 Task: Find connections with filter location Joinville with filter topic #LinkedInwith filter profile language Spanish with filter current company Duff & Phelps with filter school University with filter industry Fire Protection with filter service category Trade Shows with filter keywords title Account Collector
Action: Mouse moved to (537, 74)
Screenshot: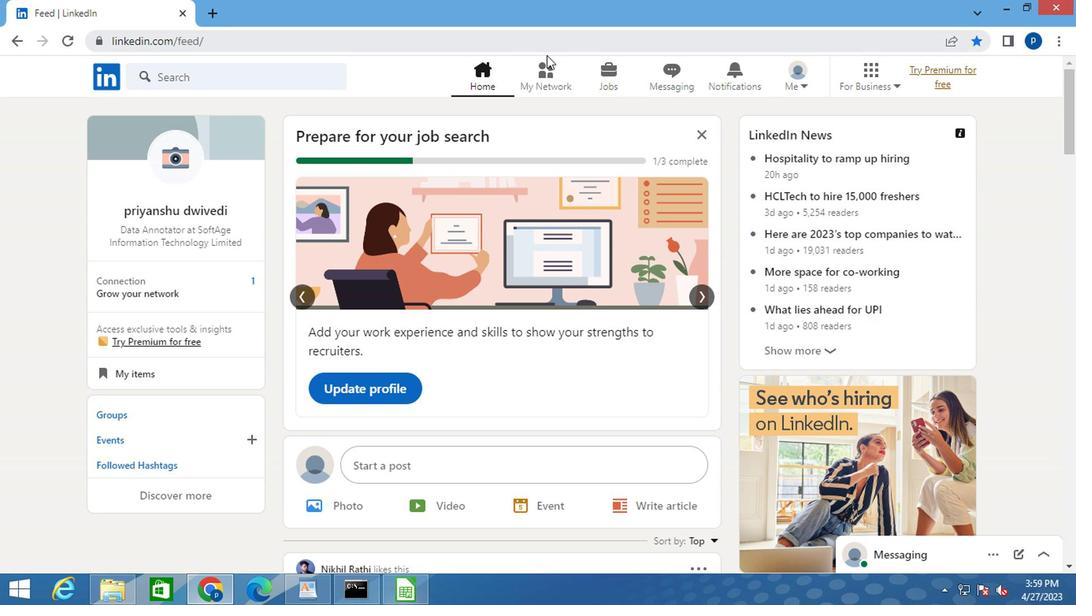
Action: Mouse pressed left at (537, 74)
Screenshot: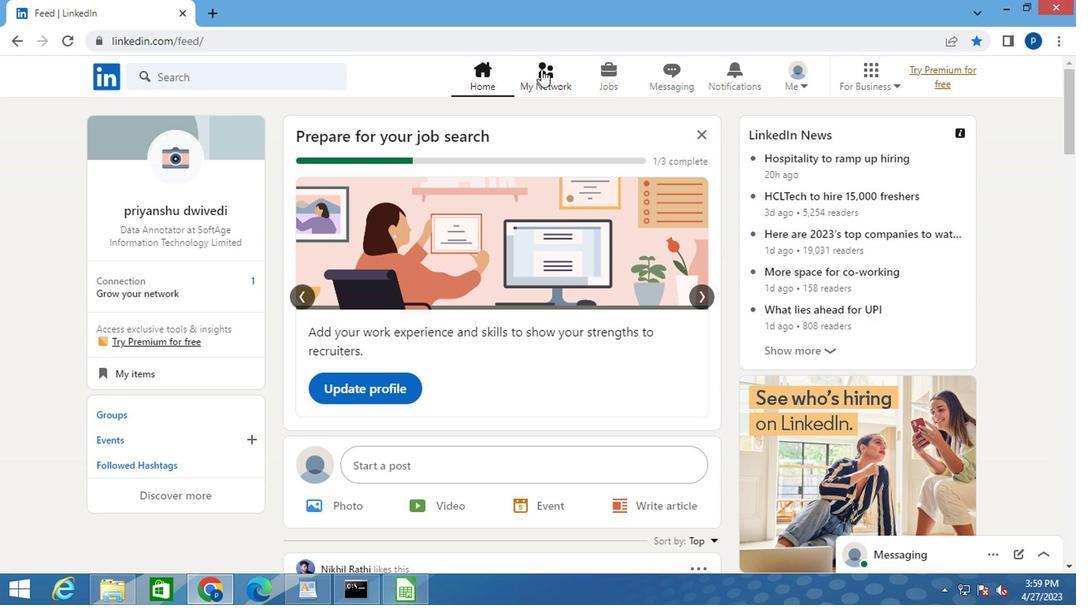 
Action: Mouse moved to (201, 163)
Screenshot: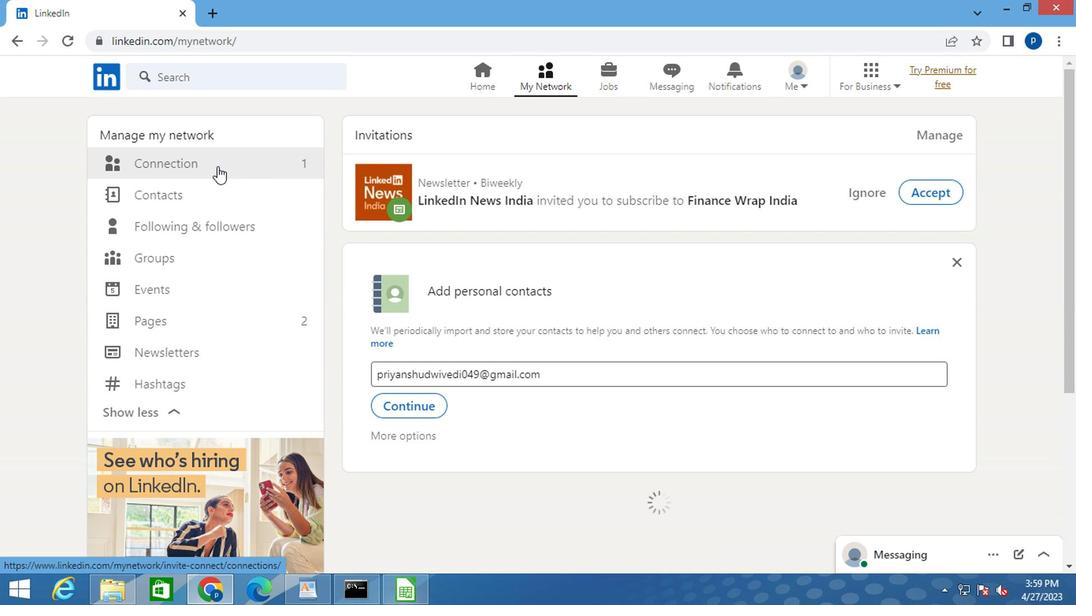 
Action: Mouse pressed left at (201, 163)
Screenshot: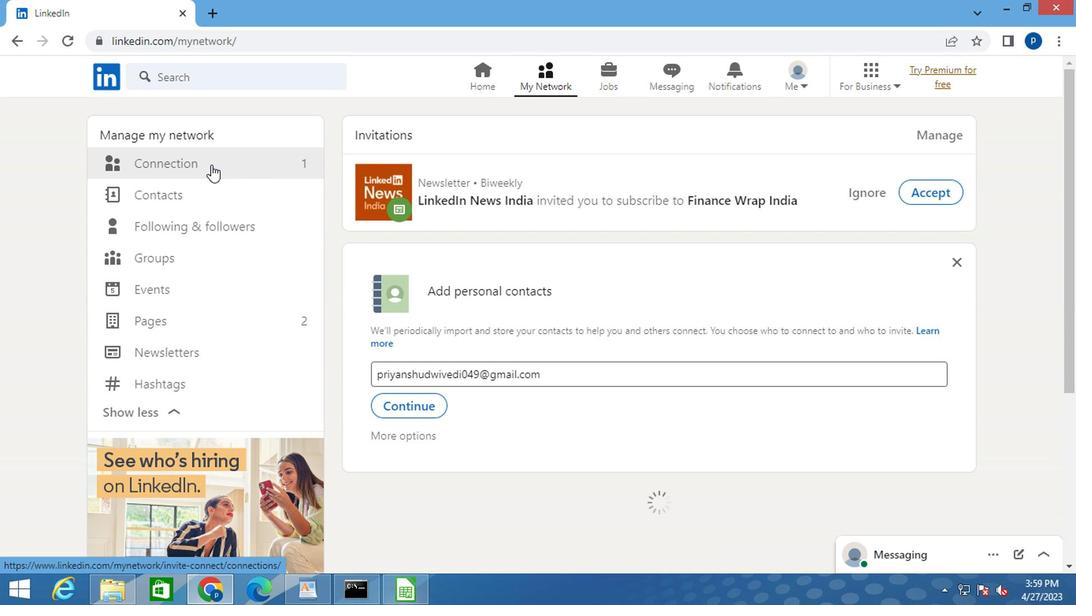 
Action: Mouse moved to (671, 166)
Screenshot: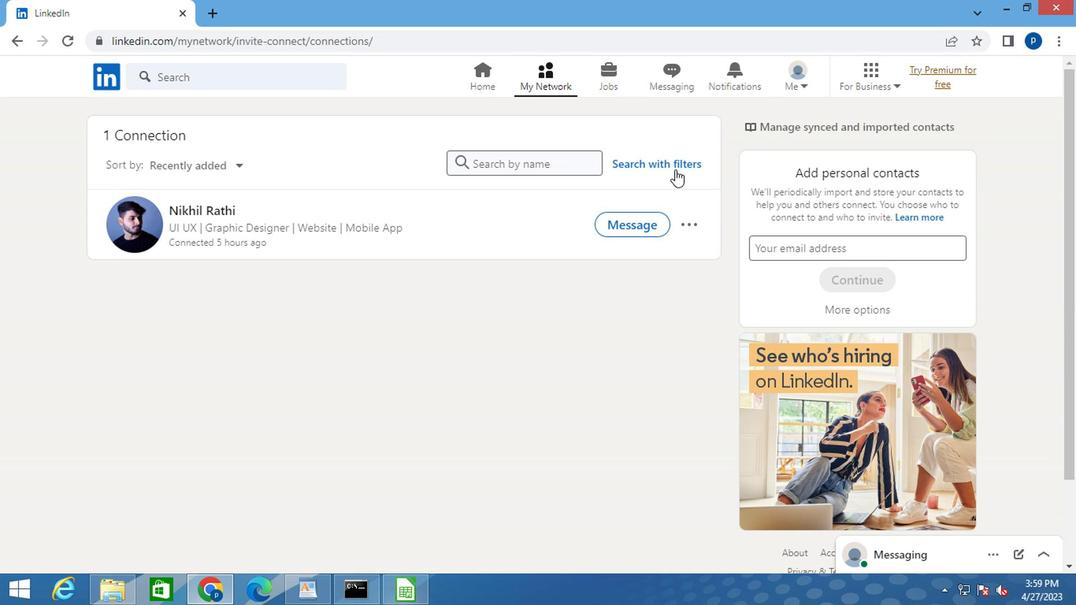 
Action: Mouse pressed left at (671, 166)
Screenshot: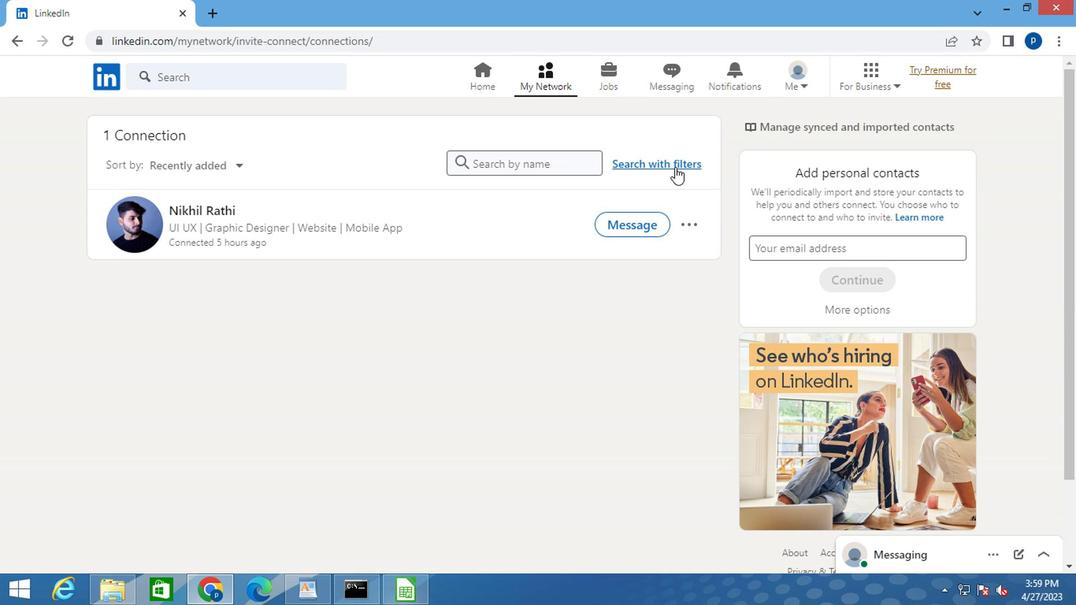 
Action: Mouse moved to (587, 125)
Screenshot: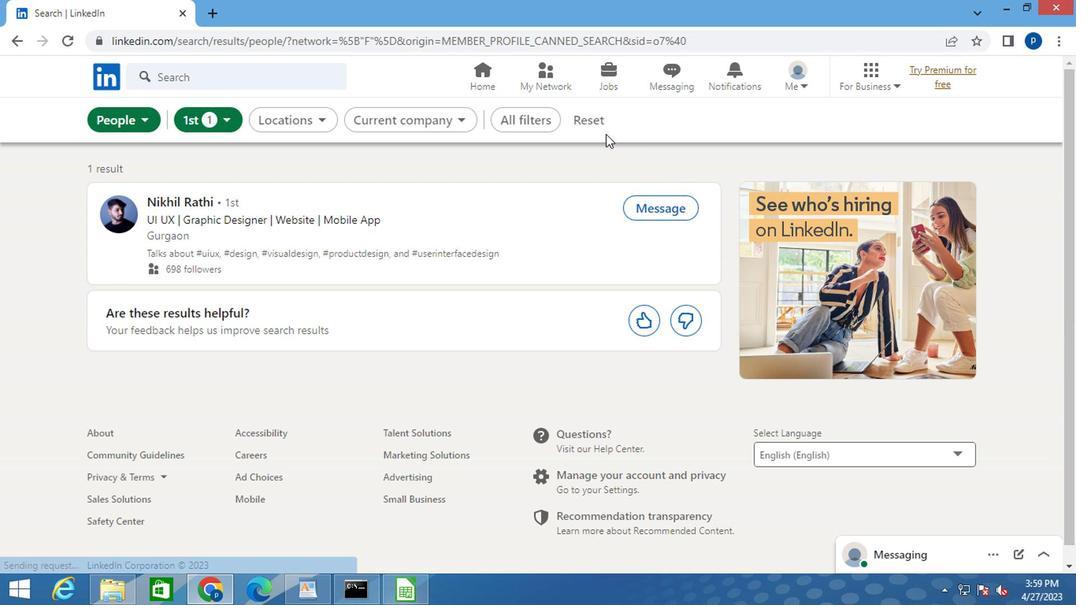 
Action: Mouse pressed left at (587, 125)
Screenshot: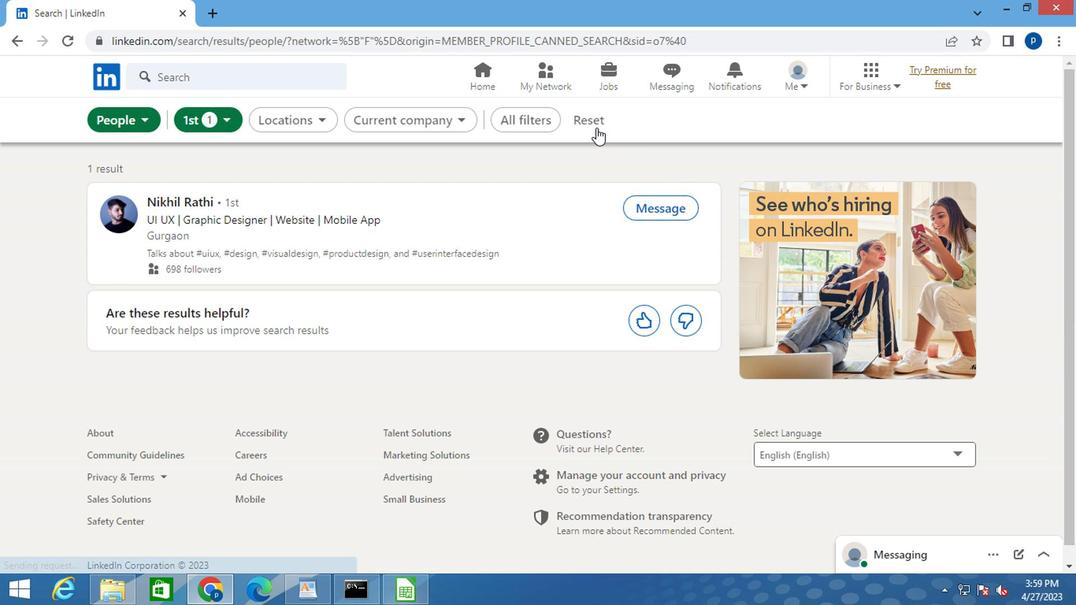 
Action: Mouse moved to (573, 124)
Screenshot: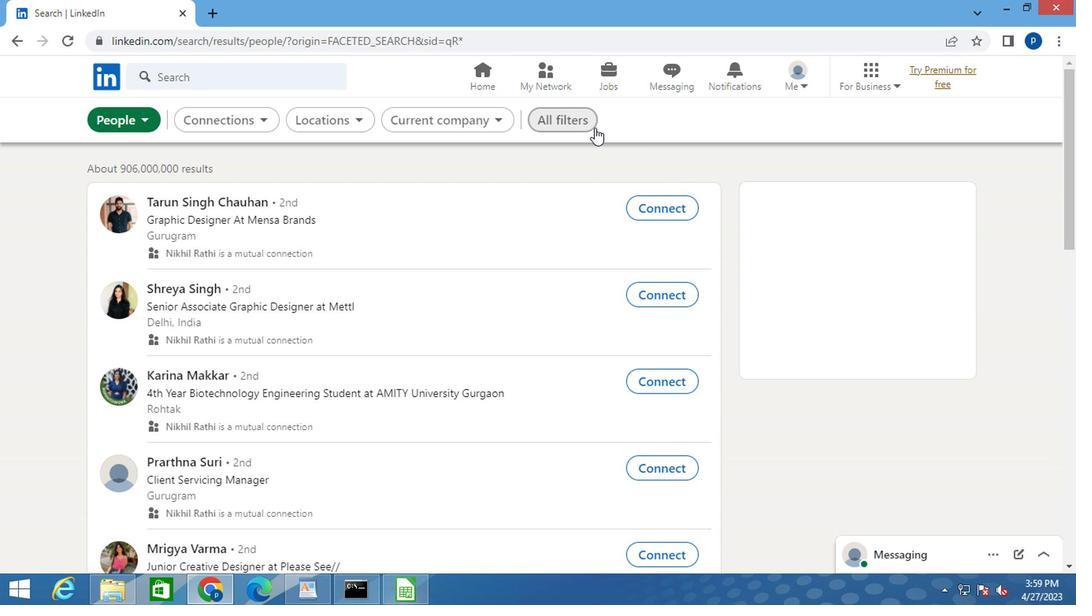 
Action: Mouse pressed left at (573, 124)
Screenshot: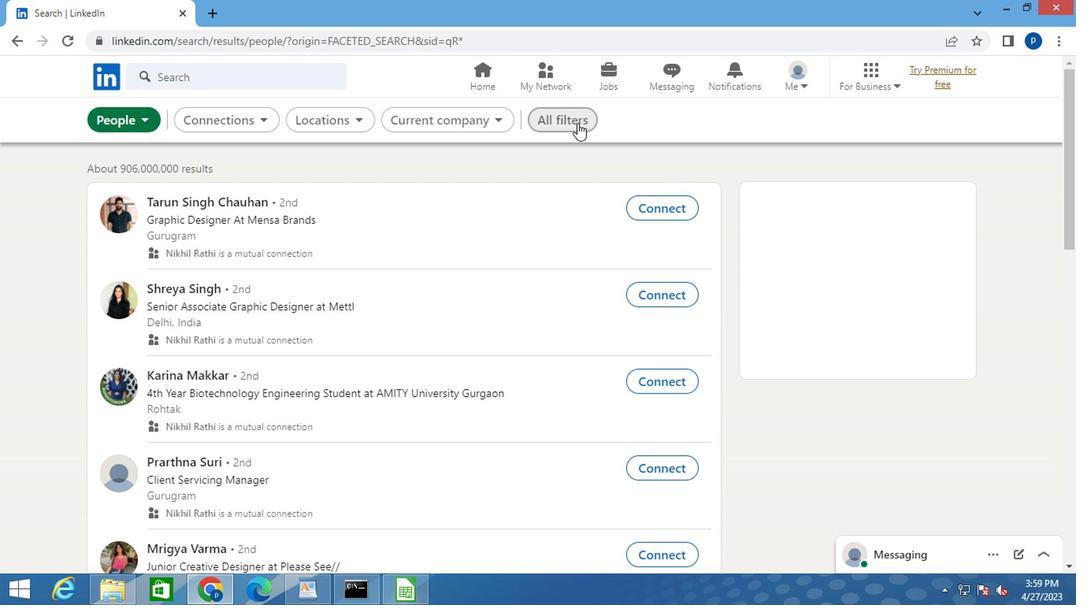 
Action: Mouse moved to (800, 334)
Screenshot: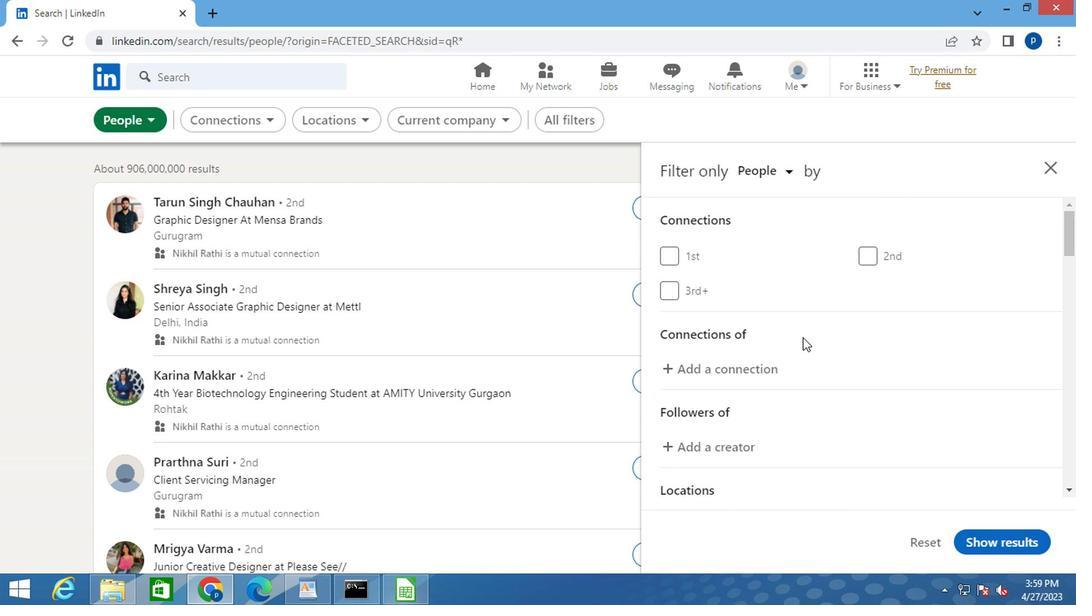 
Action: Mouse scrolled (800, 333) with delta (0, -1)
Screenshot: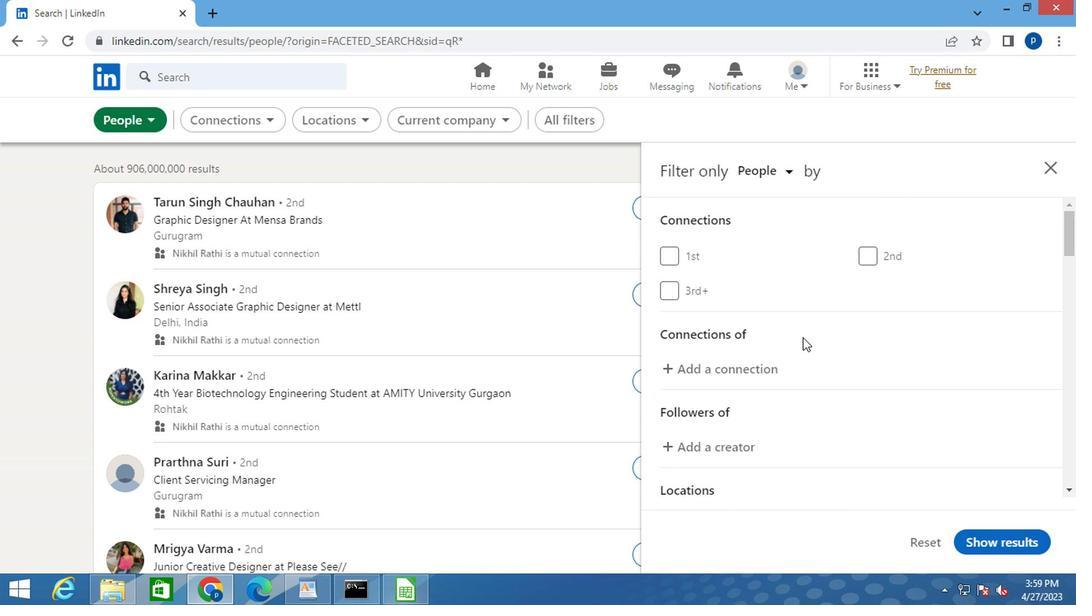 
Action: Mouse moved to (800, 335)
Screenshot: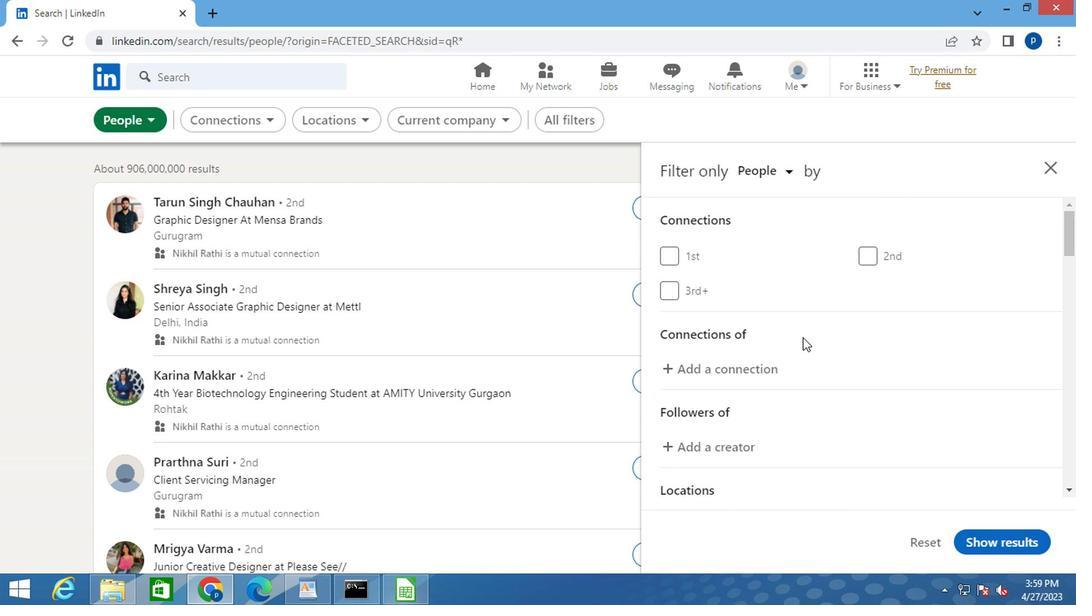 
Action: Mouse scrolled (800, 334) with delta (0, 0)
Screenshot: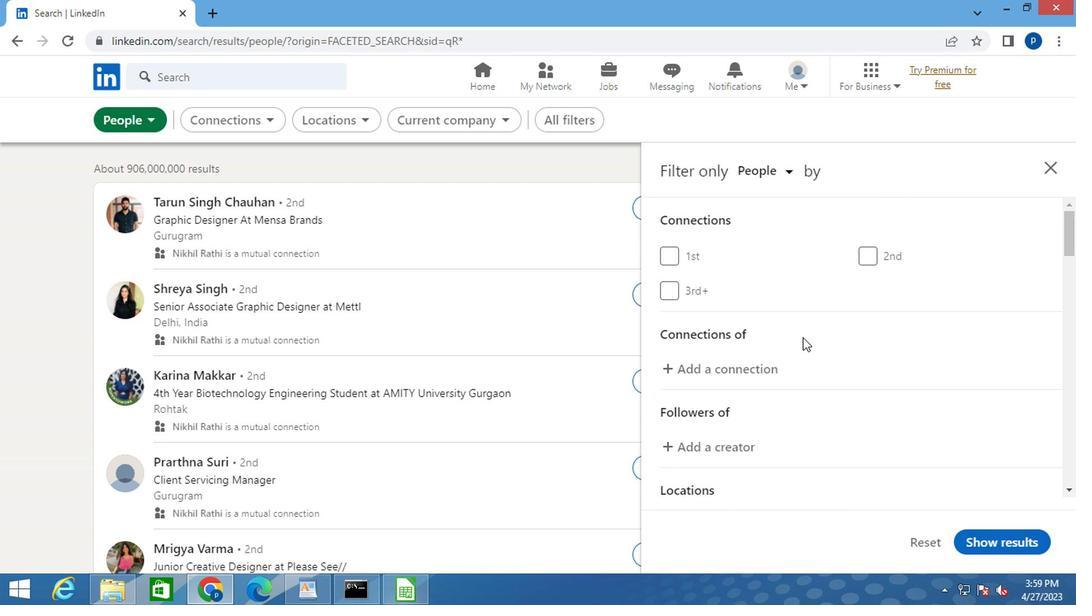 
Action: Mouse moved to (890, 426)
Screenshot: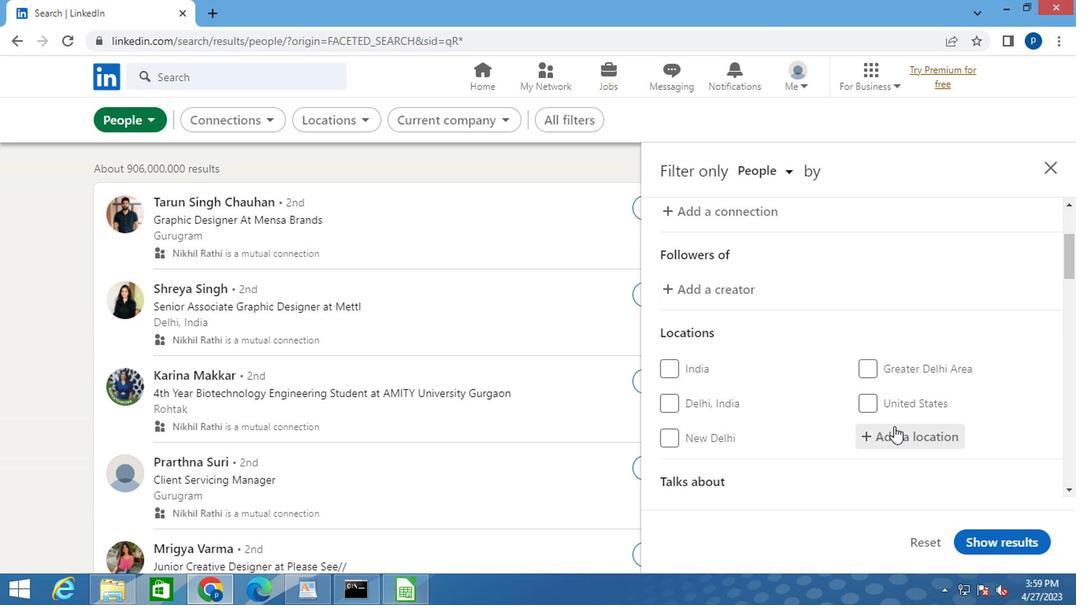 
Action: Mouse pressed left at (890, 426)
Screenshot: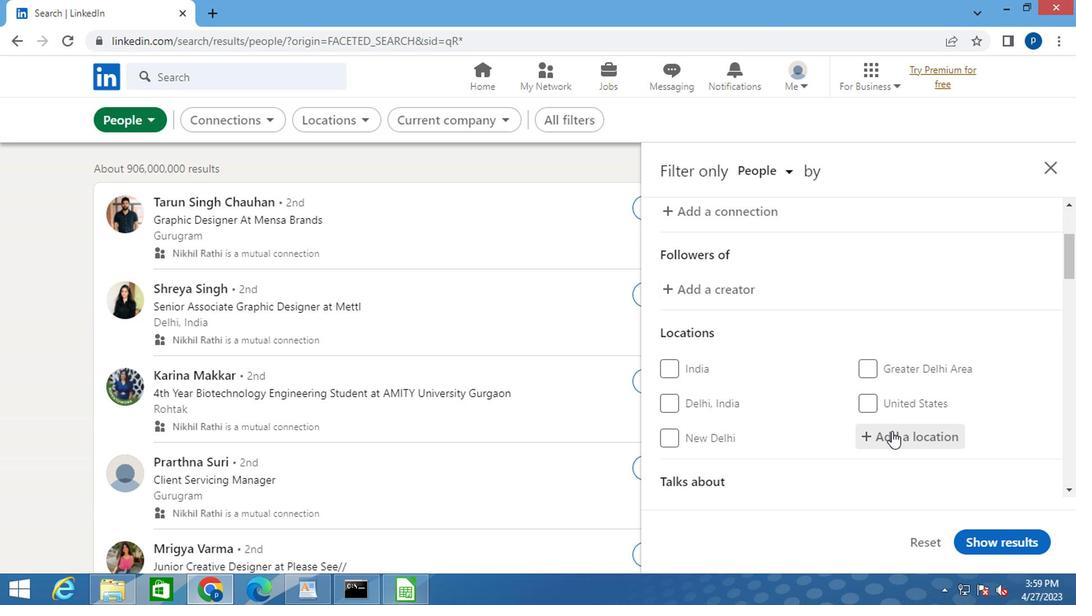 
Action: Key pressed <Key.caps_lock>j<Key.caps_lock>inville
Screenshot: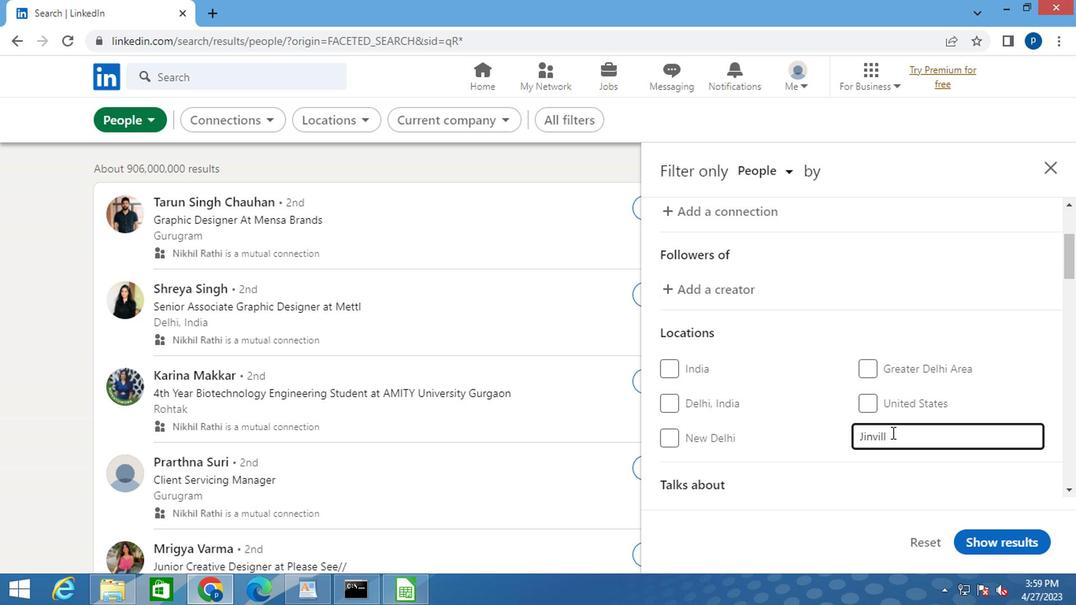 
Action: Mouse moved to (888, 427)
Screenshot: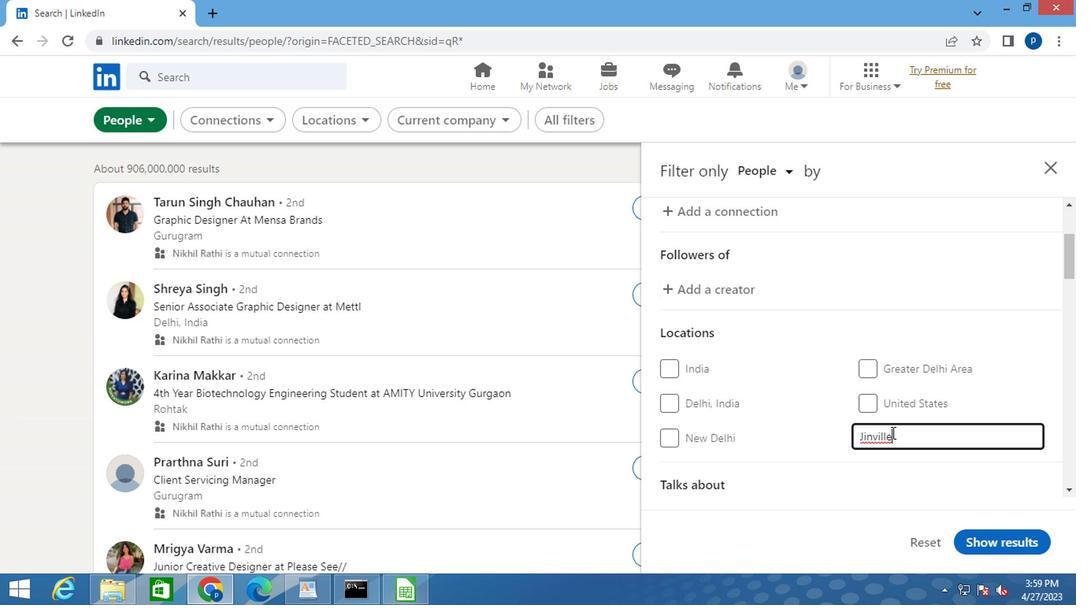 
Action: Mouse pressed left at (888, 427)
Screenshot: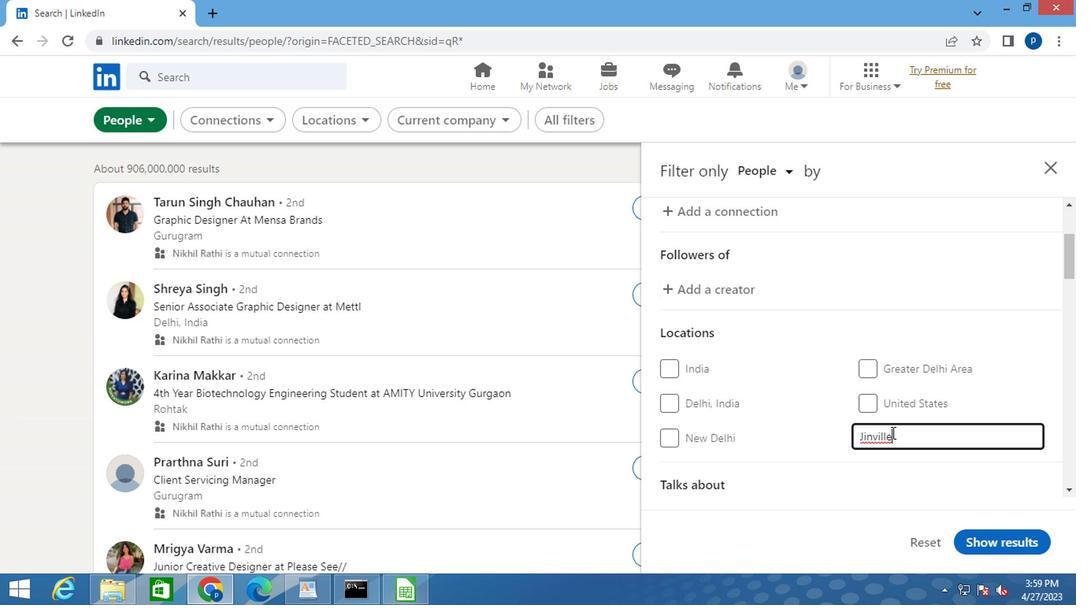 
Action: Mouse pressed left at (888, 427)
Screenshot: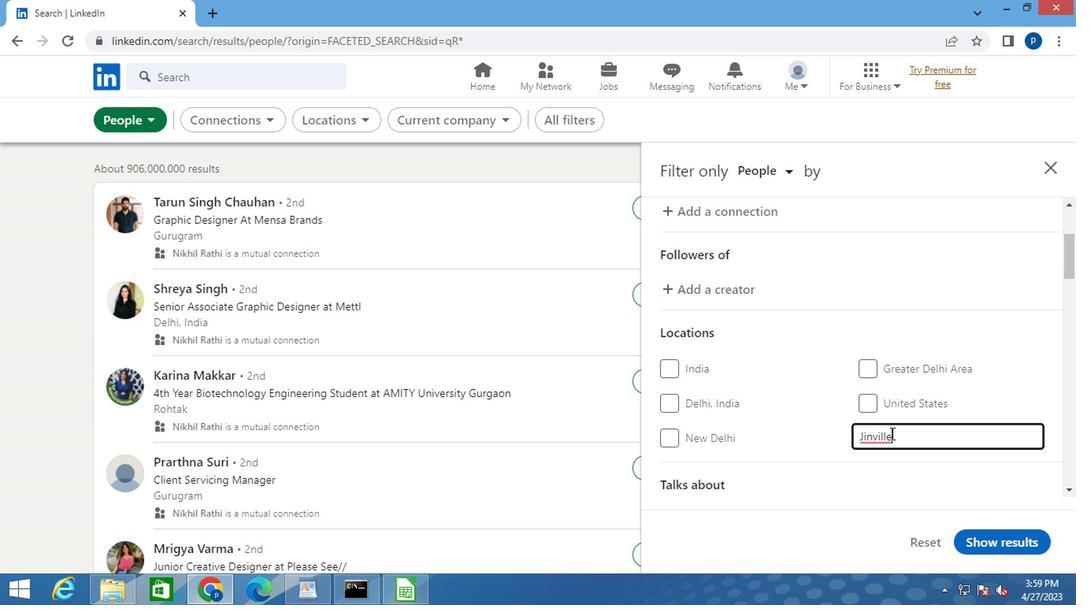 
Action: Key pressed <Key.caps_lock>j<Key.caps_lock>oinville
Screenshot: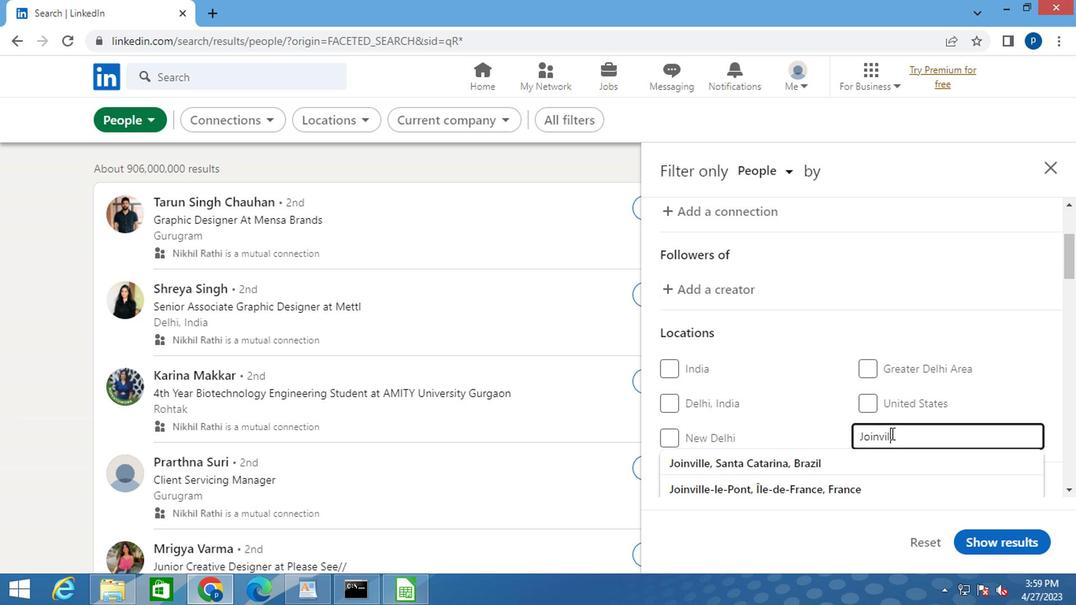 
Action: Mouse moved to (762, 450)
Screenshot: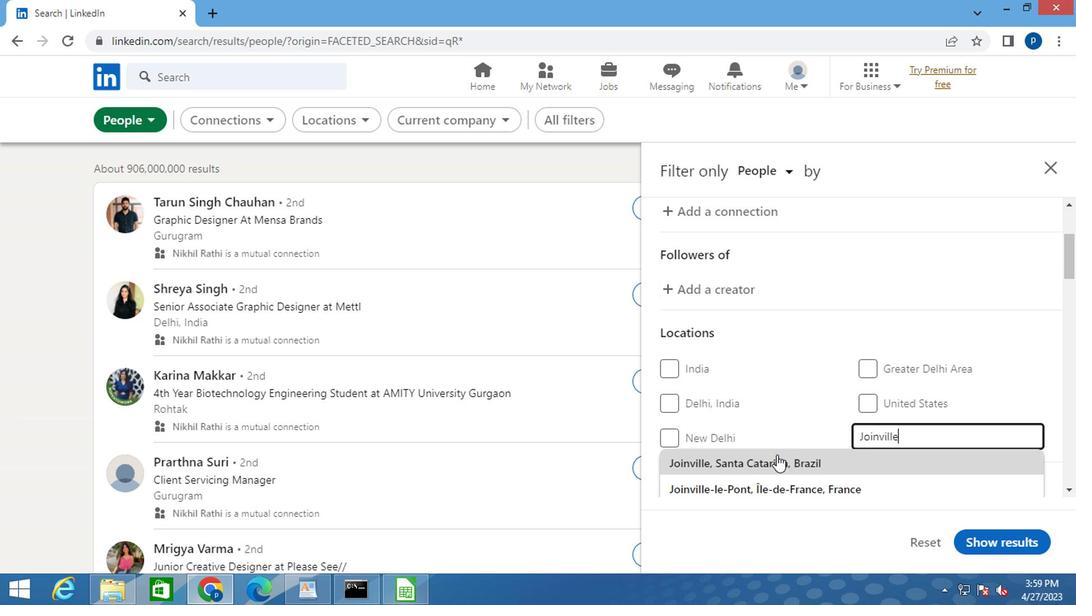 
Action: Mouse pressed left at (762, 450)
Screenshot: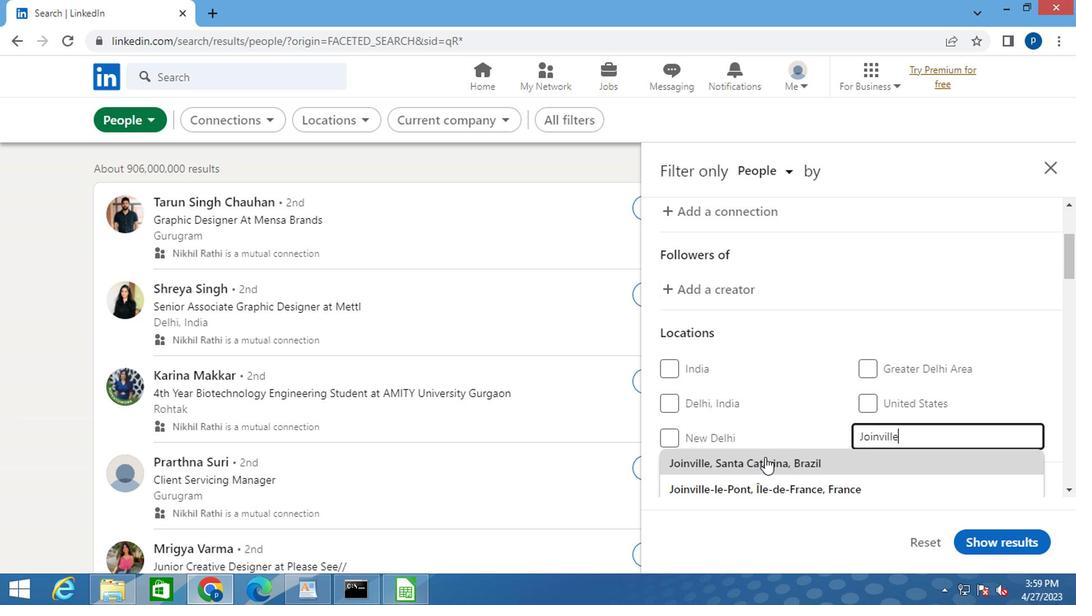 
Action: Mouse moved to (766, 393)
Screenshot: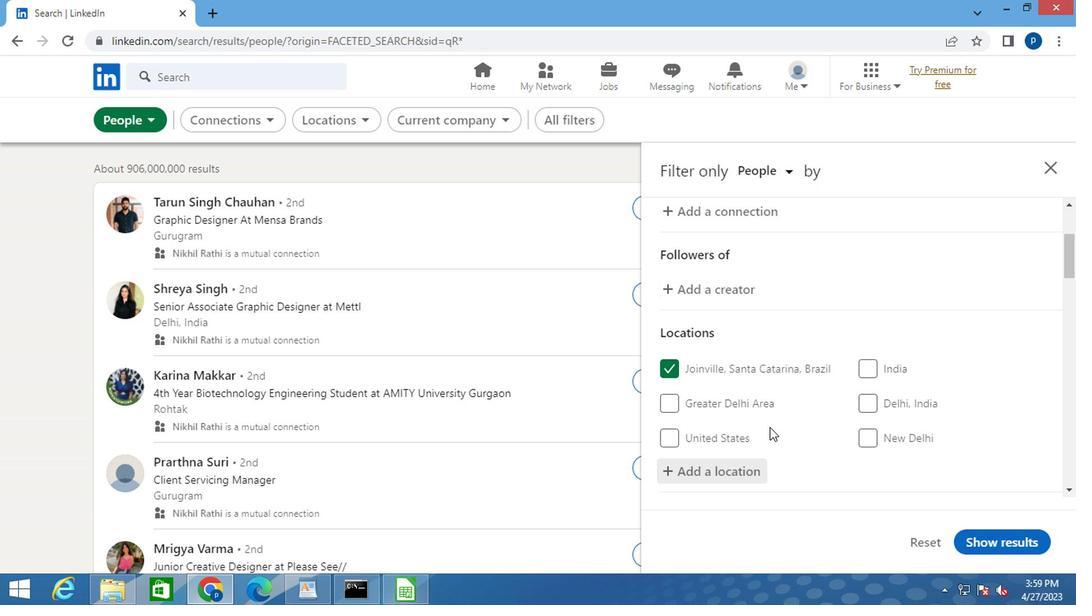 
Action: Mouse scrolled (766, 393) with delta (0, 0)
Screenshot: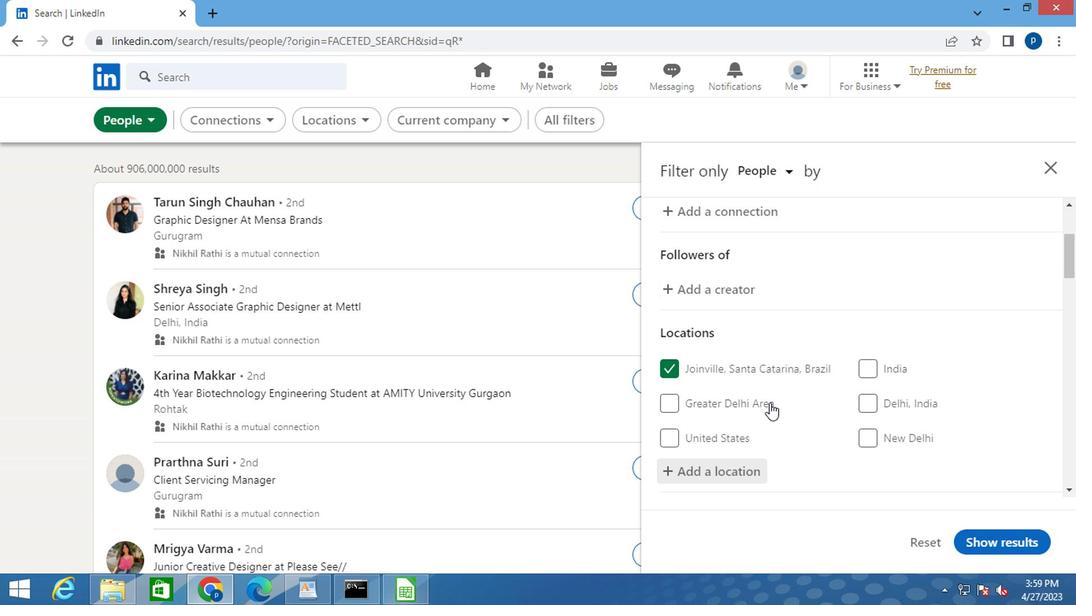 
Action: Mouse scrolled (766, 393) with delta (0, 0)
Screenshot: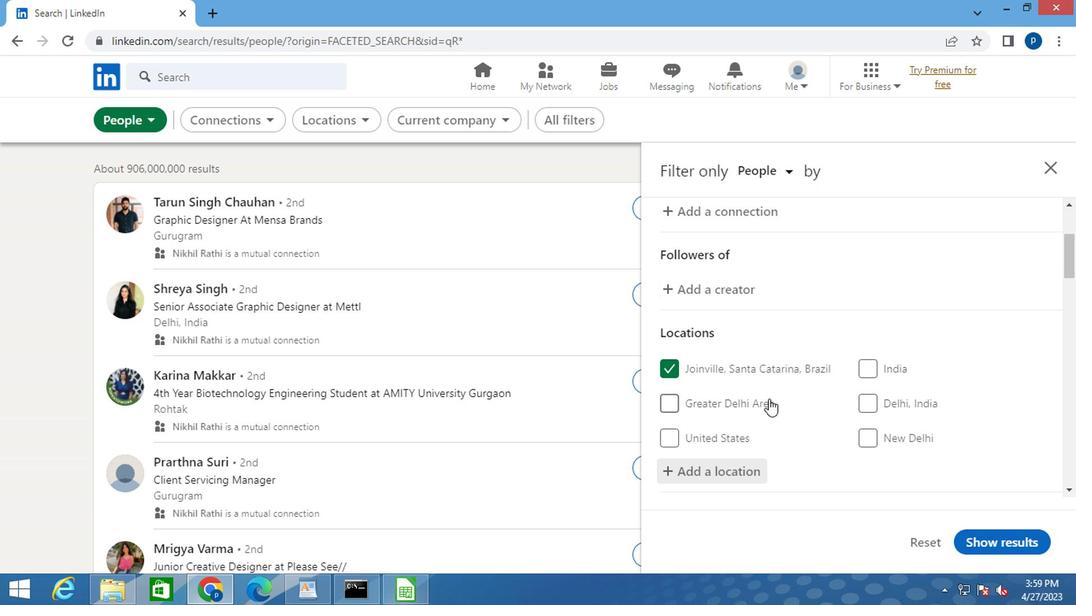 
Action: Mouse moved to (867, 452)
Screenshot: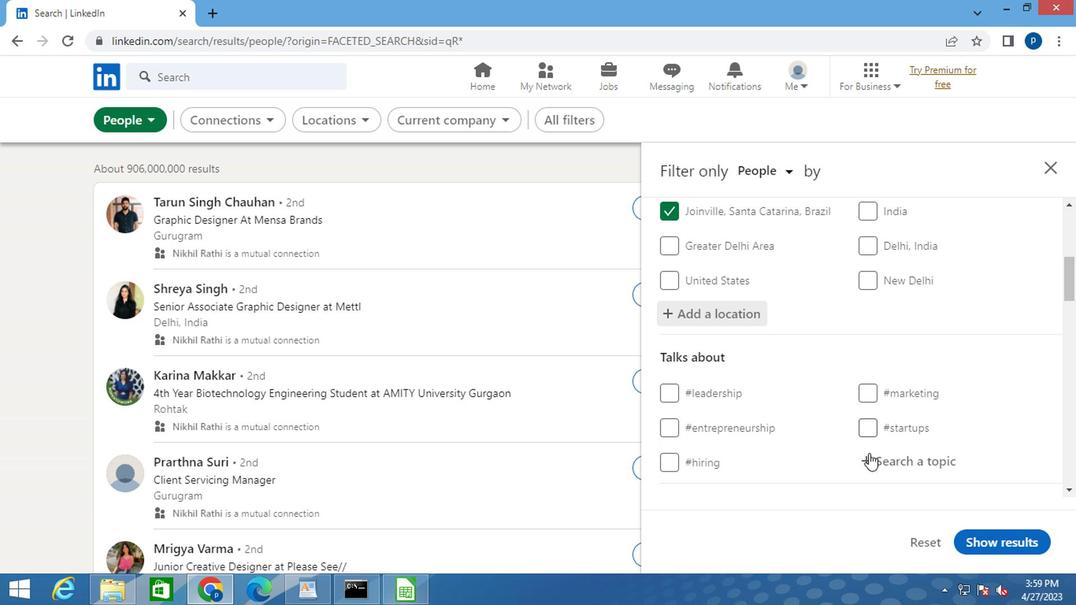 
Action: Mouse pressed left at (867, 452)
Screenshot: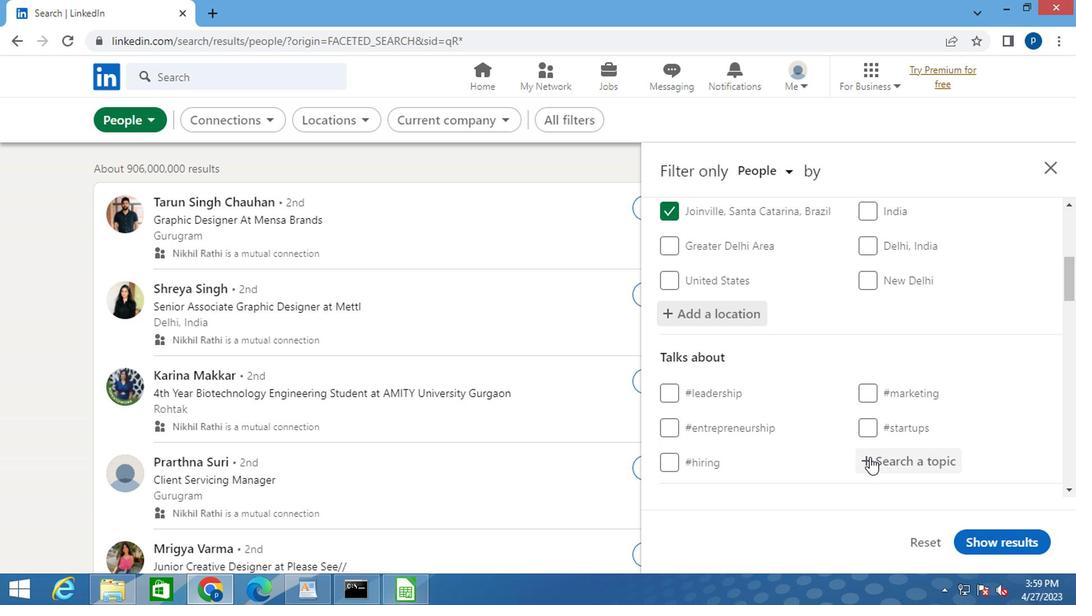 
Action: Key pressed <Key.shift>#<Key.caps_lock>L<Key.caps_lock>INKED<Key.caps_lock>I<Key.caps_lock>N
Screenshot: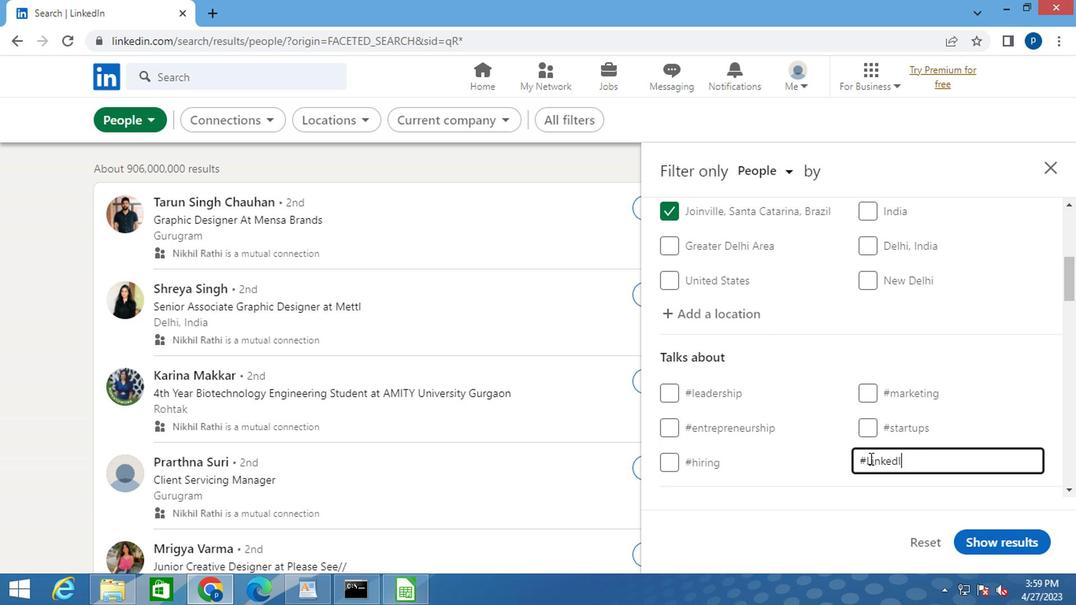 
Action: Mouse moved to (821, 440)
Screenshot: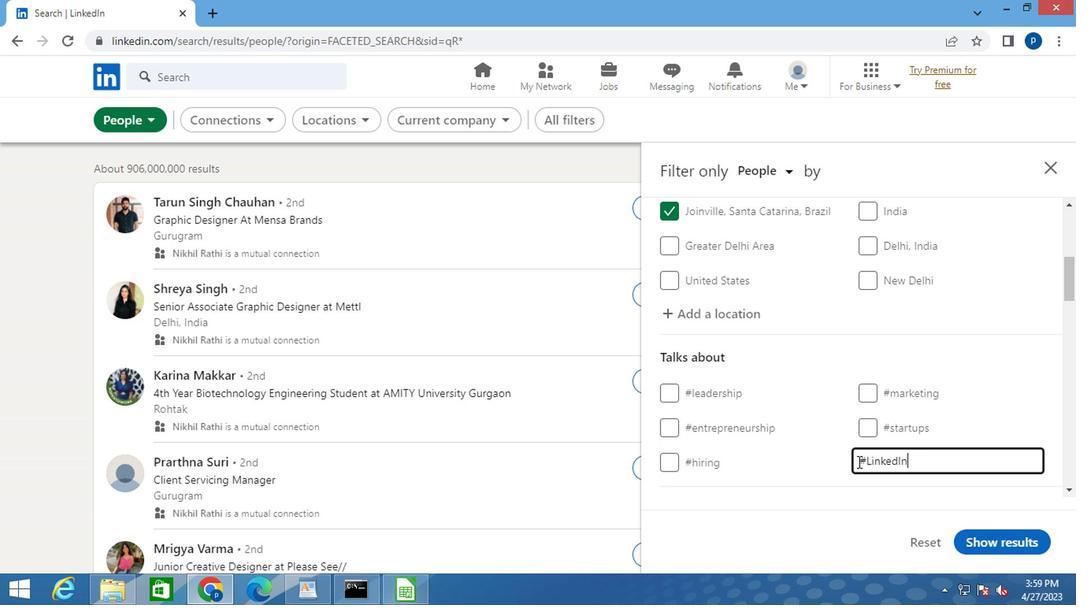 
Action: Mouse scrolled (821, 439) with delta (0, -1)
Screenshot: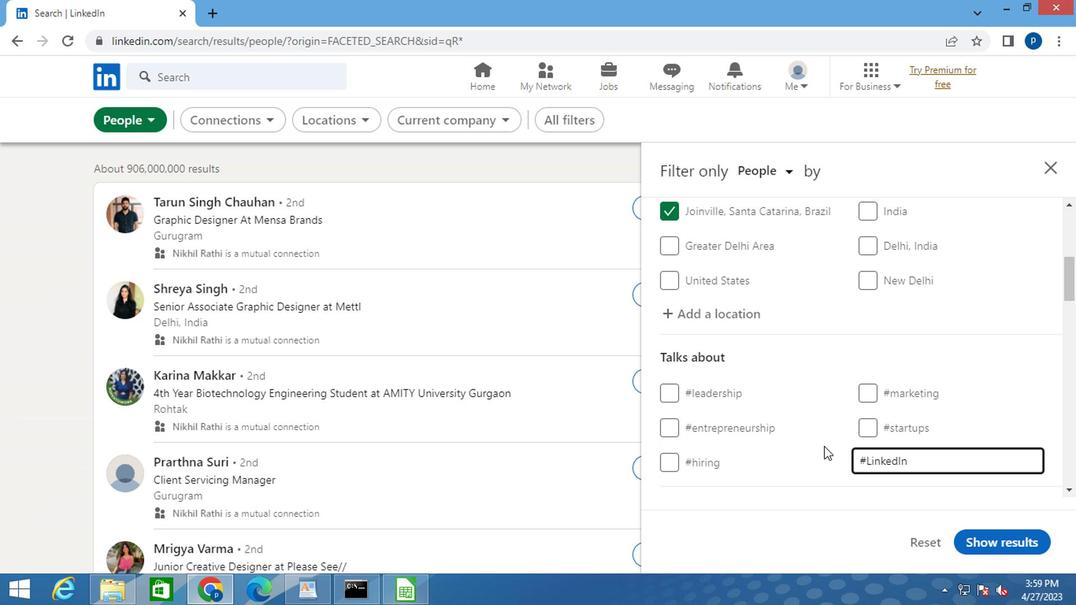 
Action: Mouse moved to (821, 439)
Screenshot: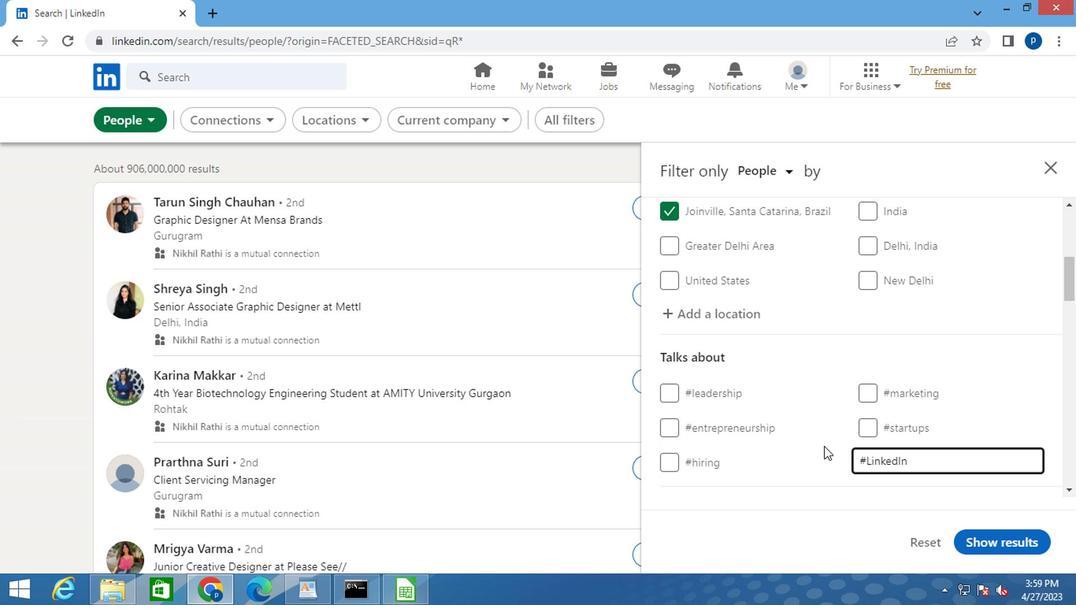 
Action: Mouse scrolled (821, 438) with delta (0, 0)
Screenshot: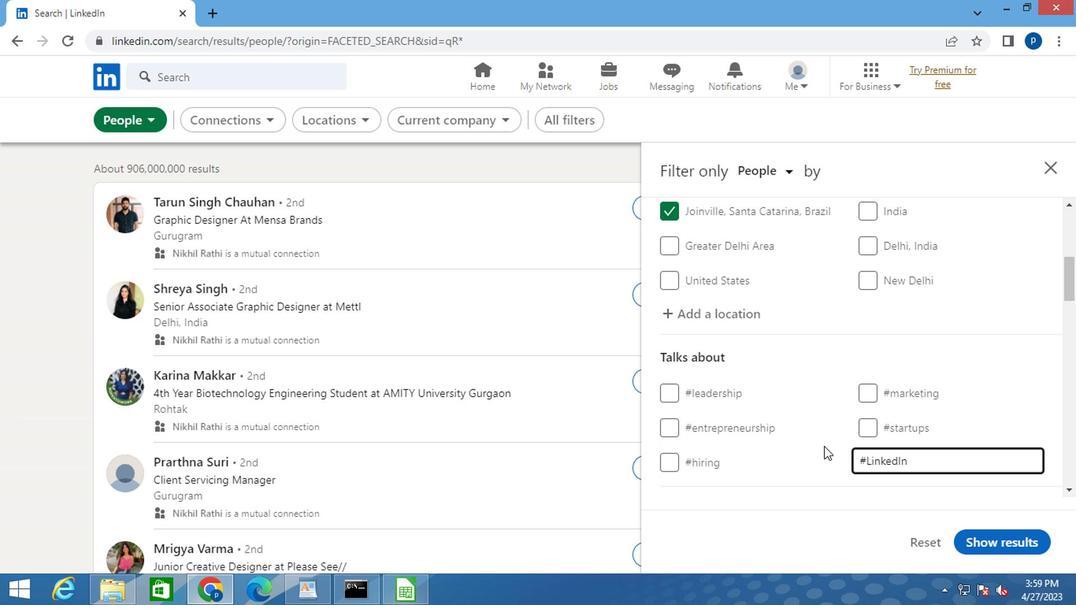 
Action: Mouse scrolled (821, 438) with delta (0, 0)
Screenshot: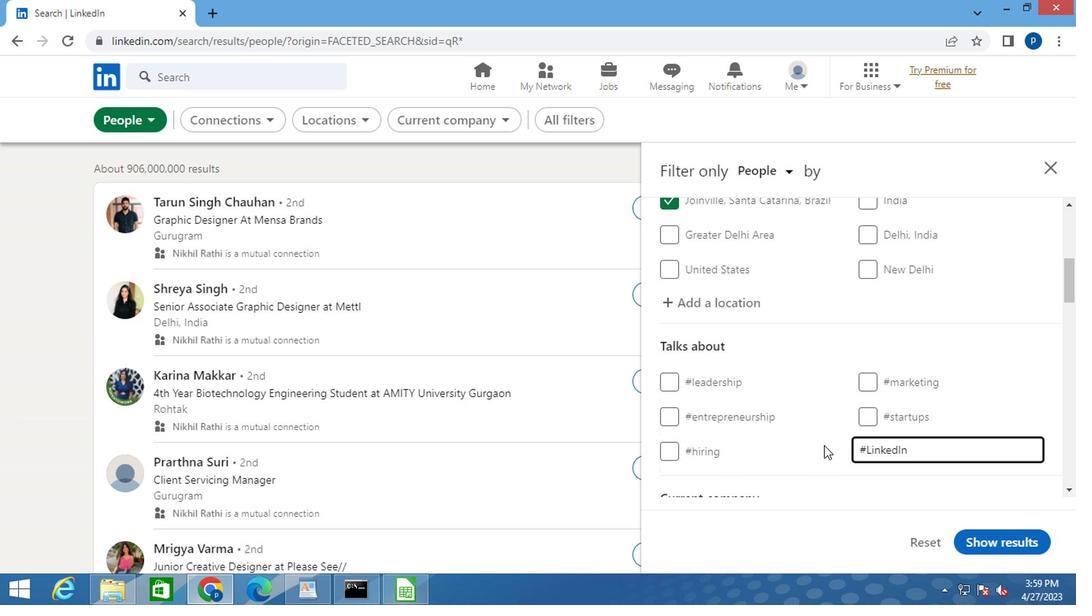 
Action: Mouse moved to (823, 339)
Screenshot: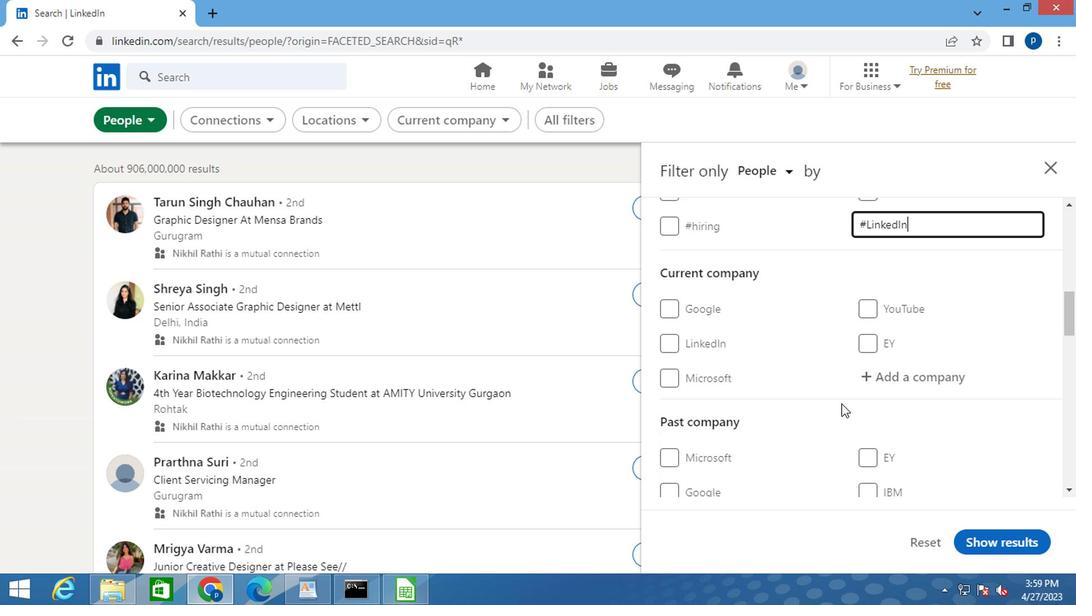 
Action: Mouse scrolled (823, 339) with delta (0, 0)
Screenshot: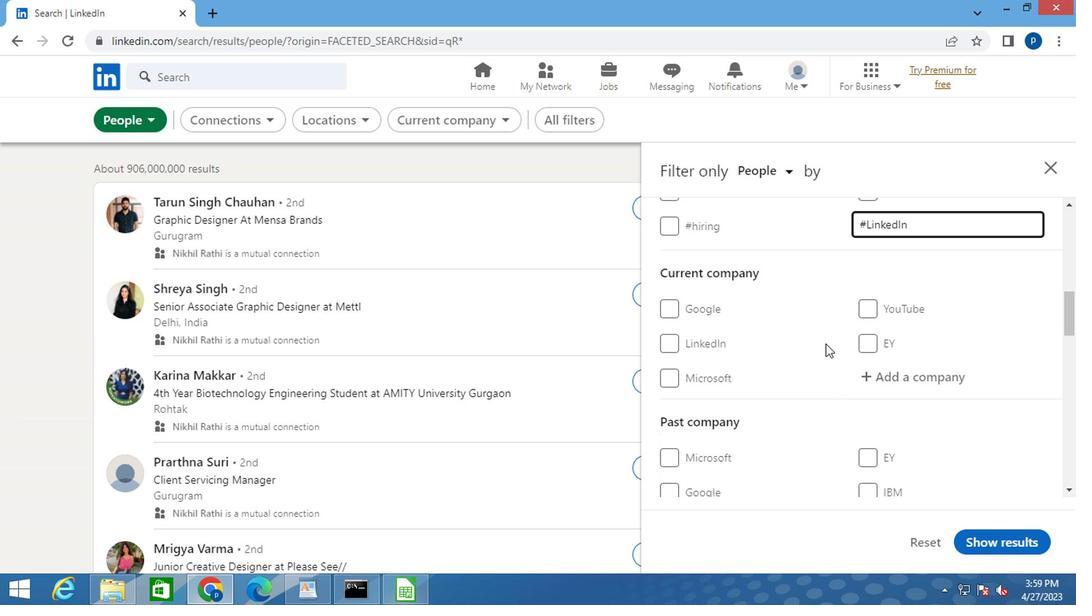 
Action: Mouse moved to (818, 341)
Screenshot: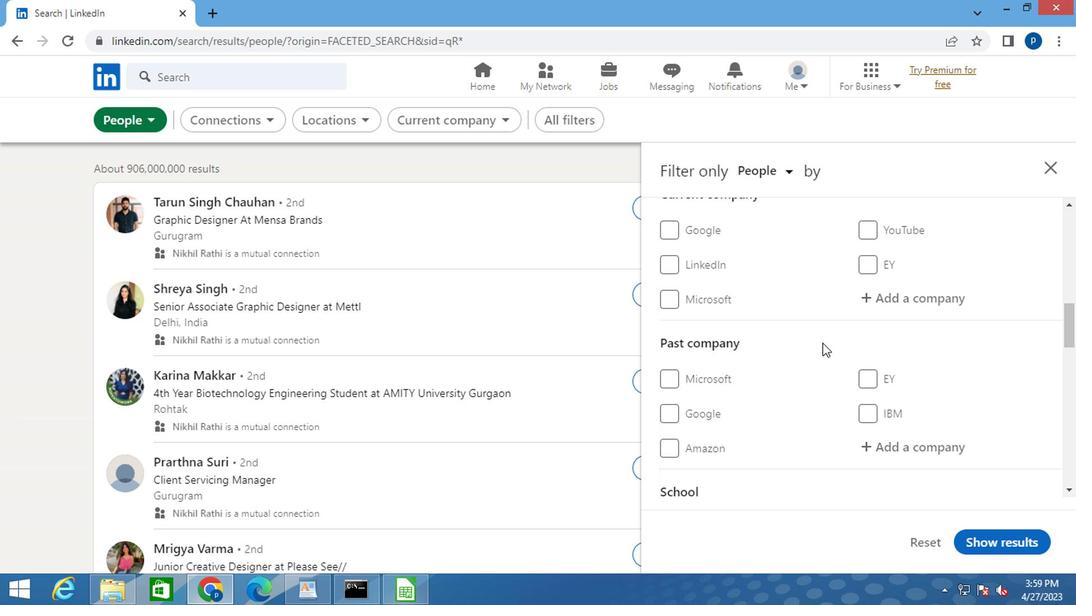 
Action: Mouse scrolled (818, 339) with delta (0, -1)
Screenshot: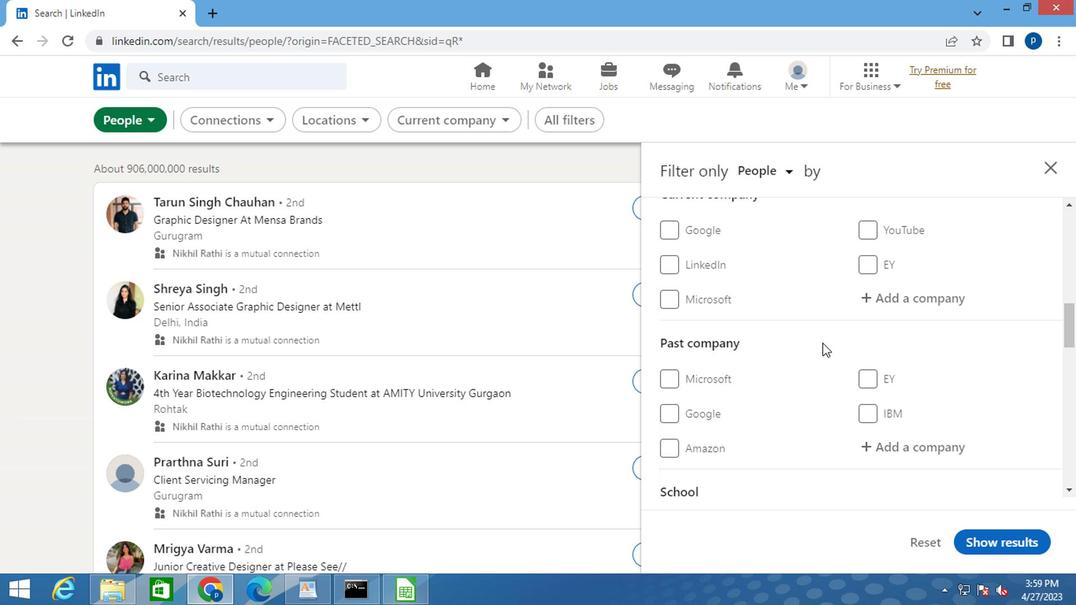 
Action: Mouse moved to (811, 353)
Screenshot: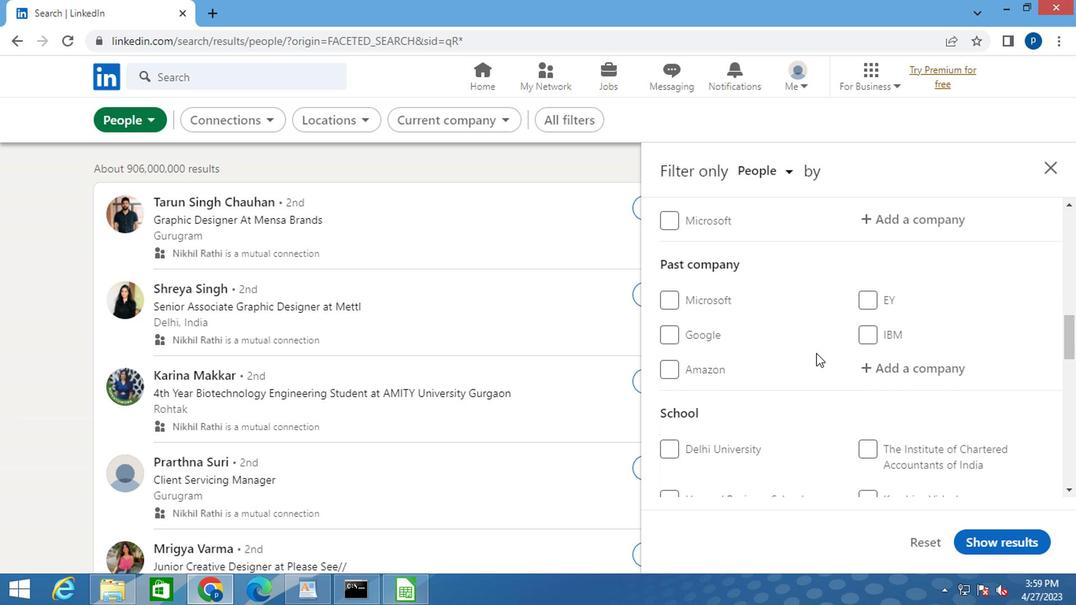 
Action: Mouse scrolled (811, 352) with delta (0, -1)
Screenshot: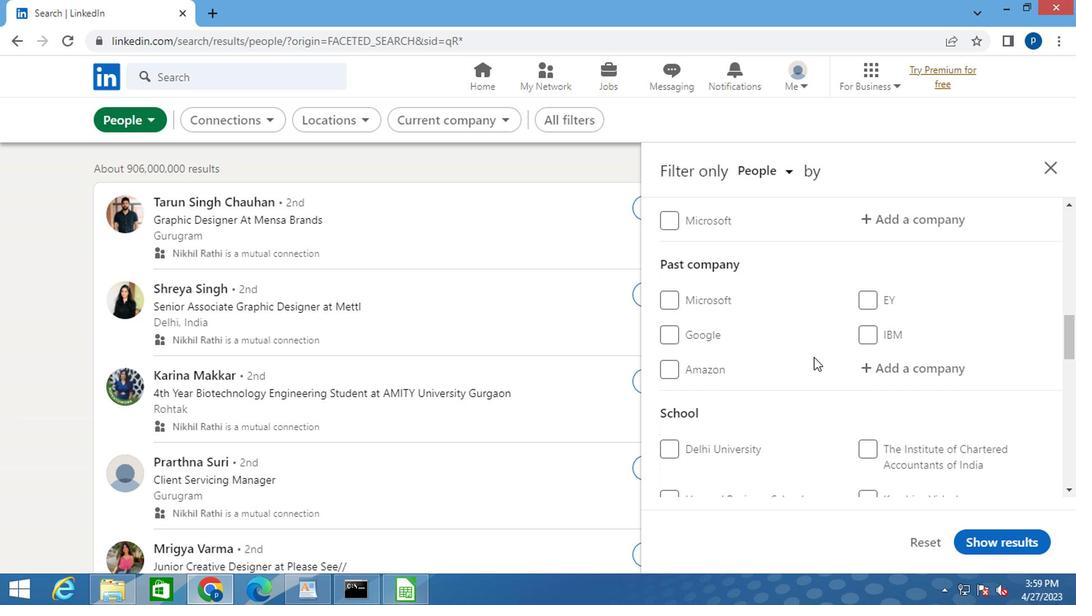 
Action: Mouse scrolled (811, 352) with delta (0, -1)
Screenshot: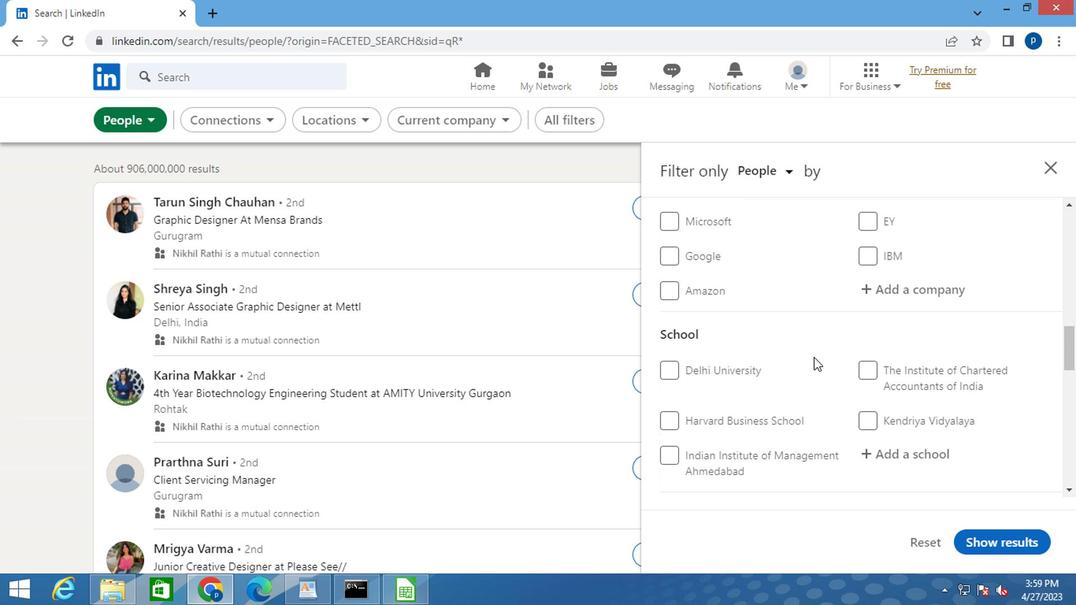 
Action: Mouse moved to (804, 364)
Screenshot: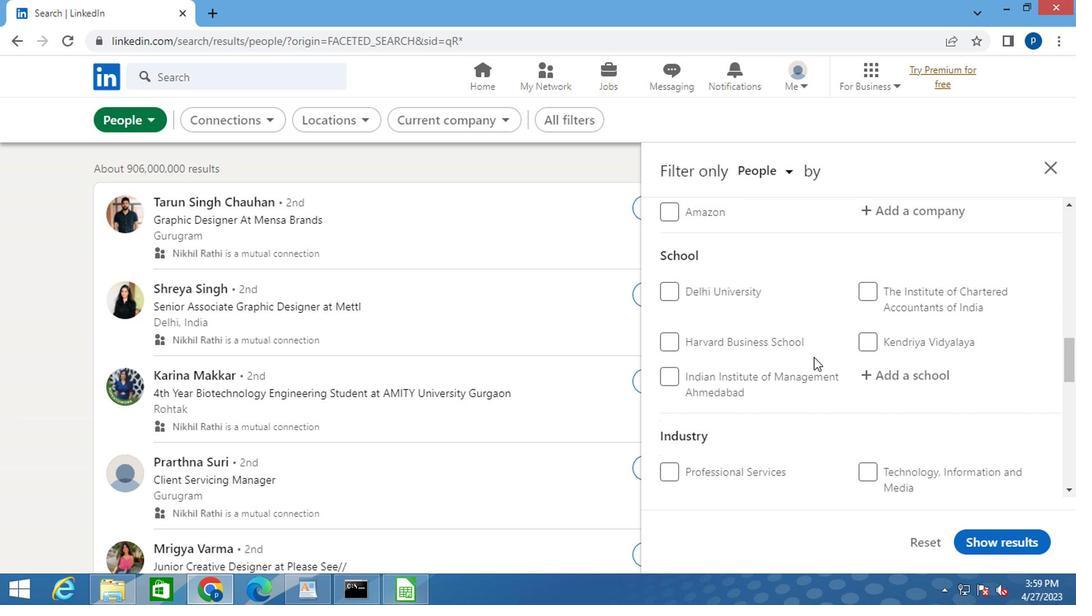 
Action: Mouse scrolled (804, 364) with delta (0, 0)
Screenshot: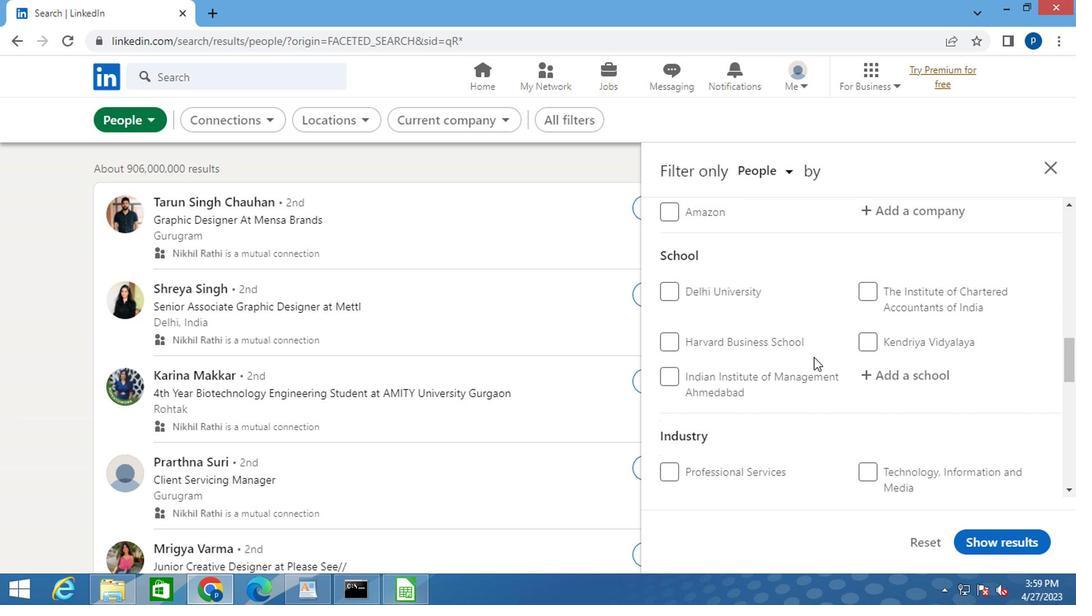 
Action: Mouse moved to (793, 364)
Screenshot: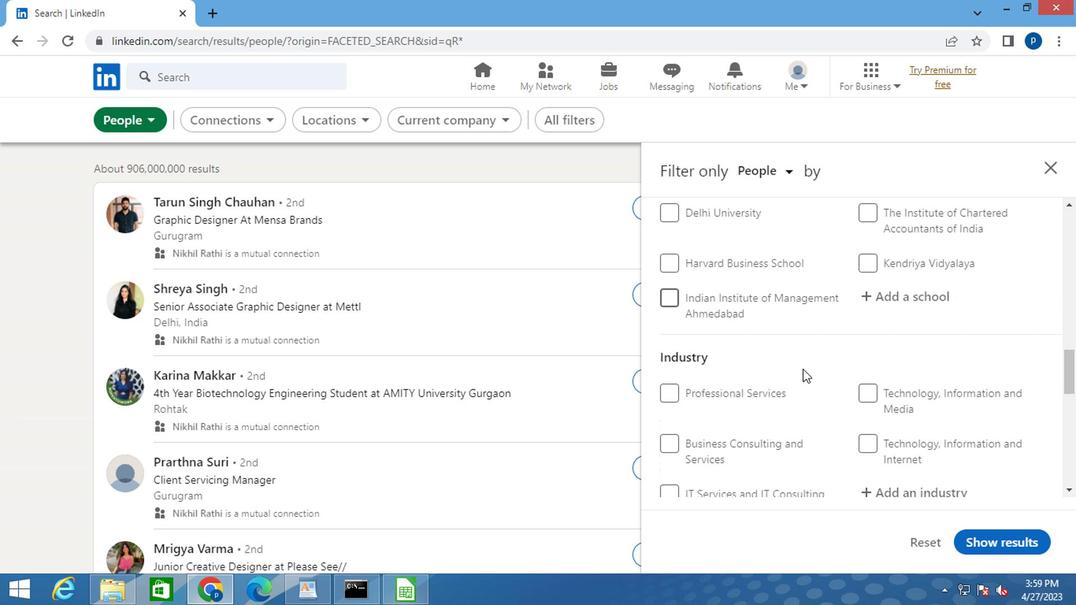 
Action: Mouse scrolled (793, 362) with delta (0, -1)
Screenshot: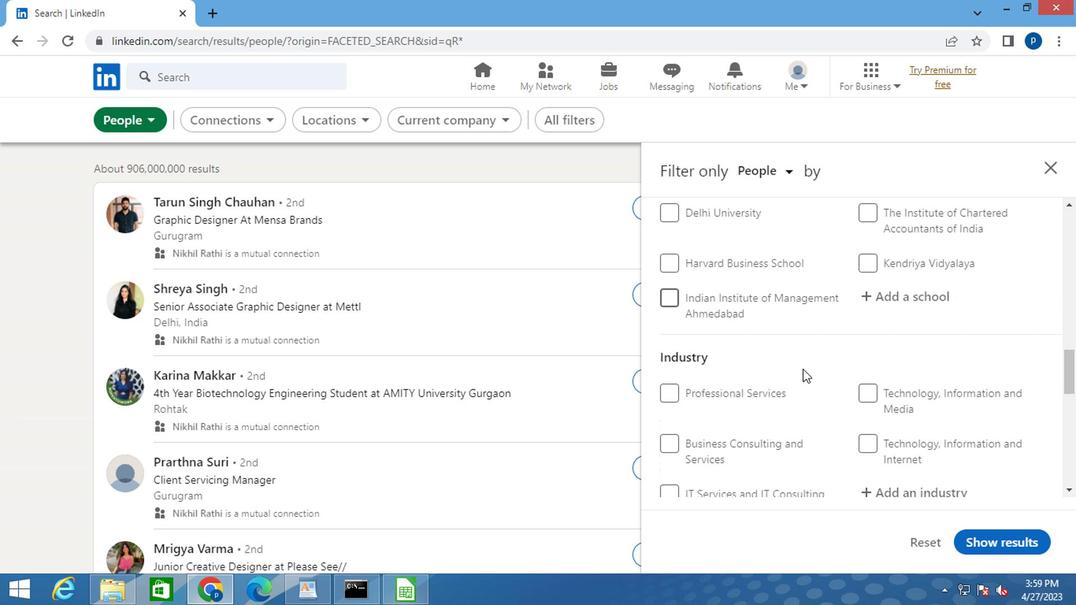 
Action: Mouse moved to (789, 362)
Screenshot: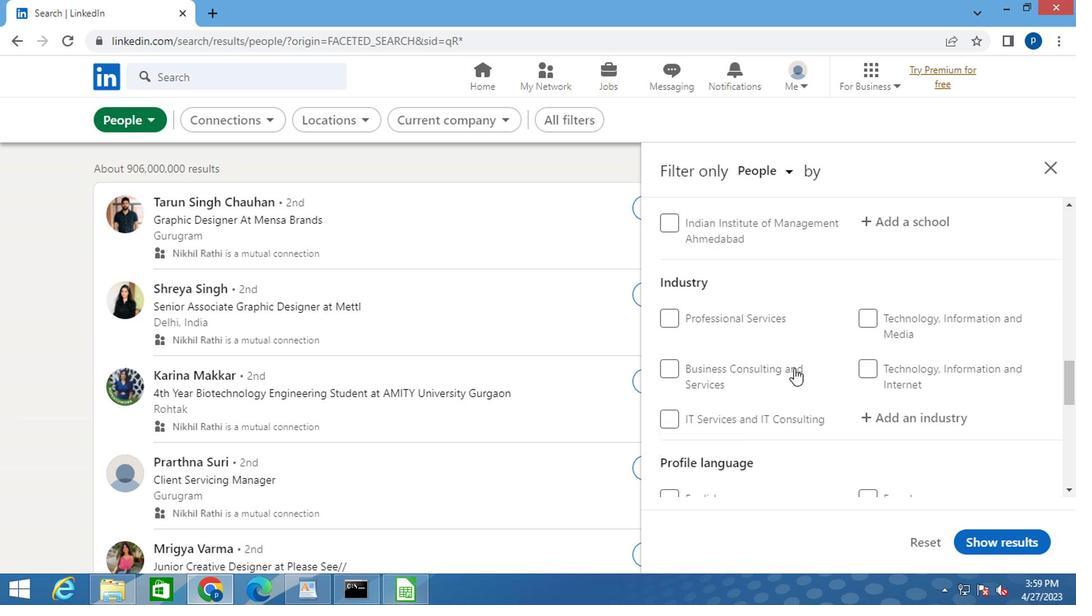 
Action: Mouse scrolled (789, 362) with delta (0, 0)
Screenshot: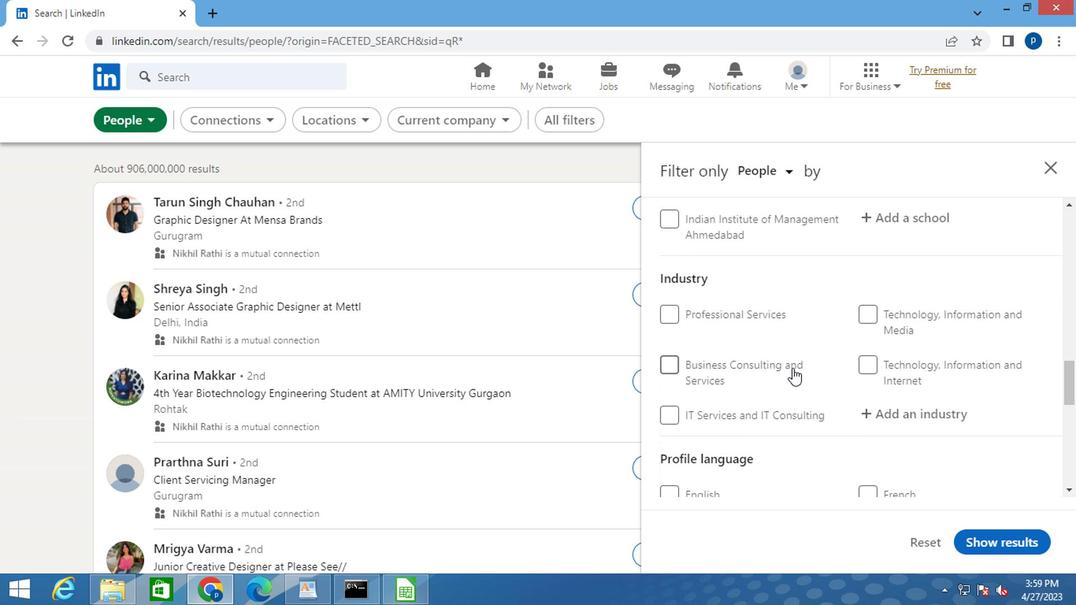 
Action: Mouse moved to (656, 442)
Screenshot: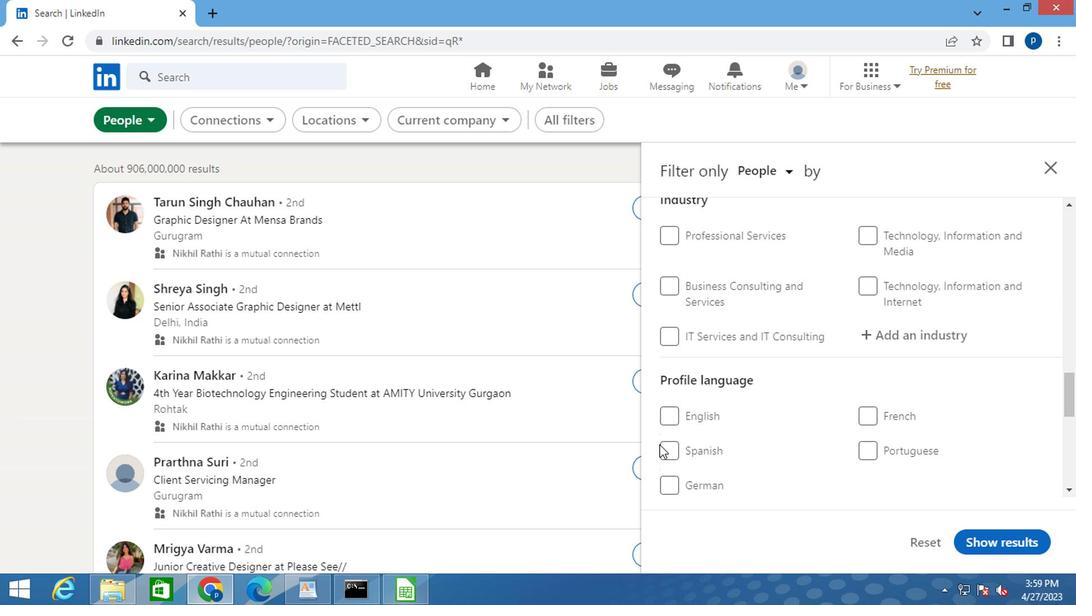 
Action: Mouse pressed left at (656, 442)
Screenshot: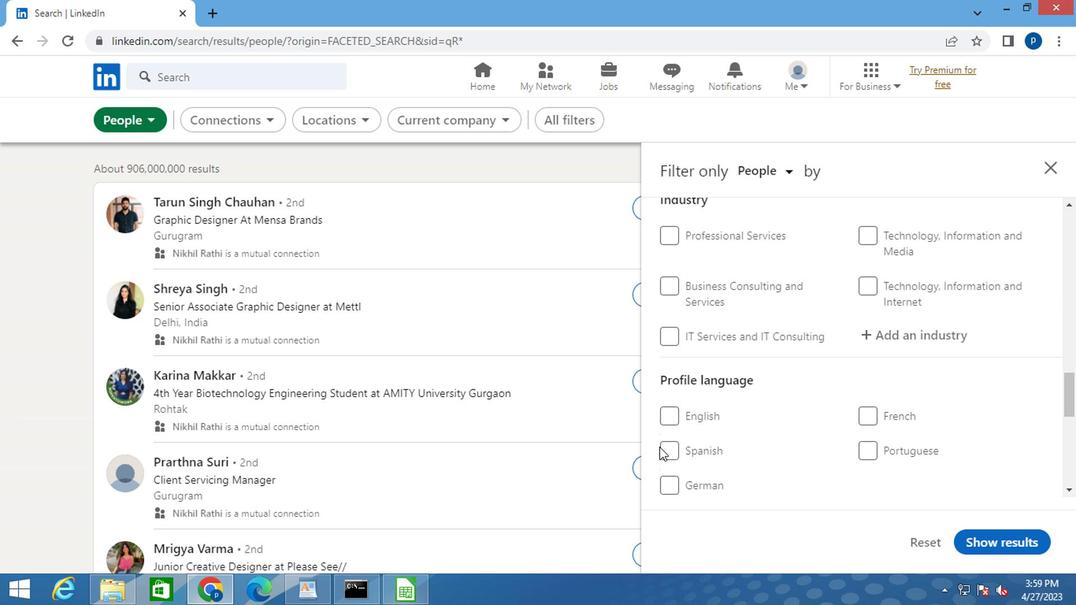 
Action: Mouse moved to (661, 443)
Screenshot: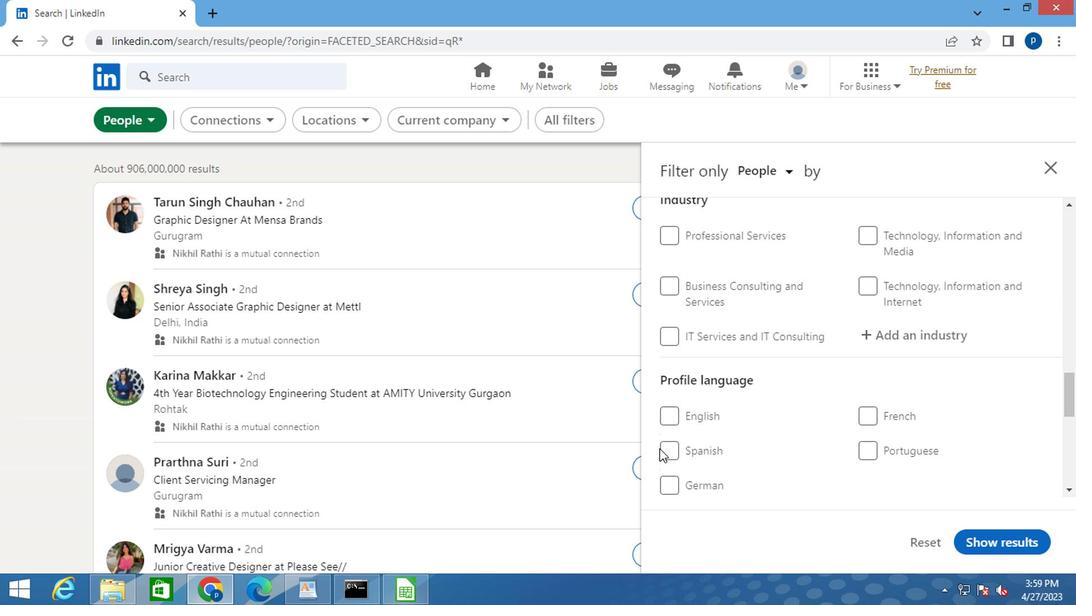 
Action: Mouse pressed left at (661, 443)
Screenshot: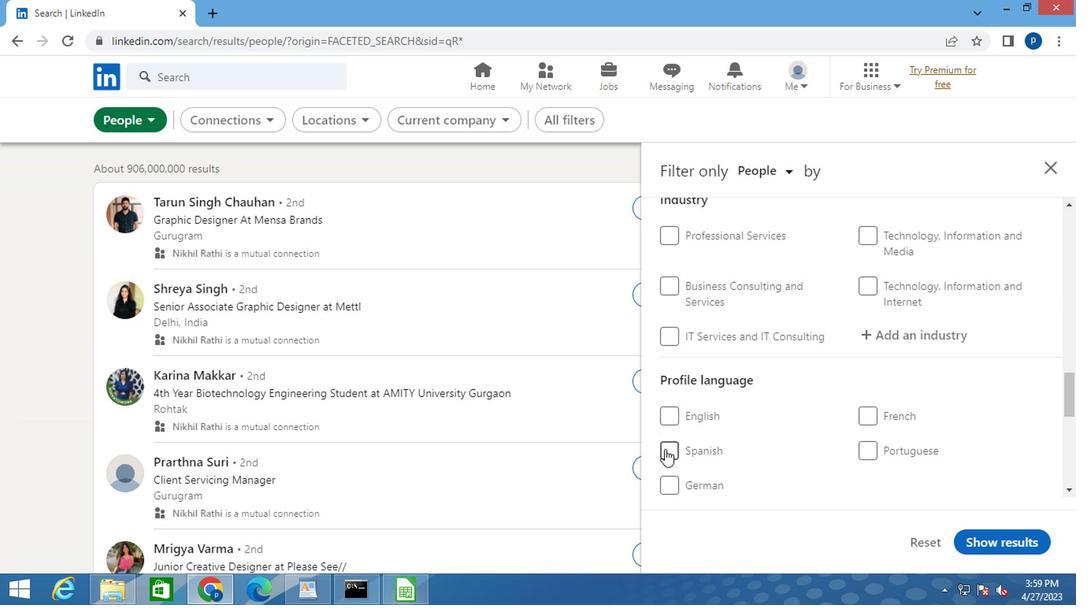 
Action: Mouse moved to (744, 392)
Screenshot: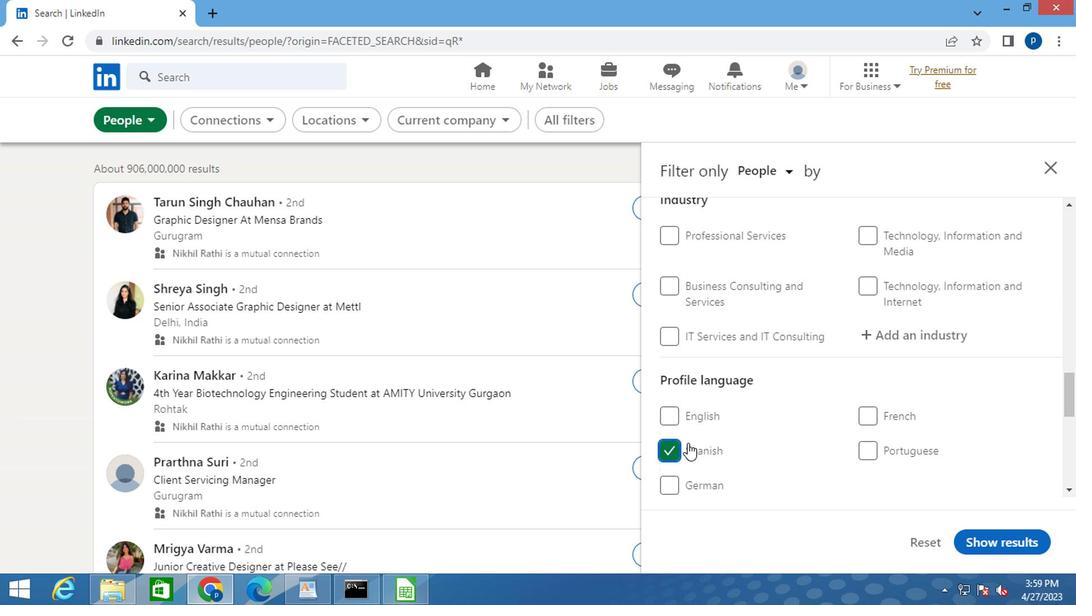 
Action: Mouse scrolled (744, 393) with delta (0, 0)
Screenshot: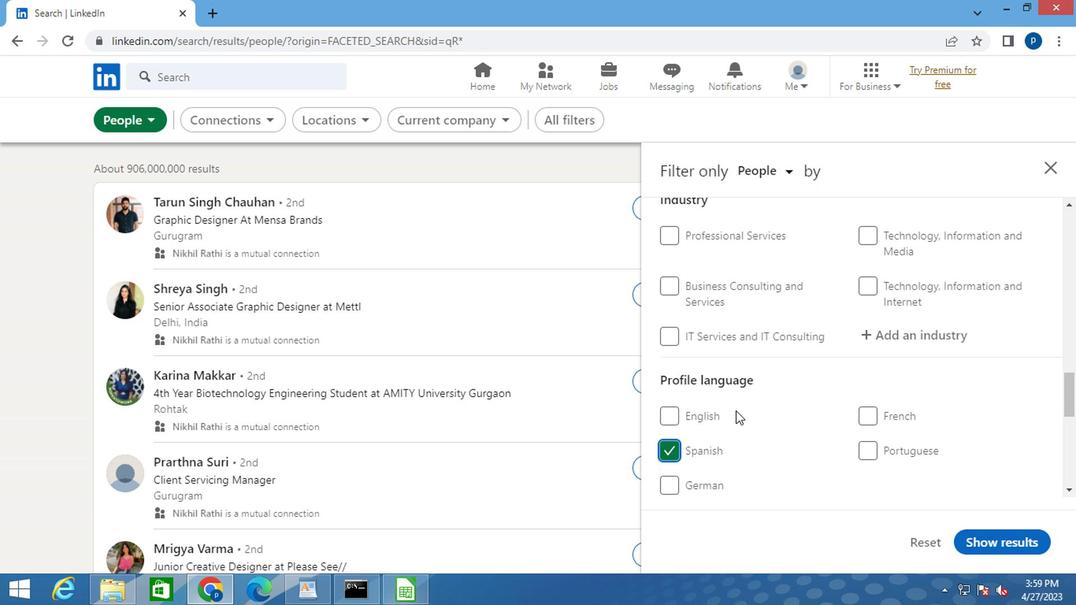 
Action: Mouse scrolled (744, 393) with delta (0, 0)
Screenshot: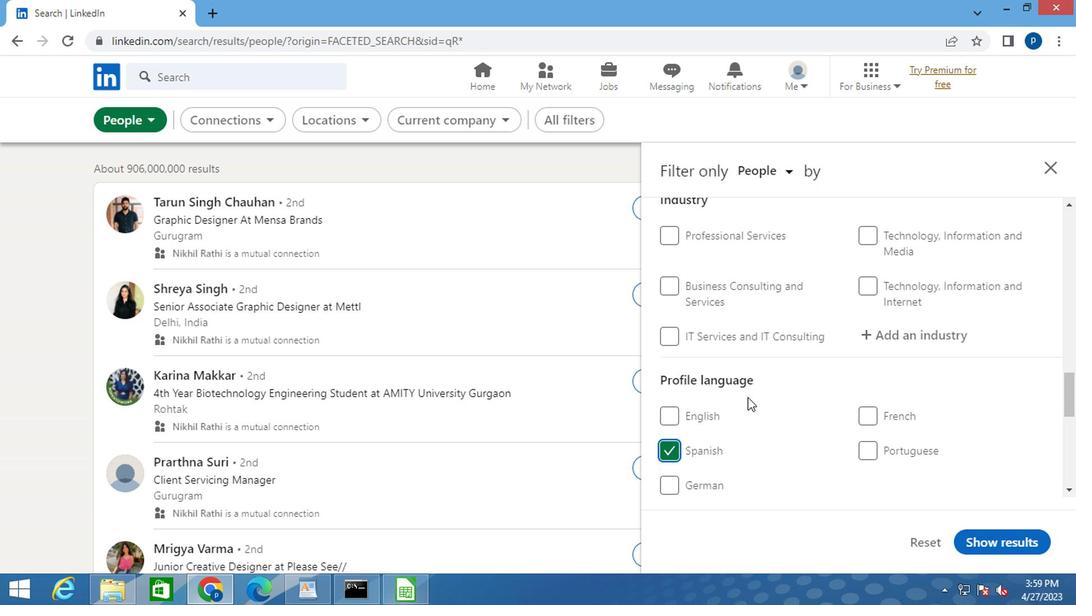 
Action: Mouse scrolled (744, 393) with delta (0, 0)
Screenshot: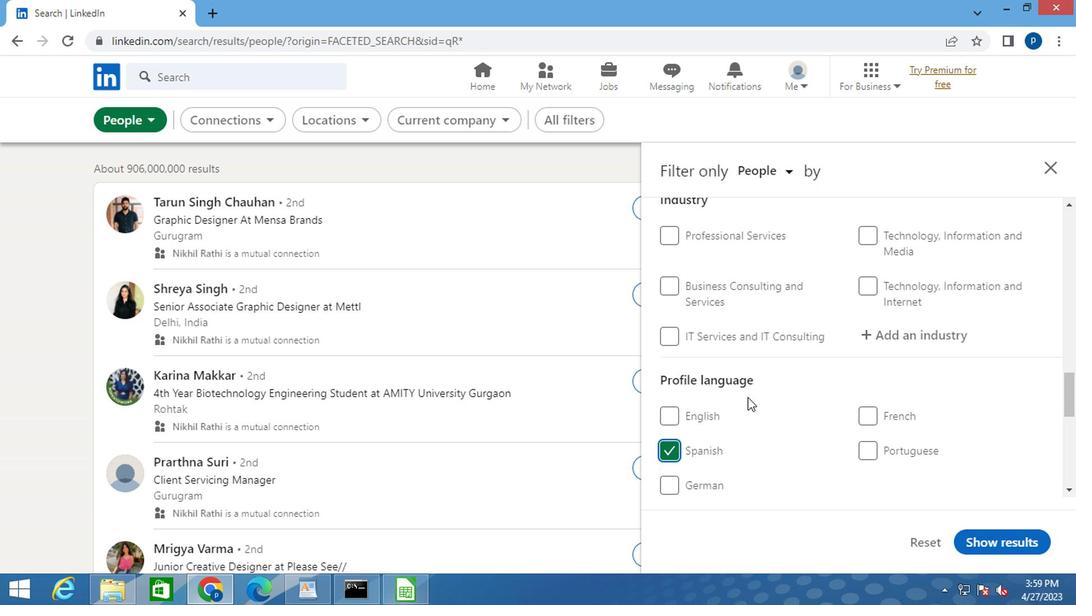 
Action: Mouse moved to (744, 391)
Screenshot: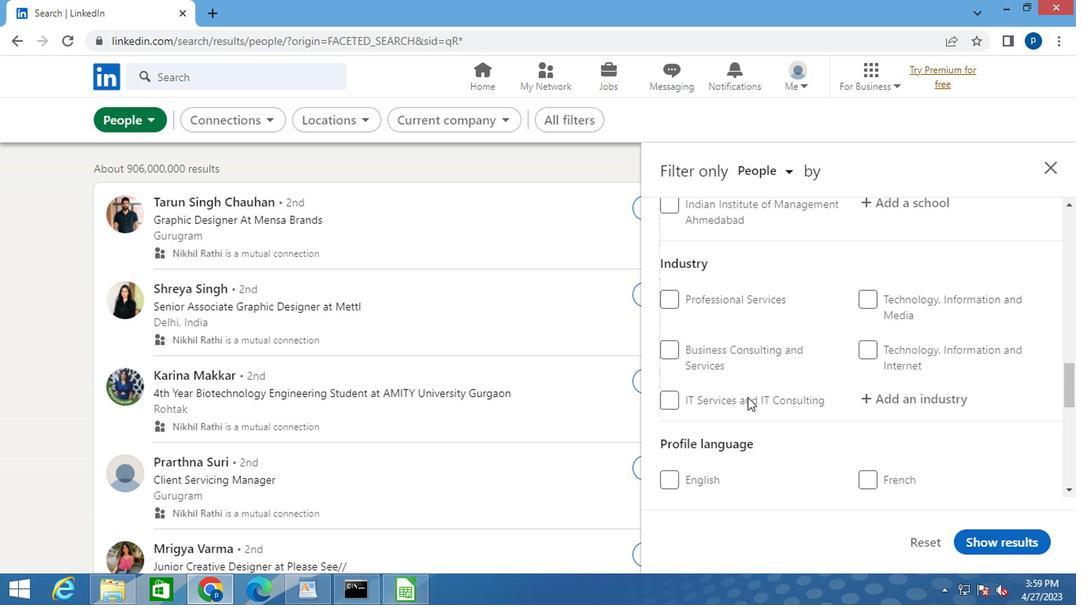 
Action: Mouse scrolled (744, 392) with delta (0, 1)
Screenshot: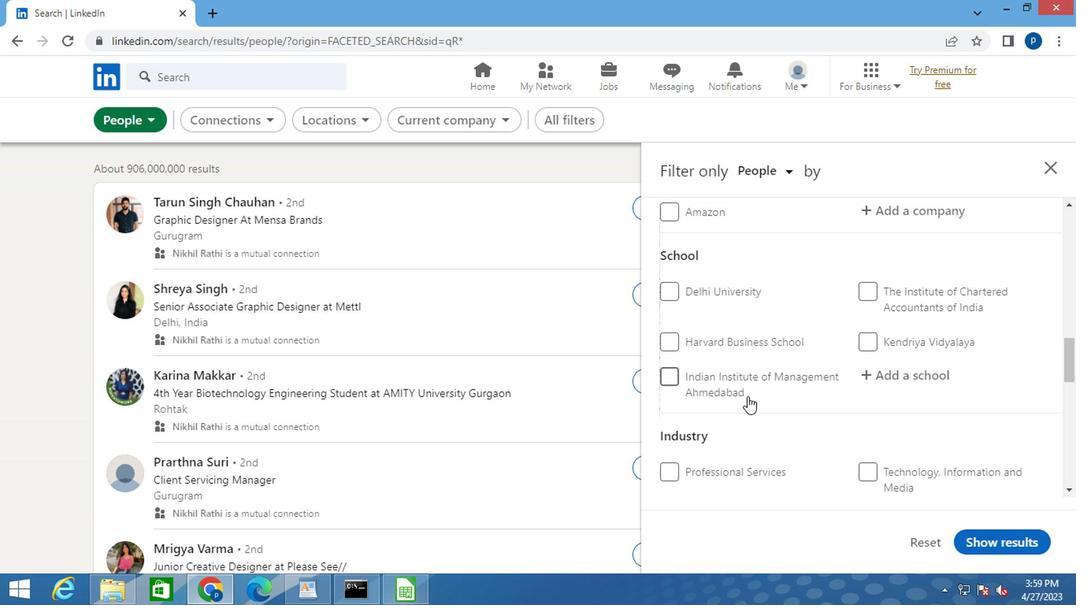 
Action: Mouse moved to (744, 390)
Screenshot: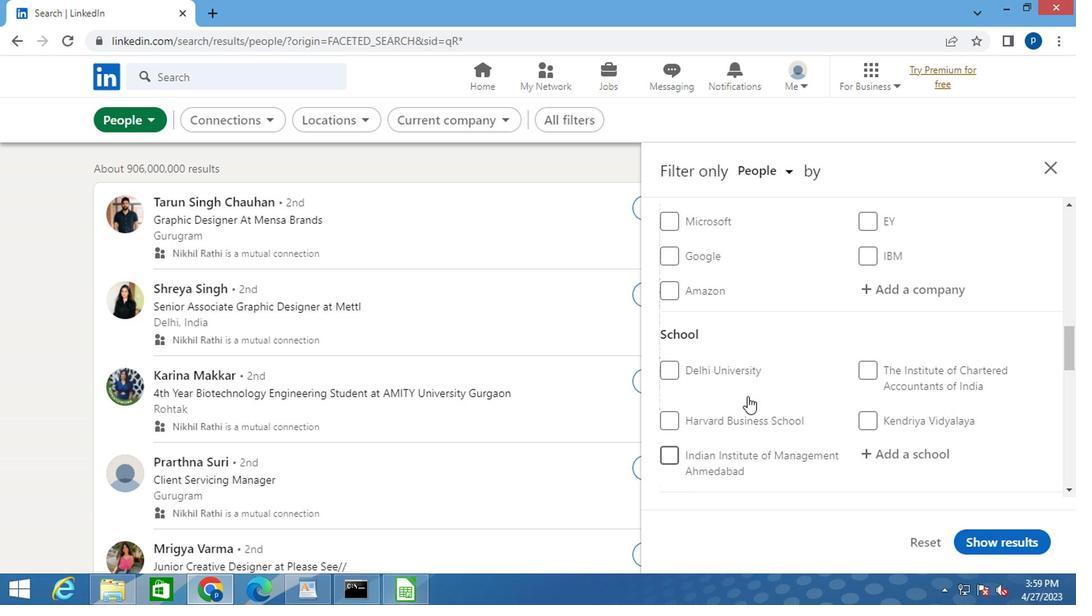 
Action: Mouse scrolled (744, 391) with delta (0, 0)
Screenshot: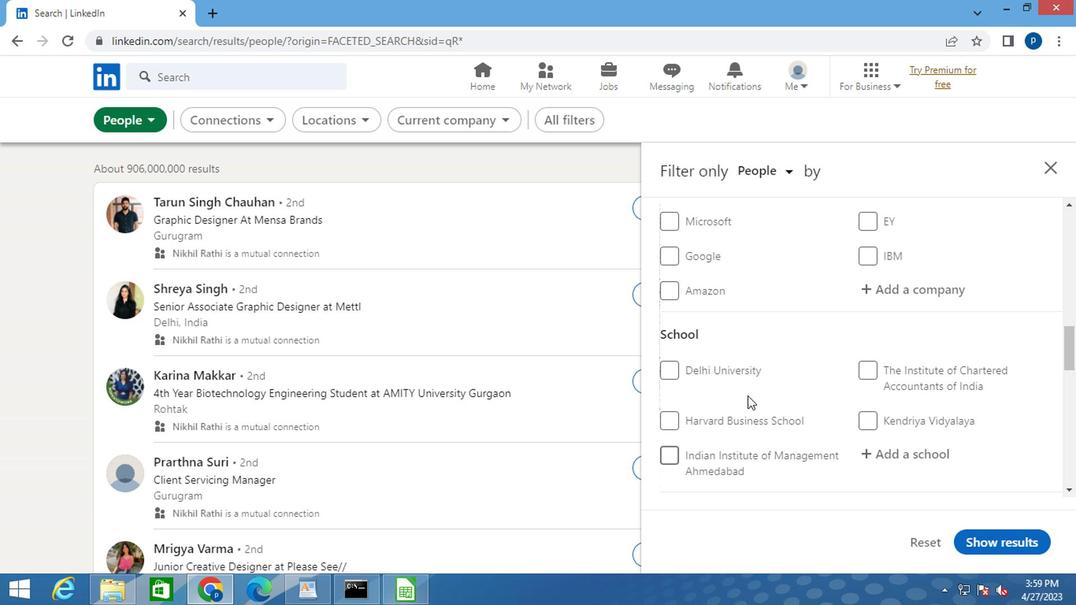 
Action: Mouse moved to (744, 390)
Screenshot: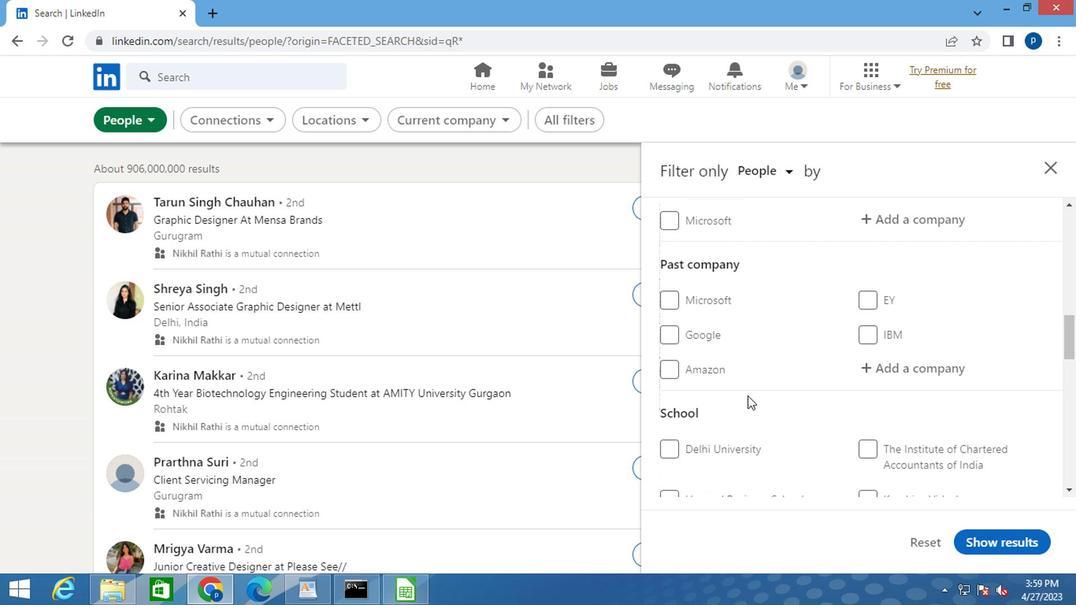 
Action: Mouse scrolled (744, 391) with delta (0, 0)
Screenshot: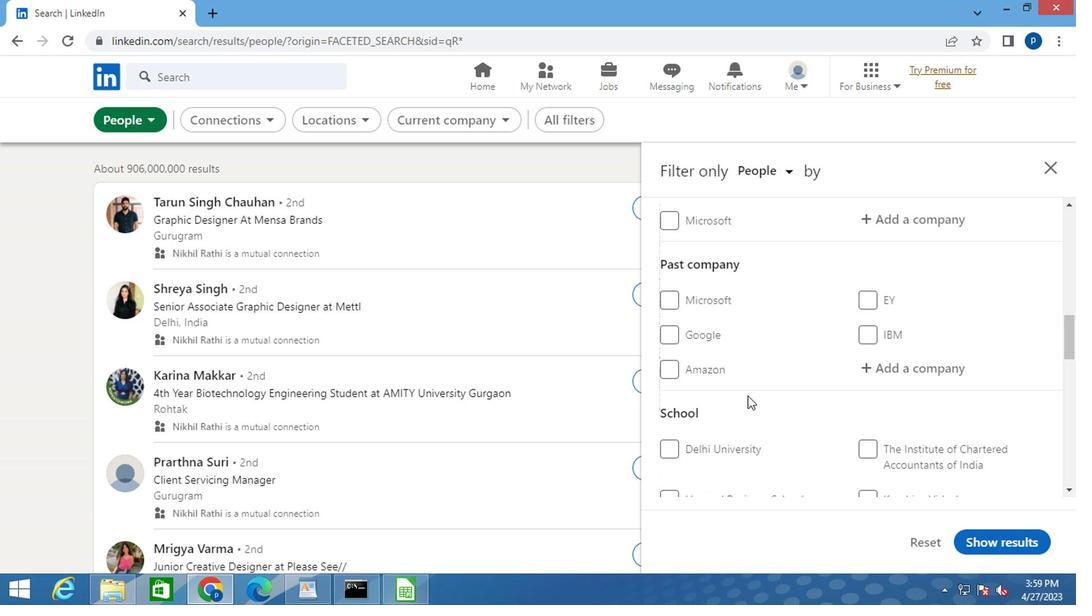 
Action: Mouse moved to (902, 330)
Screenshot: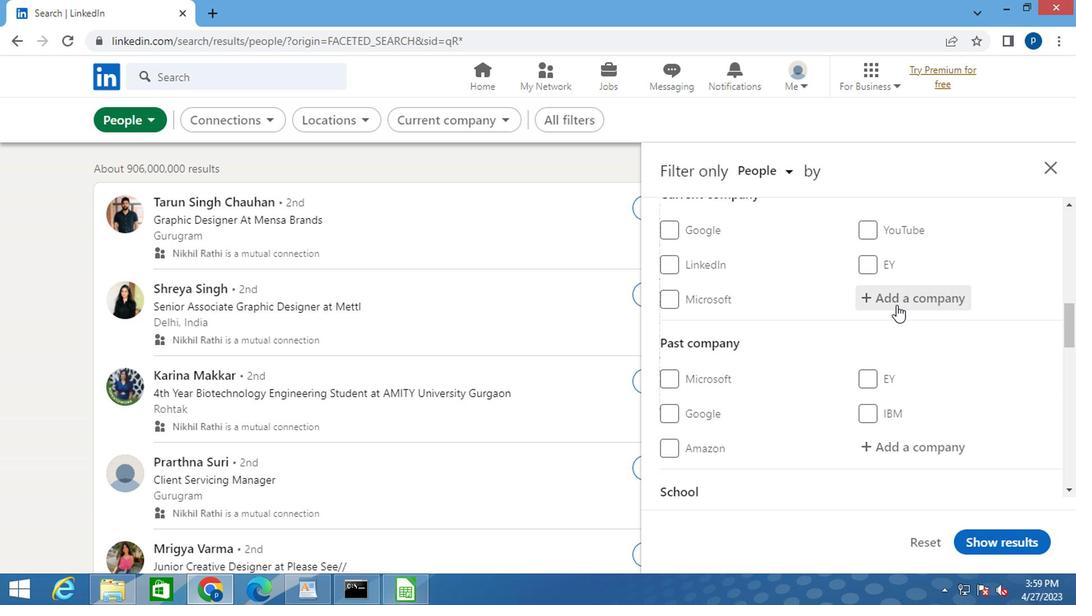 
Action: Mouse scrolled (902, 330) with delta (0, 0)
Screenshot: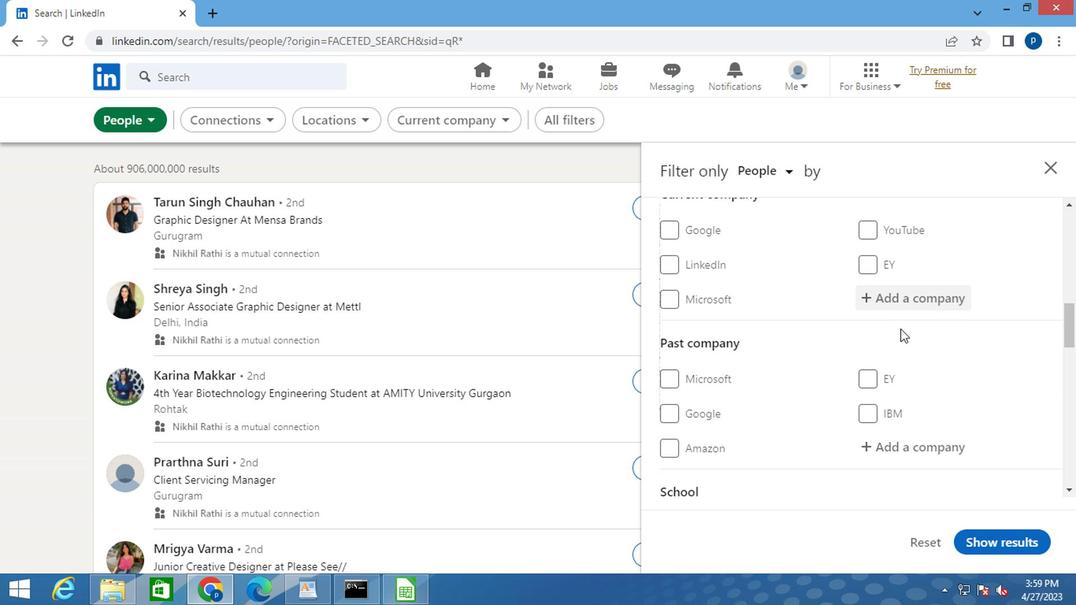 
Action: Mouse moved to (894, 370)
Screenshot: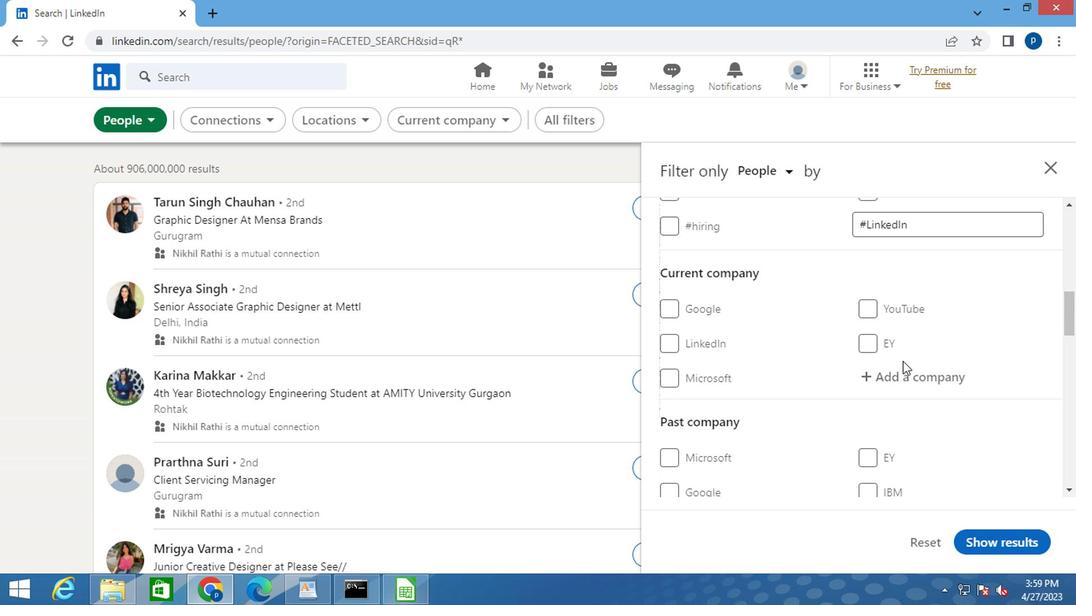 
Action: Mouse pressed left at (894, 370)
Screenshot: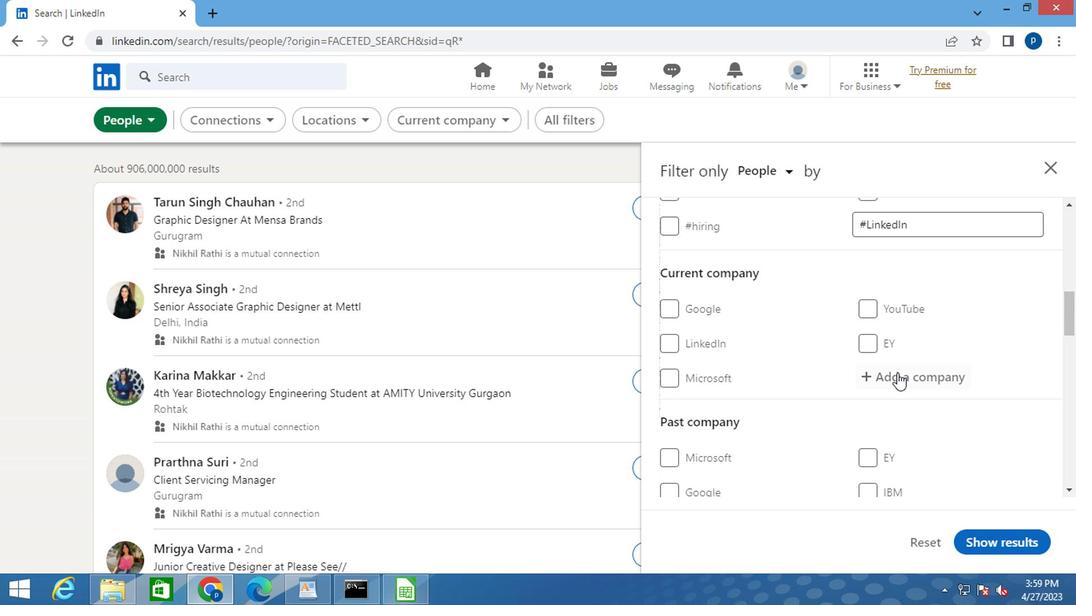 
Action: Key pressed <Key.caps_lock>D<Key.caps_lock>UFF<Key.space><Key.shift>&<Key.space><Key.caps_lock>P<Key.caps_lock>HELPS
Screenshot: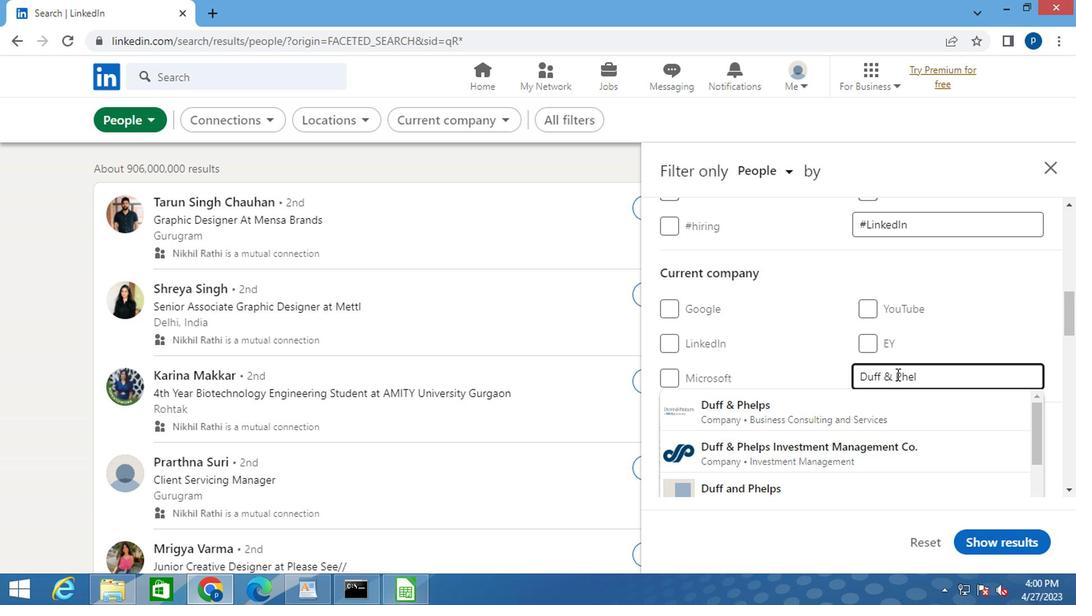 
Action: Mouse moved to (786, 404)
Screenshot: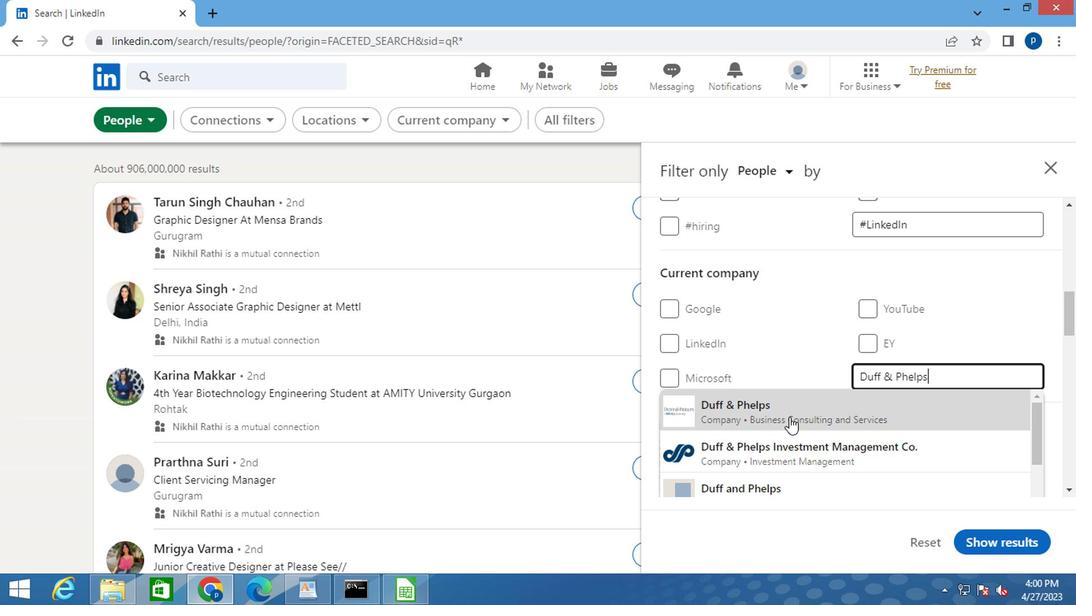 
Action: Mouse pressed left at (786, 404)
Screenshot: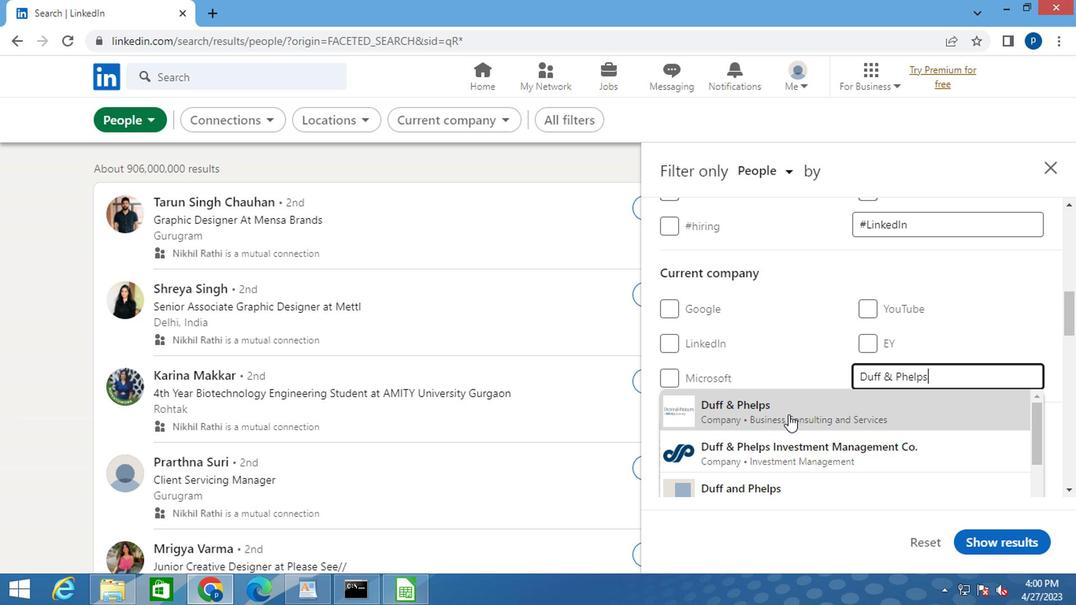 
Action: Mouse moved to (786, 404)
Screenshot: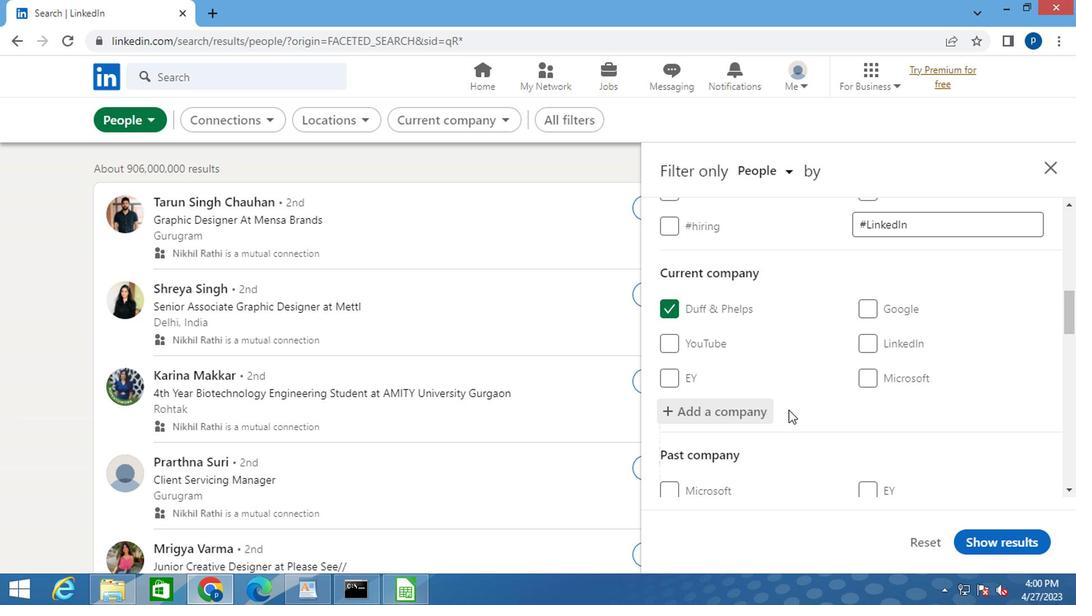 
Action: Mouse scrolled (786, 403) with delta (0, -1)
Screenshot: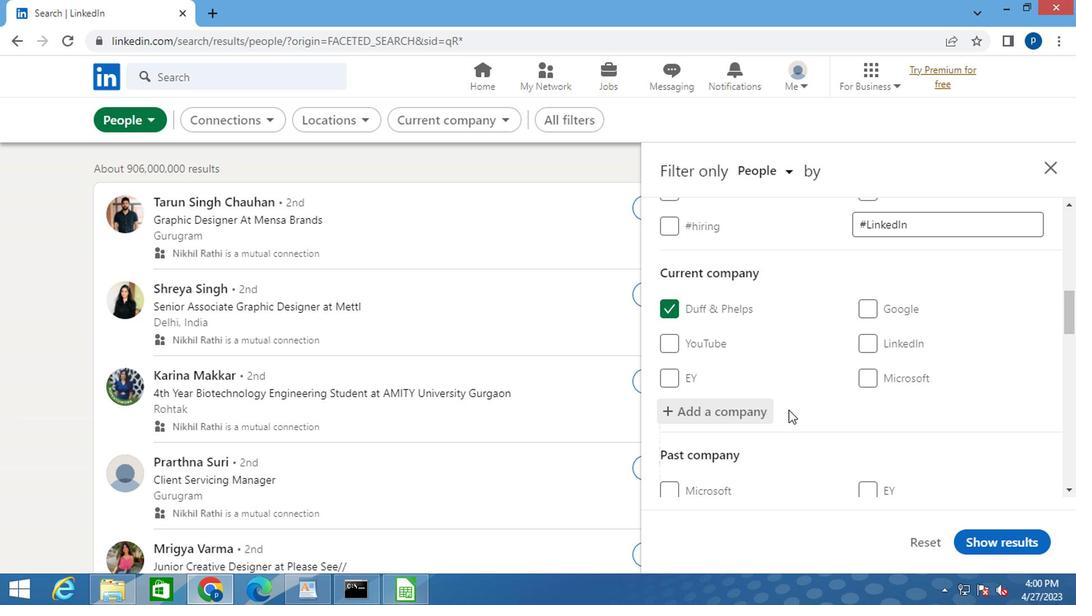 
Action: Mouse scrolled (786, 403) with delta (0, -1)
Screenshot: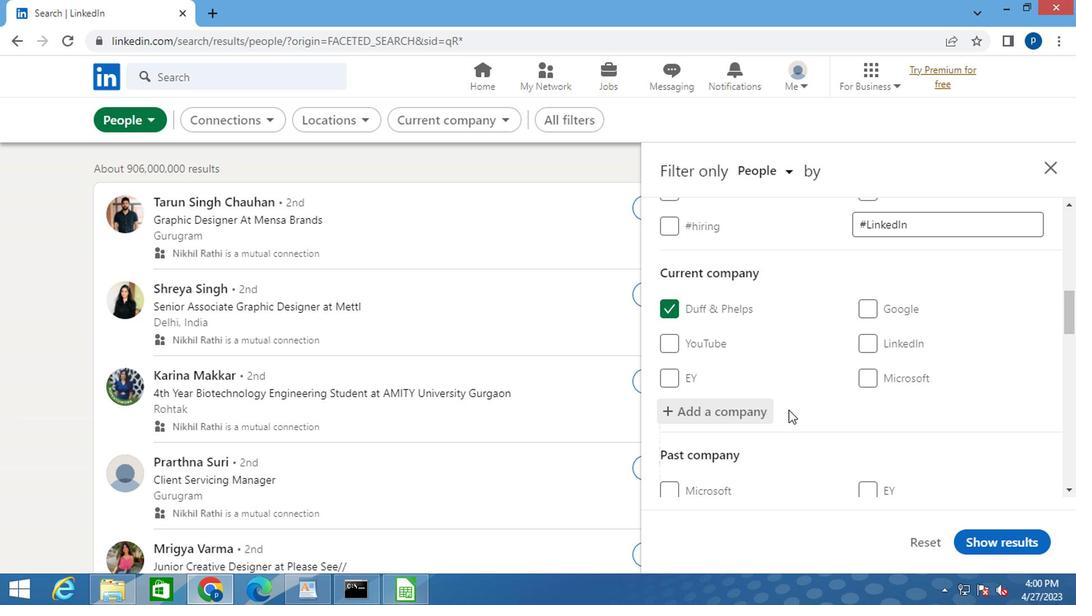 
Action: Mouse moved to (776, 389)
Screenshot: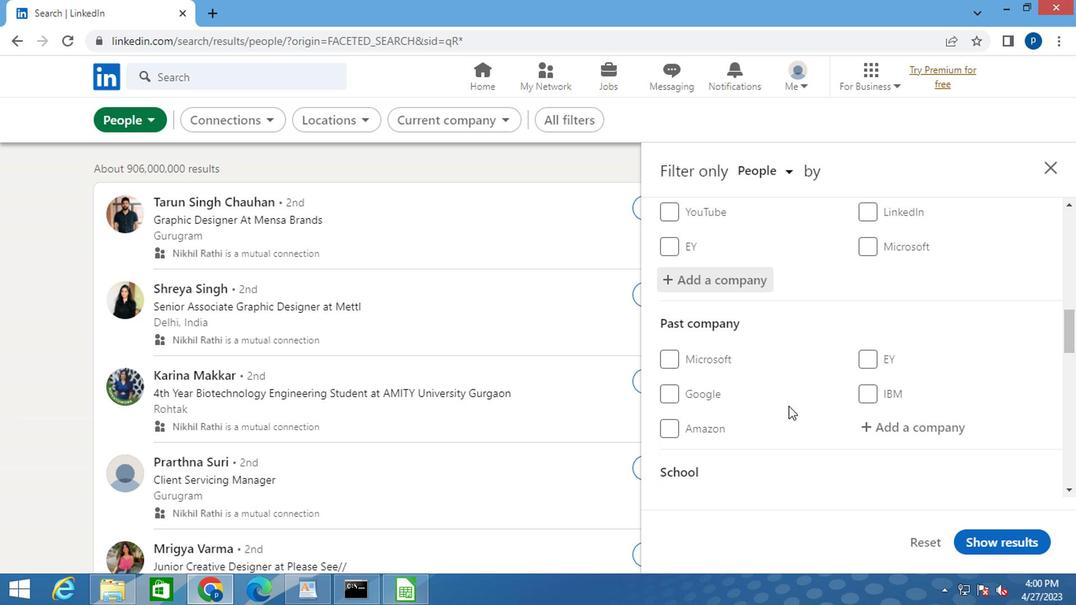 
Action: Mouse scrolled (776, 388) with delta (0, 0)
Screenshot: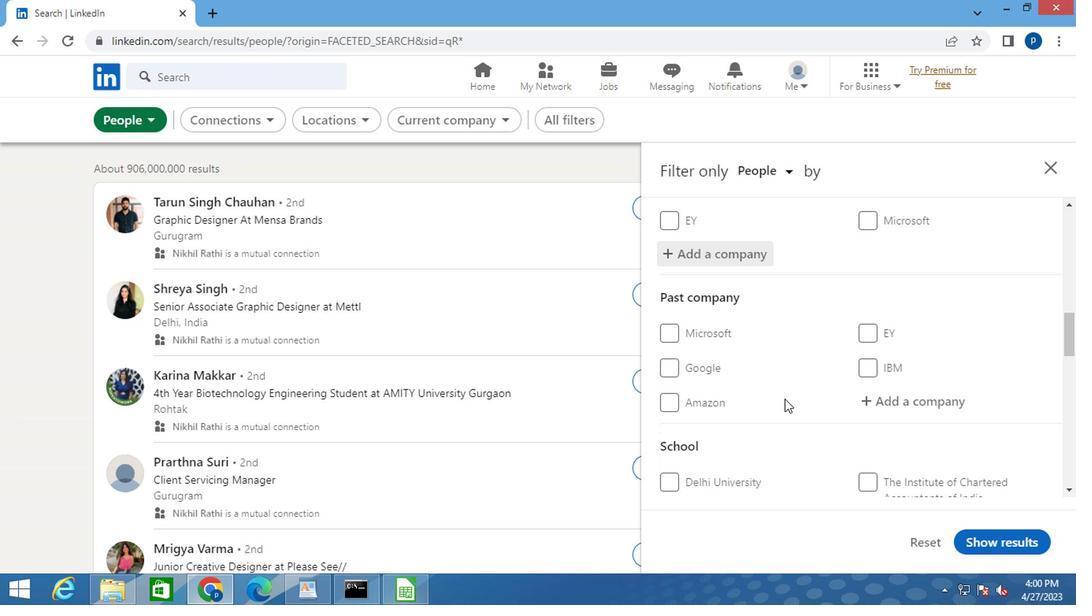 
Action: Mouse moved to (776, 389)
Screenshot: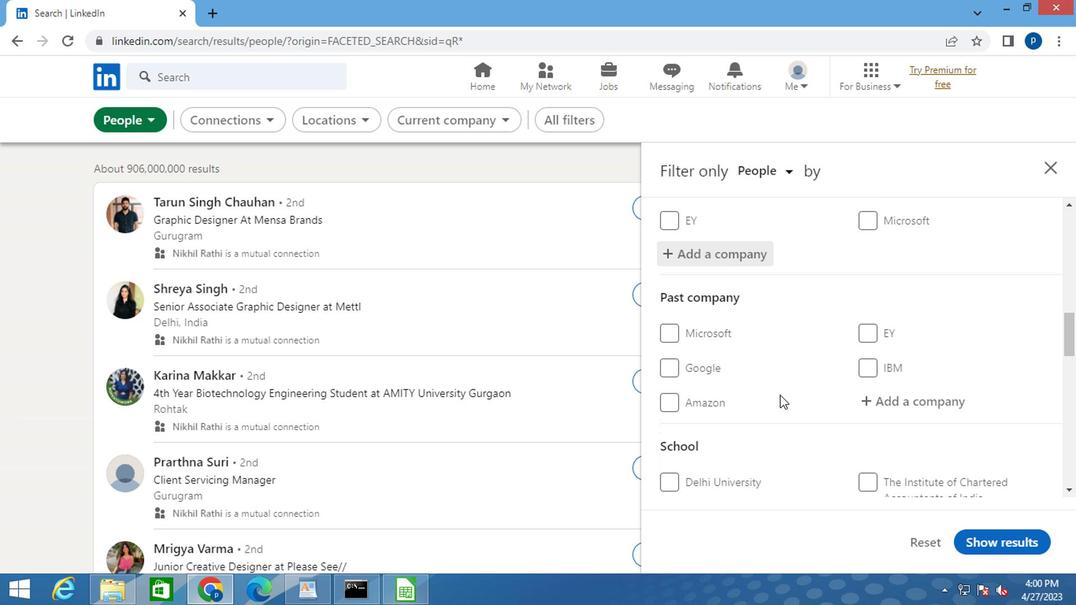 
Action: Mouse scrolled (776, 388) with delta (0, 0)
Screenshot: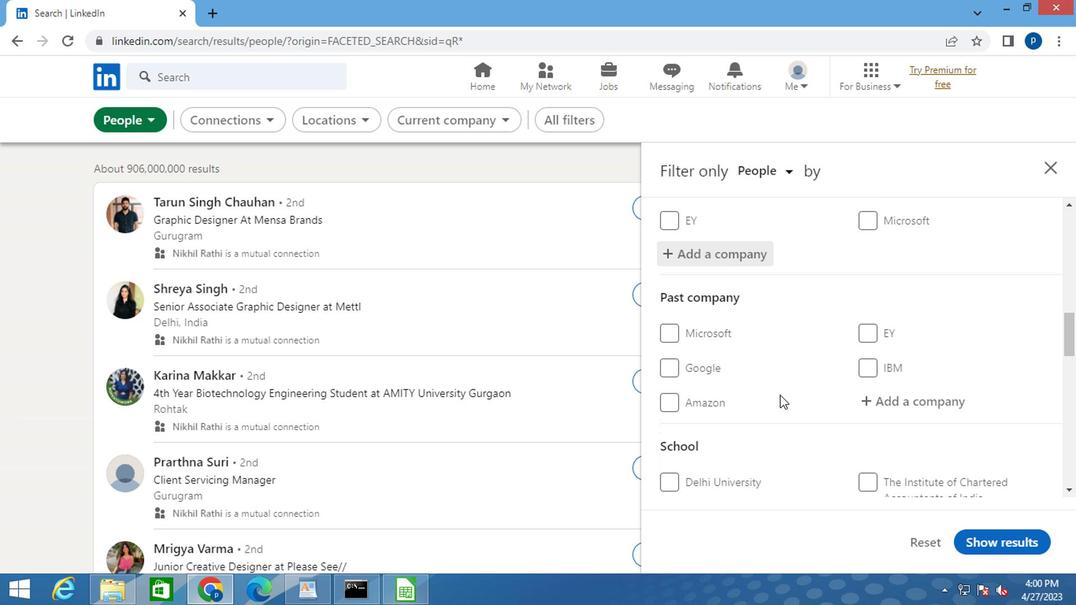 
Action: Mouse moved to (888, 403)
Screenshot: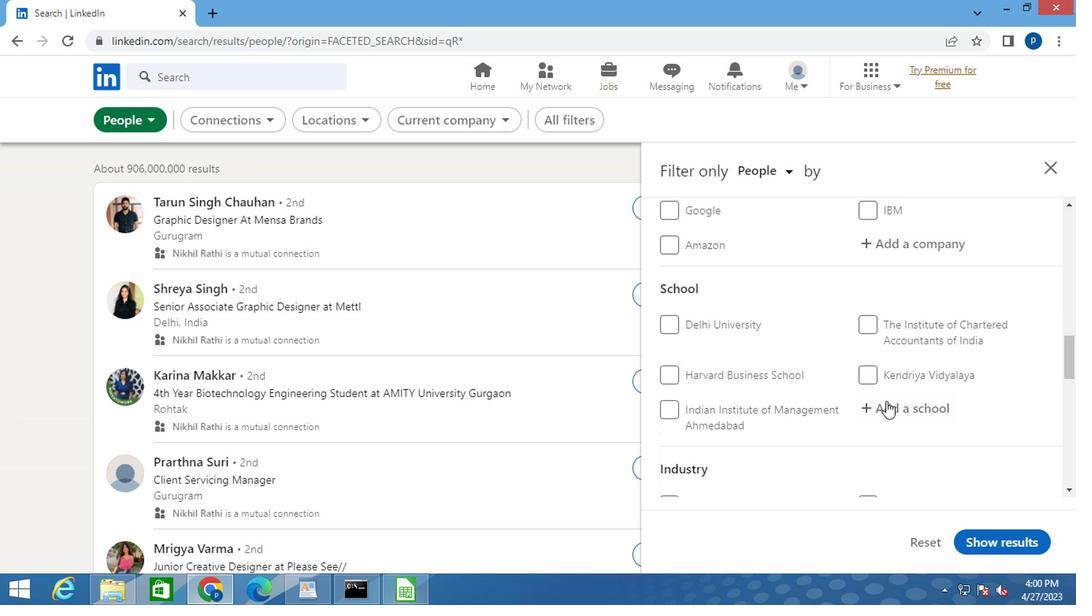 
Action: Mouse pressed left at (888, 403)
Screenshot: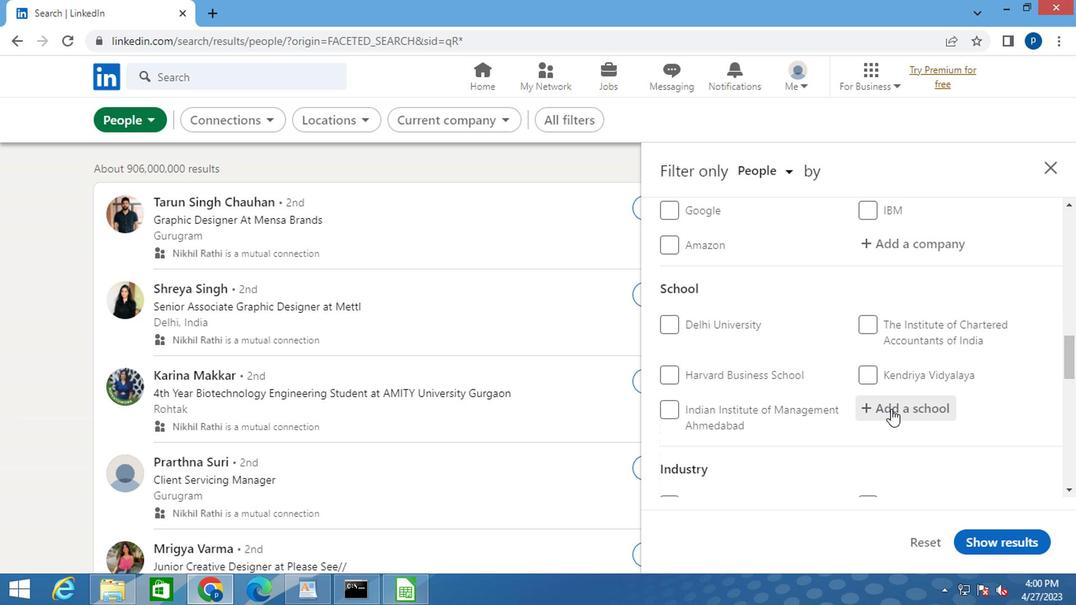 
Action: Key pressed <Key.caps_lock>U<Key.caps_lock>NIVERSITY<Key.space><Key.enter>
Screenshot: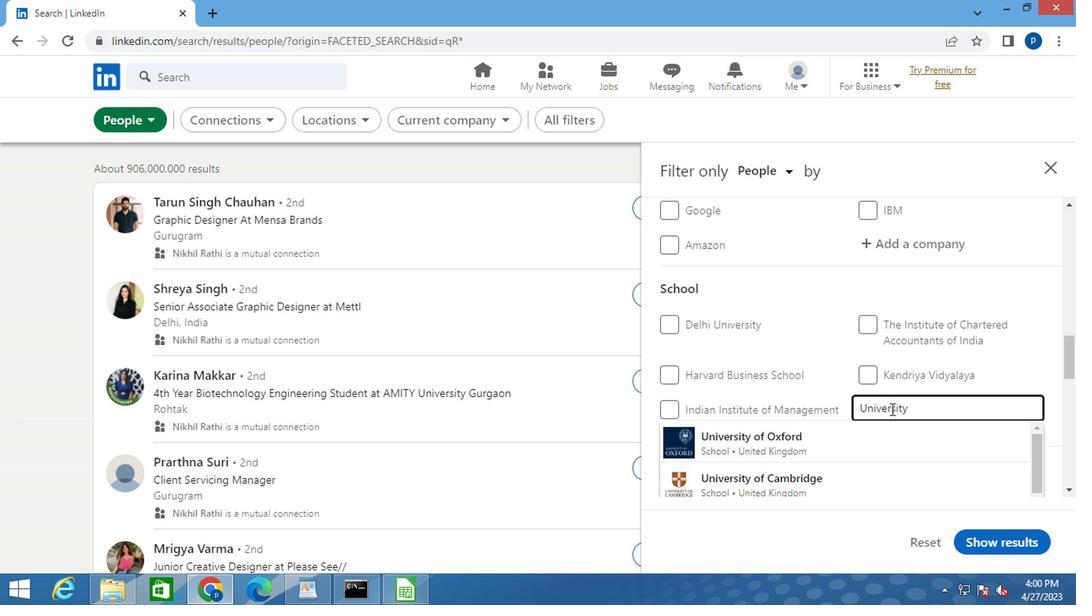 
Action: Mouse moved to (757, 384)
Screenshot: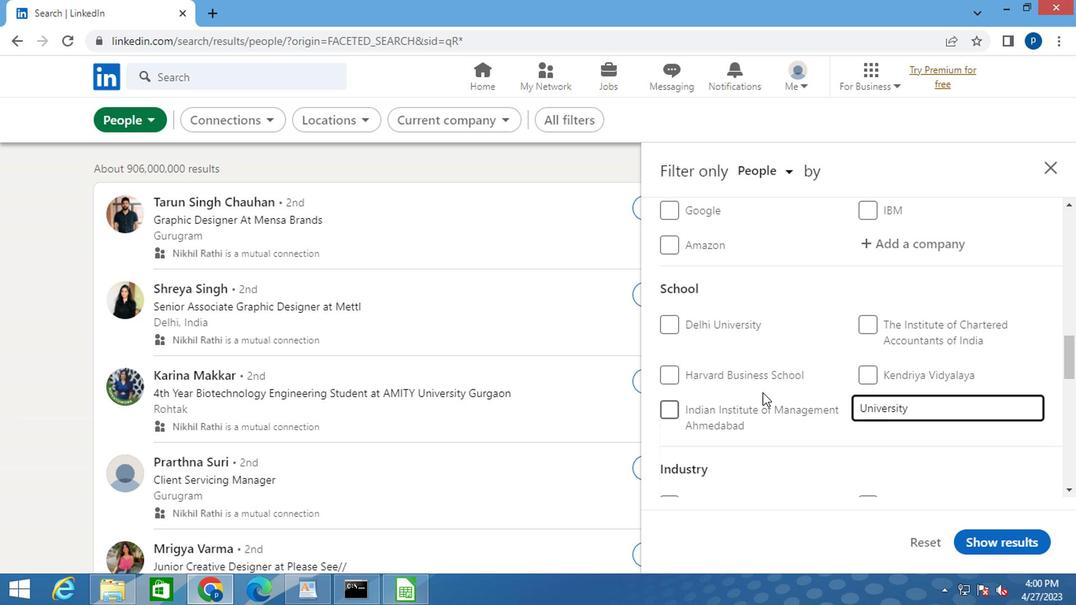 
Action: Mouse scrolled (757, 383) with delta (0, -1)
Screenshot: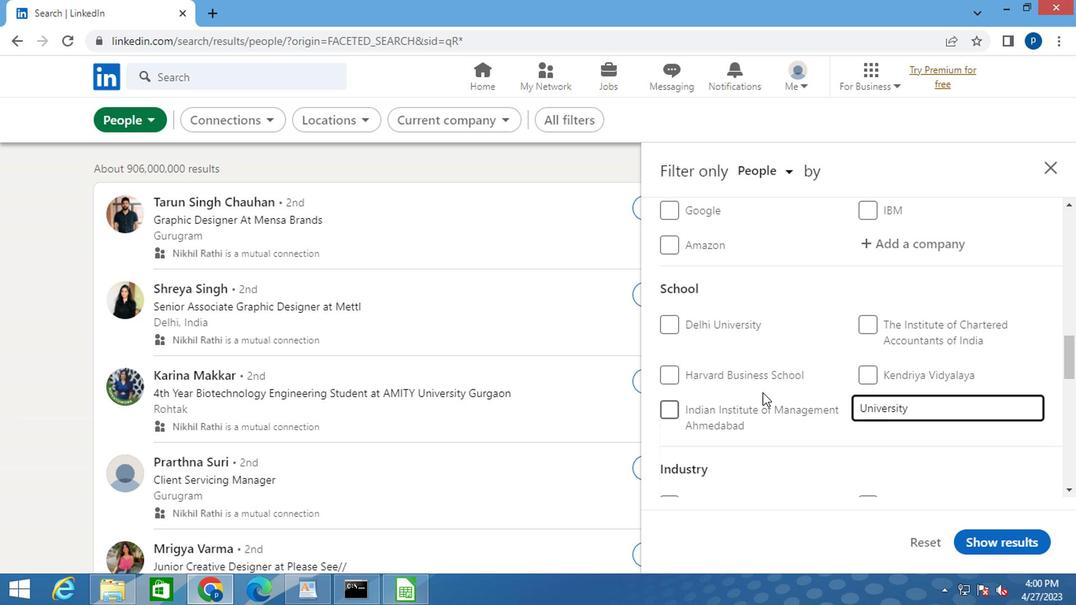 
Action: Mouse scrolled (757, 383) with delta (0, -1)
Screenshot: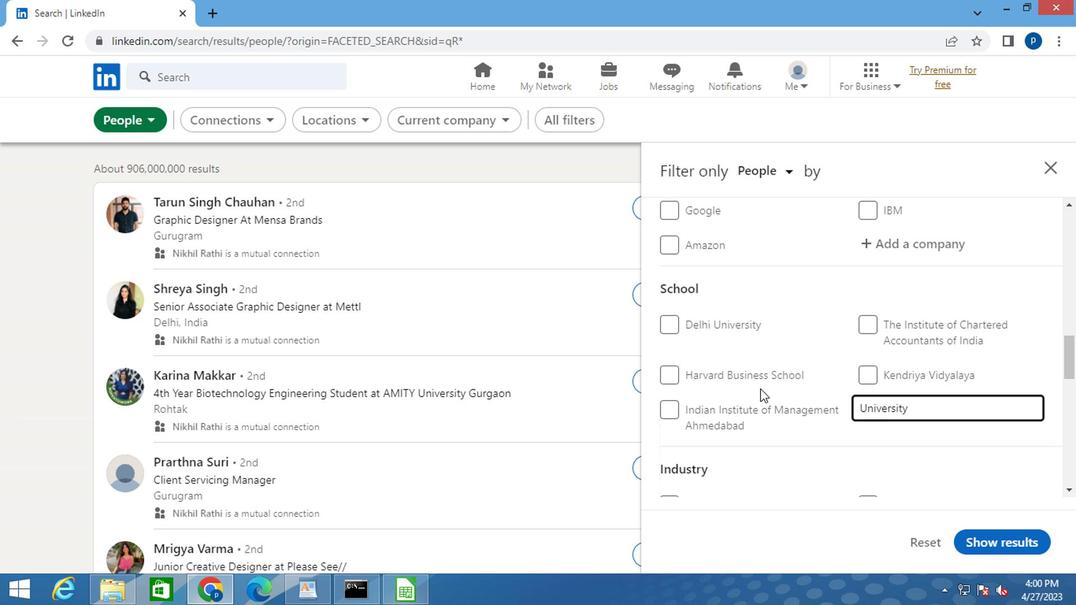
Action: Mouse moved to (719, 357)
Screenshot: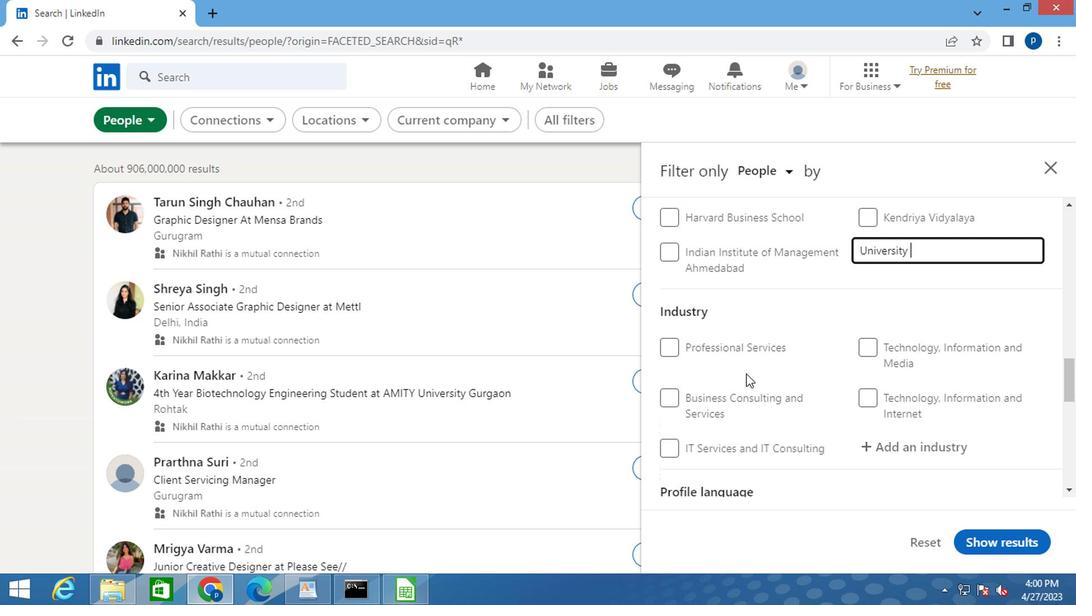 
Action: Mouse scrolled (719, 356) with delta (0, -1)
Screenshot: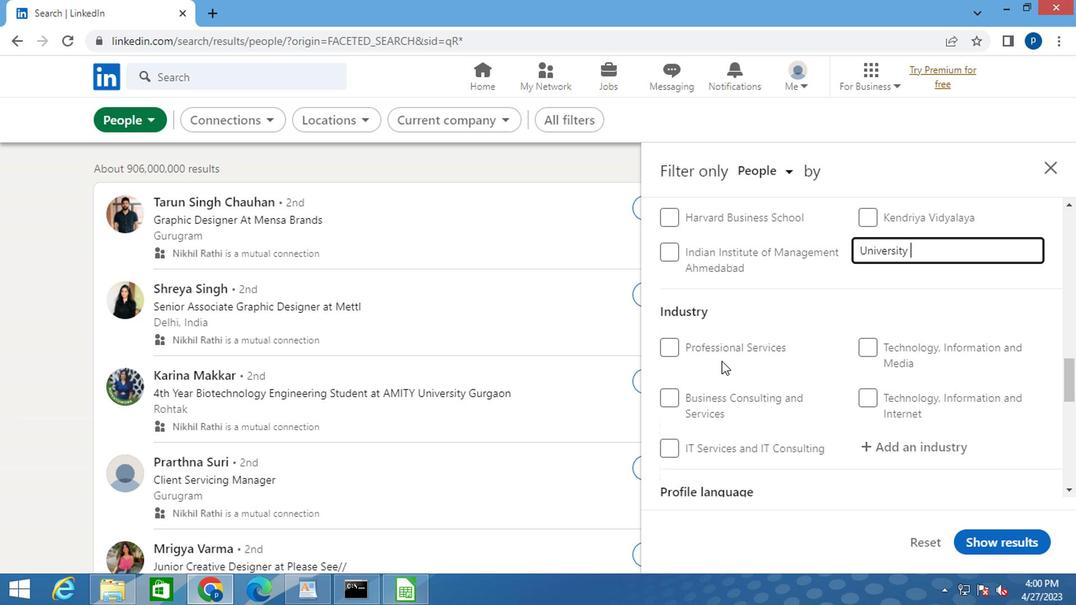 
Action: Mouse moved to (873, 364)
Screenshot: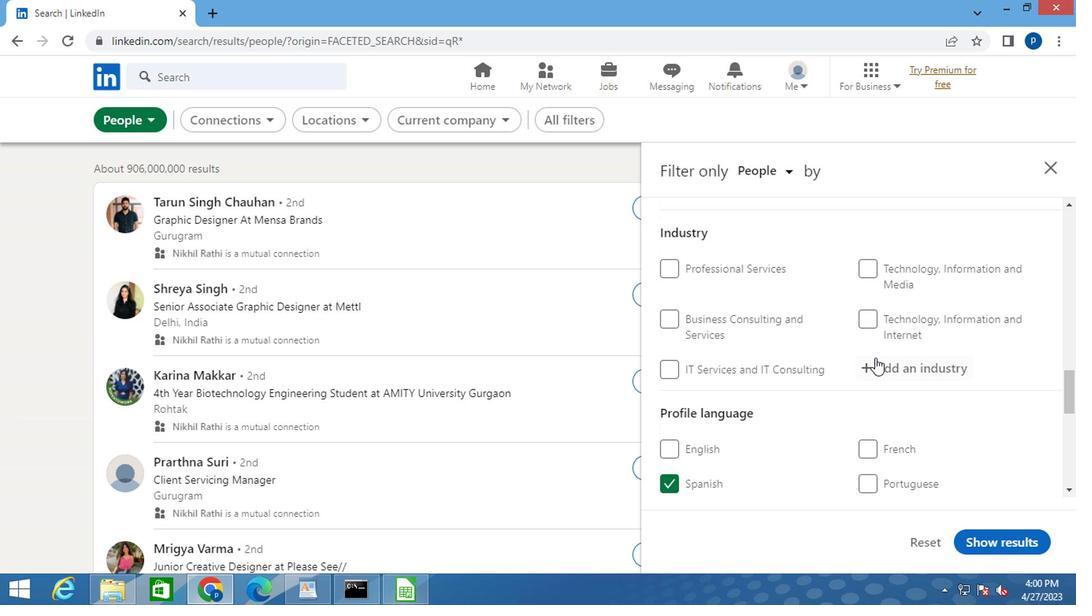 
Action: Mouse pressed left at (873, 364)
Screenshot: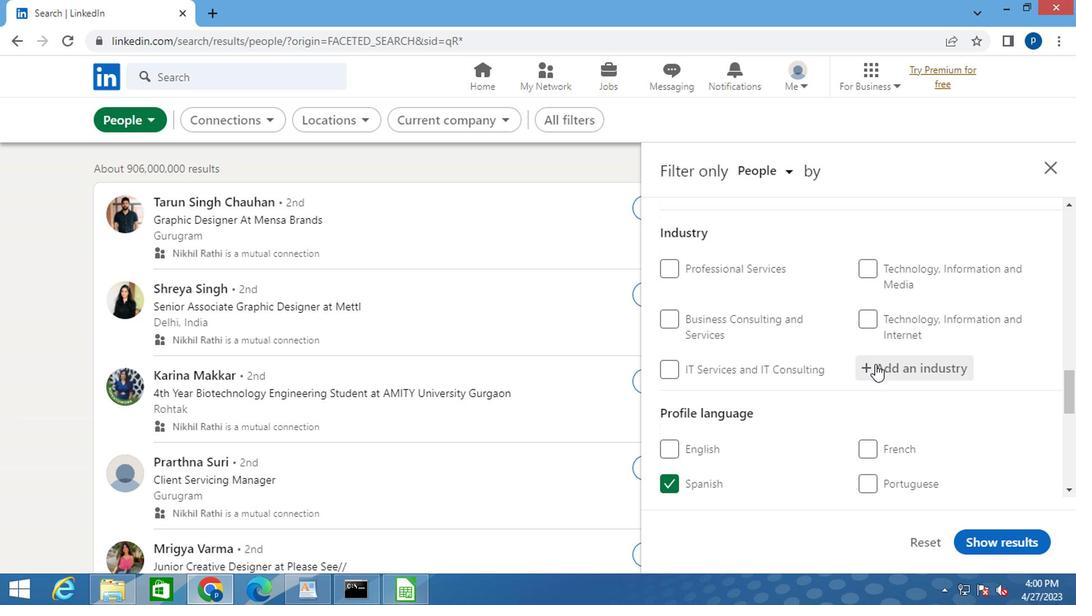 
Action: Key pressed <Key.caps_lock>F<Key.caps_lock>IRE
Screenshot: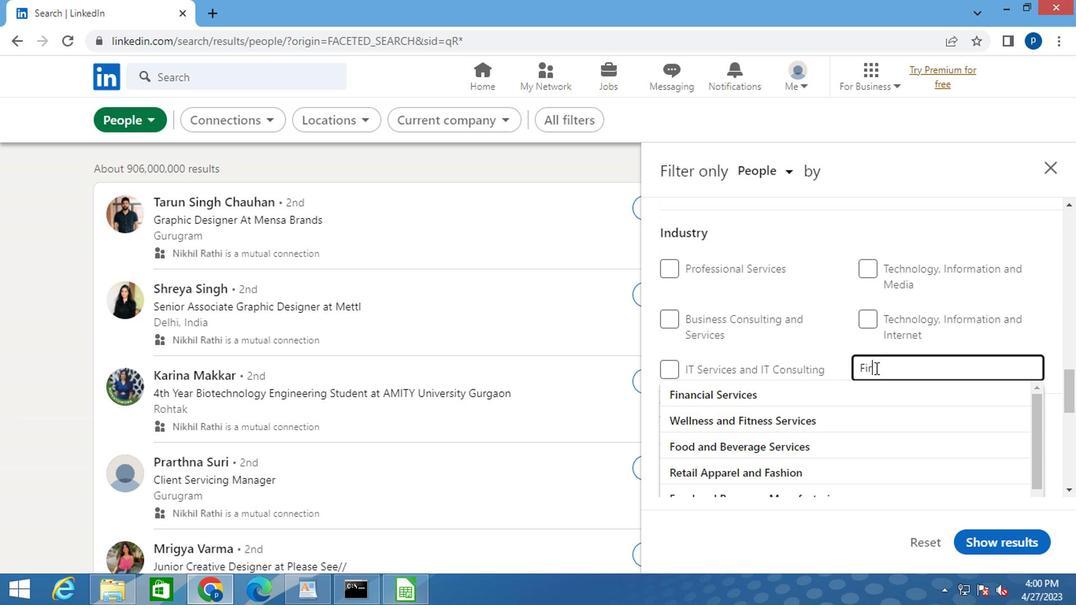 
Action: Mouse moved to (794, 391)
Screenshot: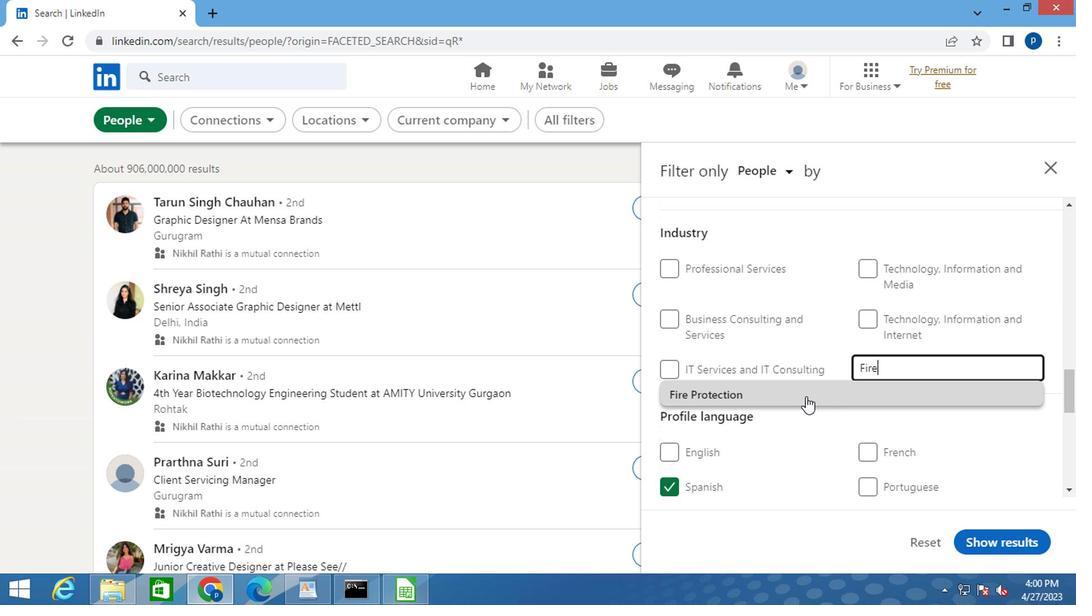 
Action: Mouse pressed left at (794, 391)
Screenshot: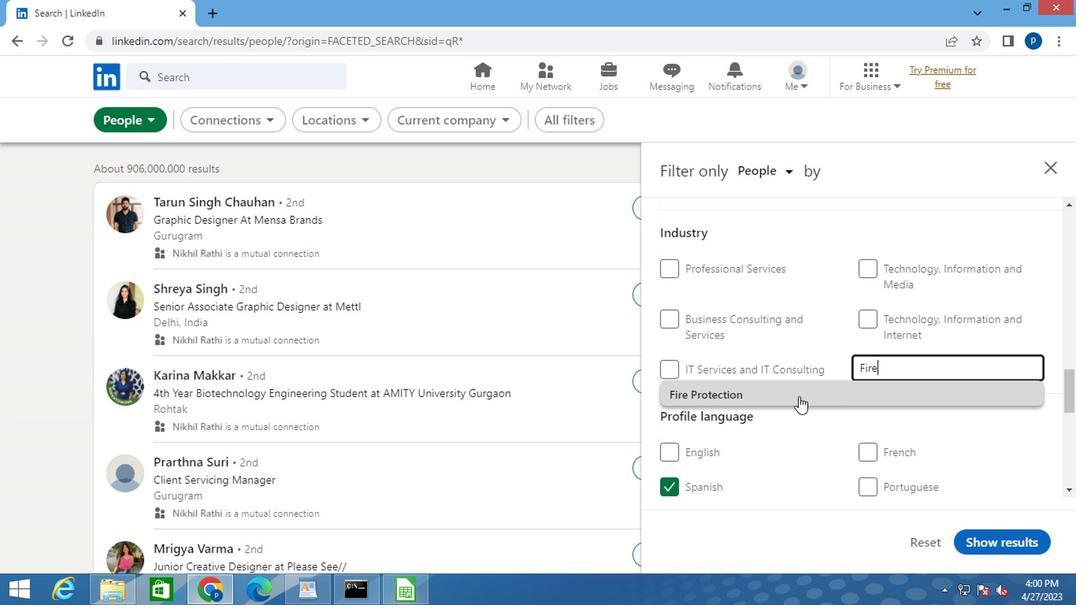 
Action: Mouse moved to (794, 390)
Screenshot: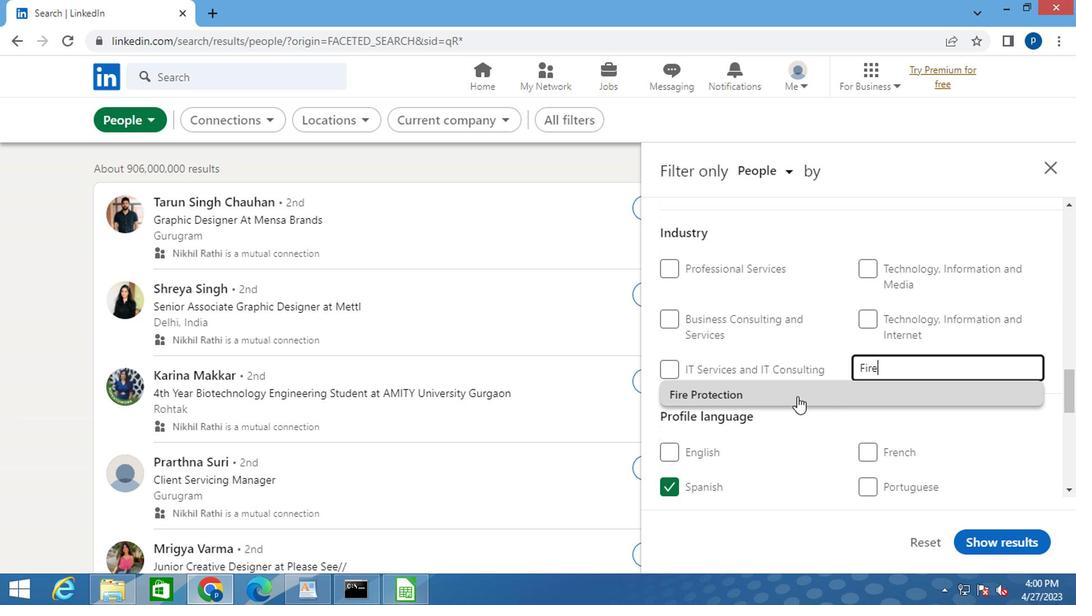 
Action: Mouse scrolled (794, 389) with delta (0, -1)
Screenshot: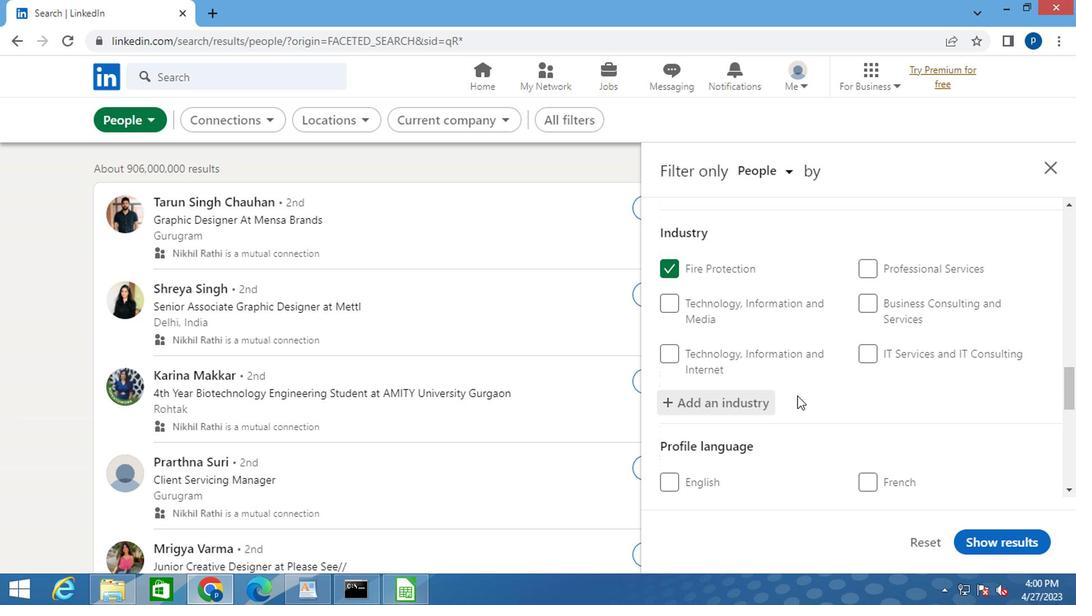 
Action: Mouse scrolled (794, 389) with delta (0, -1)
Screenshot: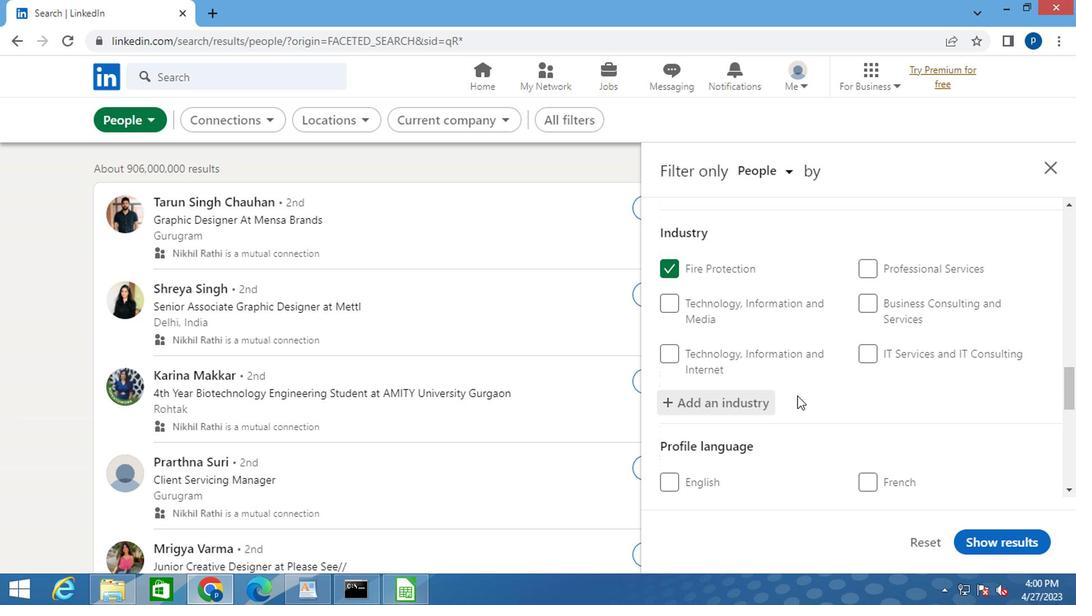 
Action: Mouse scrolled (794, 389) with delta (0, -1)
Screenshot: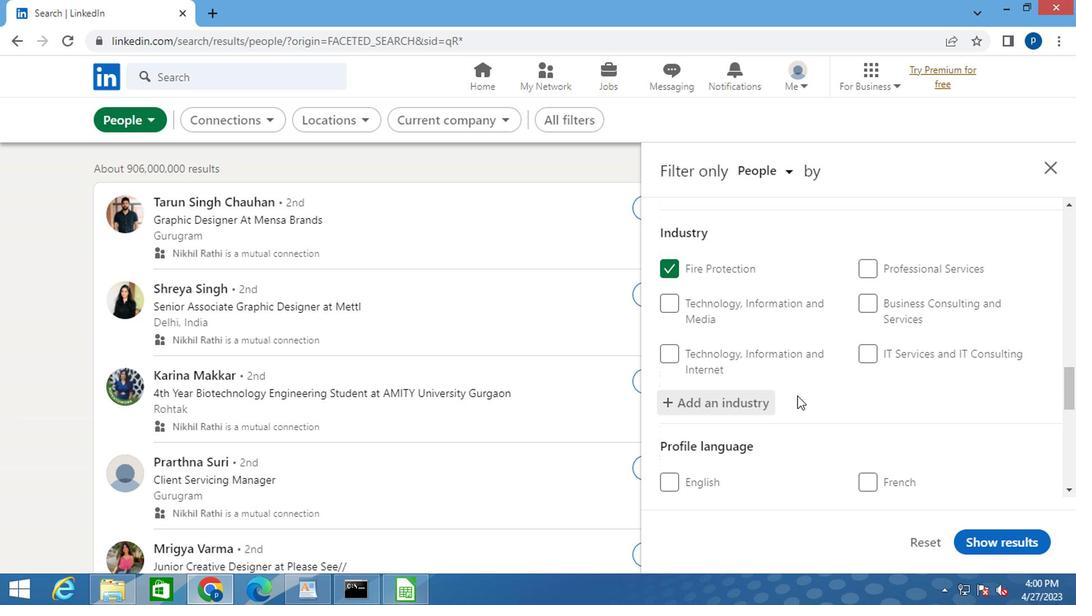 
Action: Mouse moved to (801, 397)
Screenshot: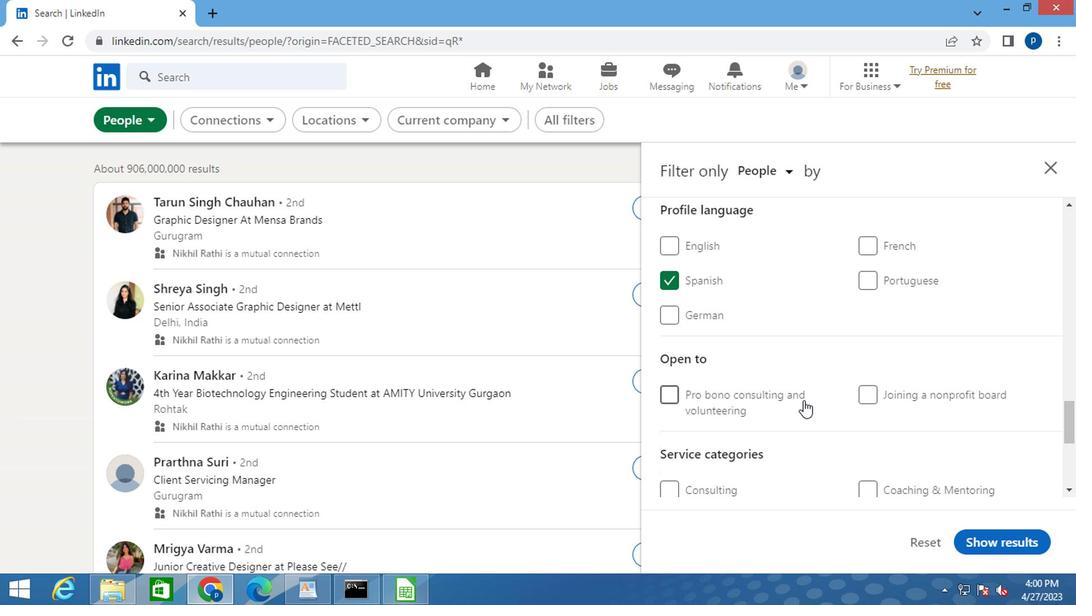 
Action: Mouse scrolled (801, 395) with delta (0, -1)
Screenshot: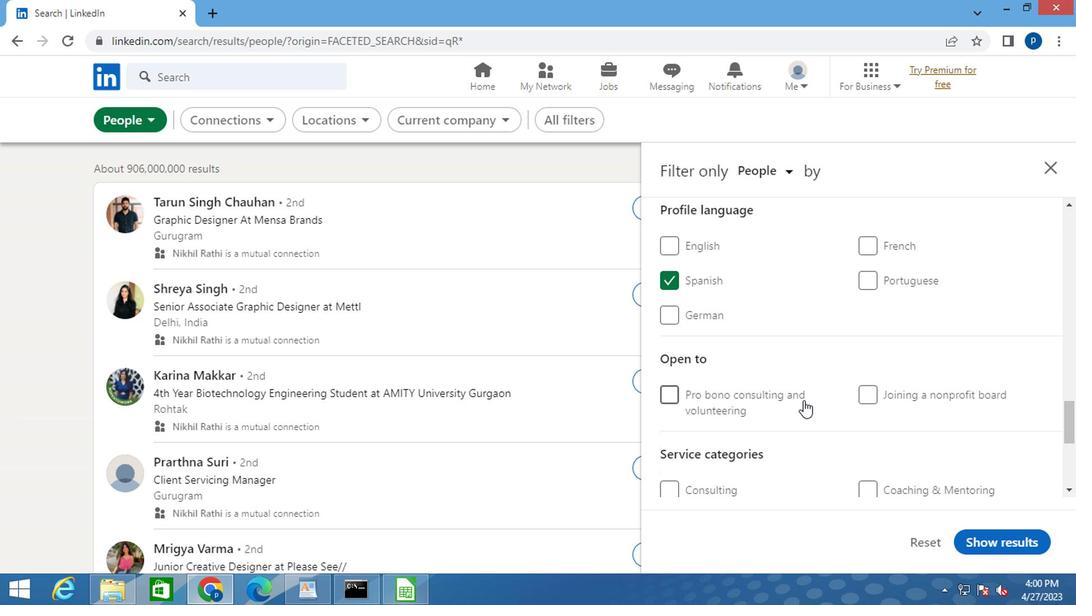 
Action: Mouse moved to (868, 469)
Screenshot: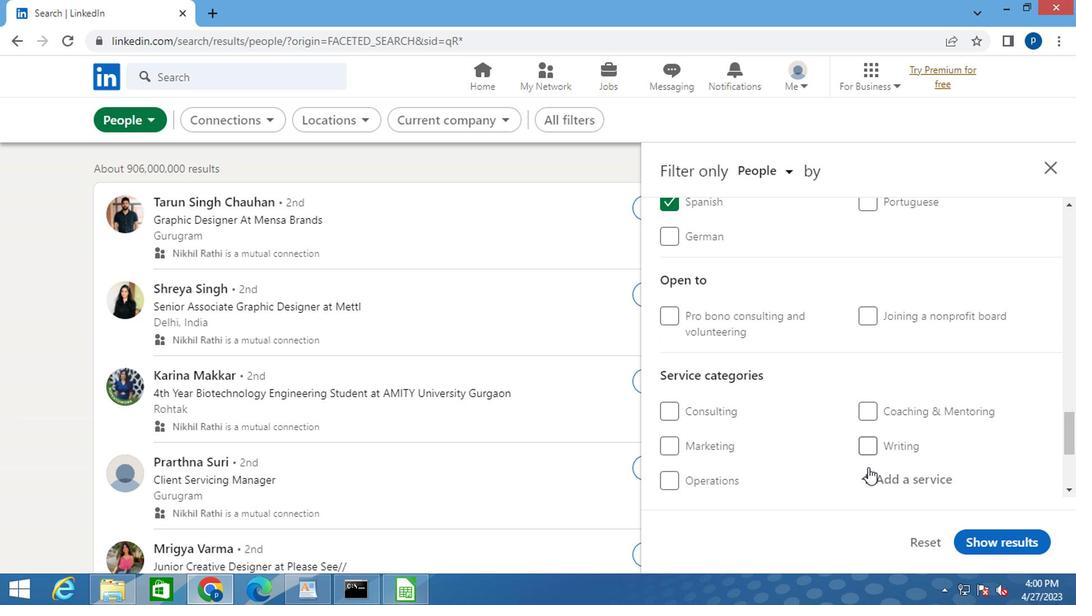 
Action: Mouse pressed left at (868, 469)
Screenshot: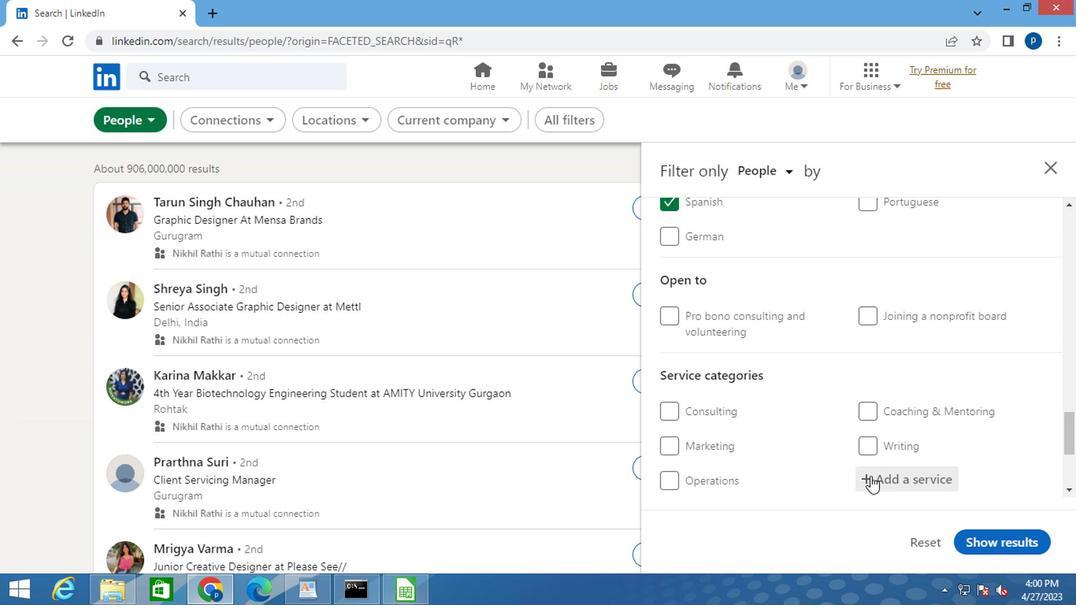
Action: Mouse moved to (877, 467)
Screenshot: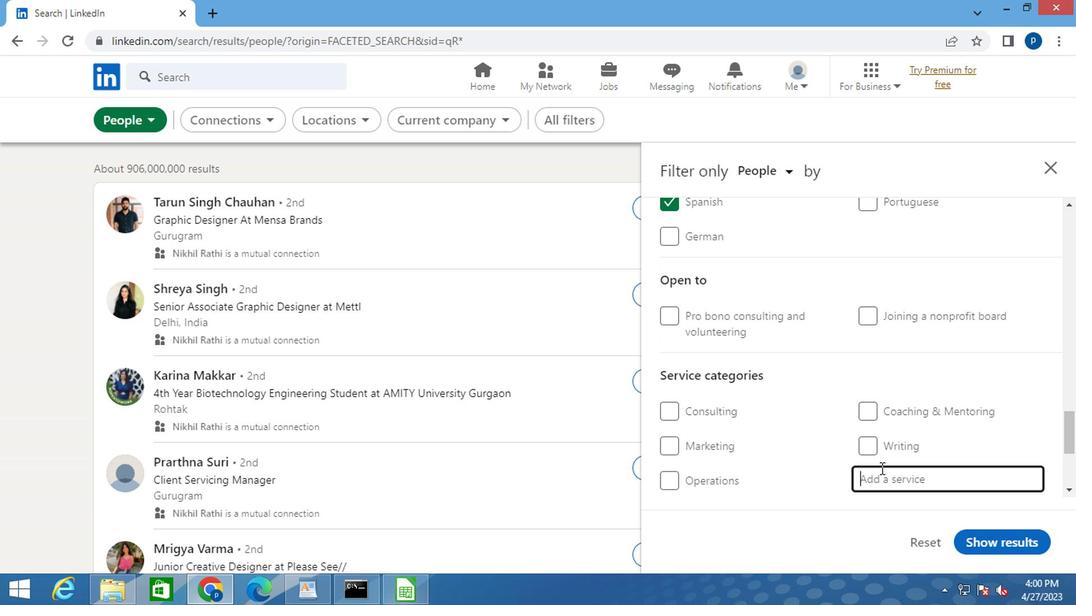 
Action: Key pressed <Key.caps_lock>T<Key.caps_lock>RADE
Screenshot: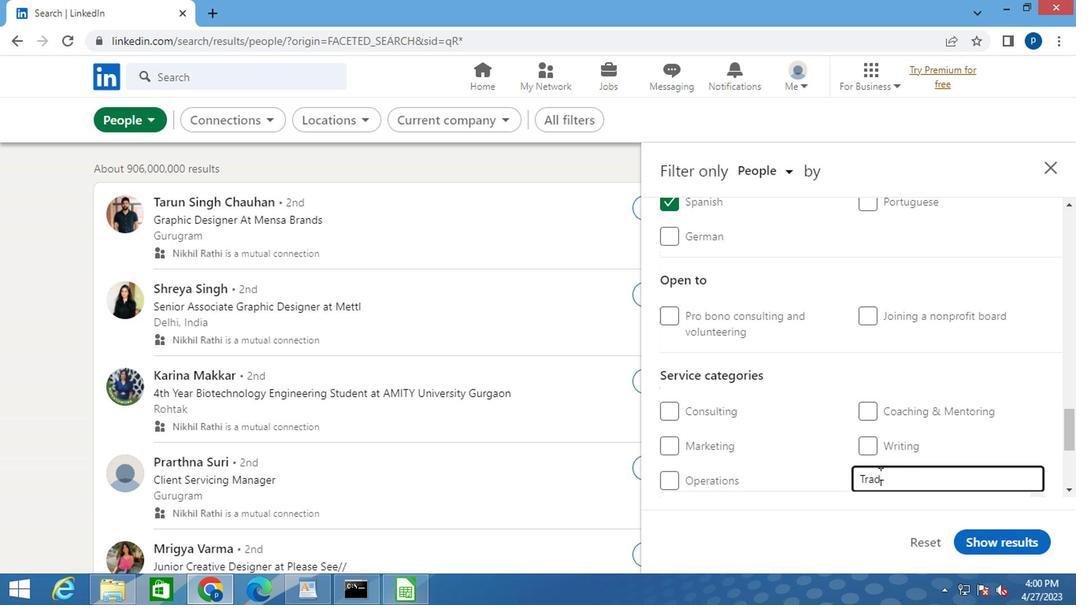 
Action: Mouse moved to (877, 451)
Screenshot: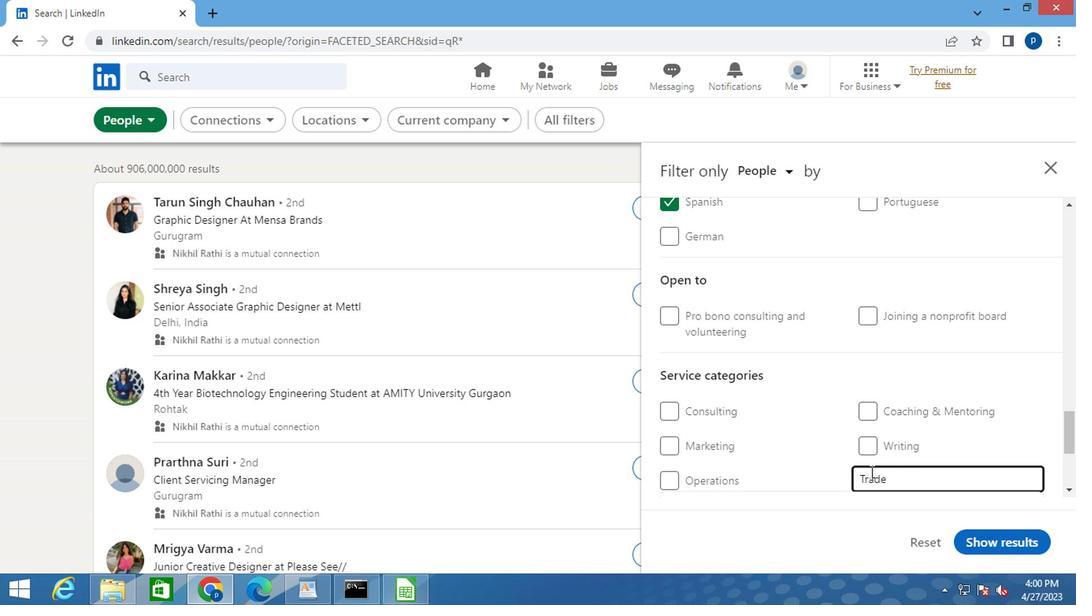 
Action: Mouse scrolled (877, 450) with delta (0, 0)
Screenshot: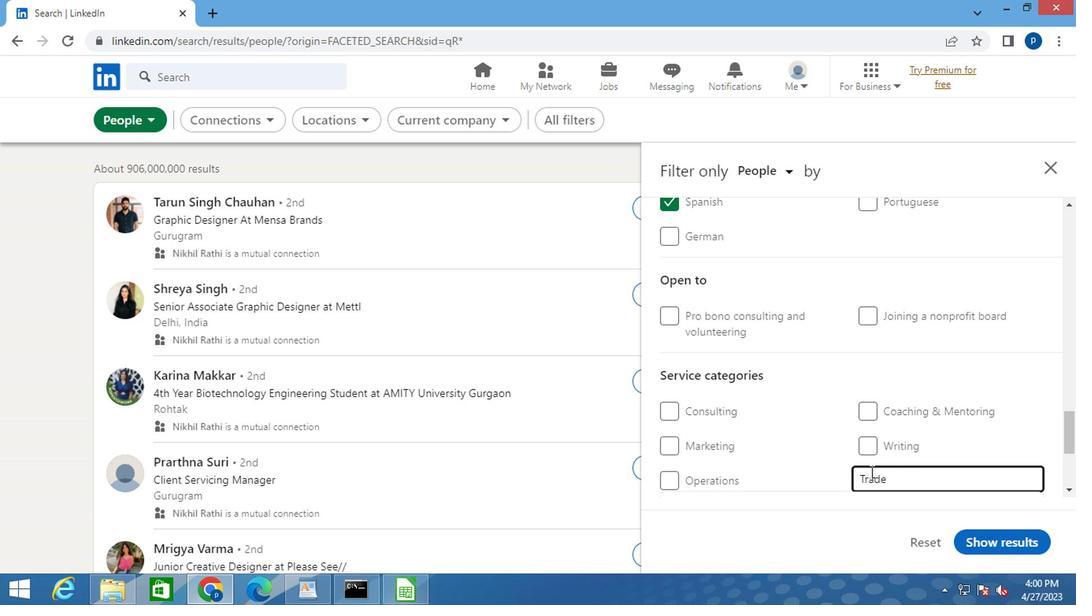 
Action: Mouse moved to (782, 421)
Screenshot: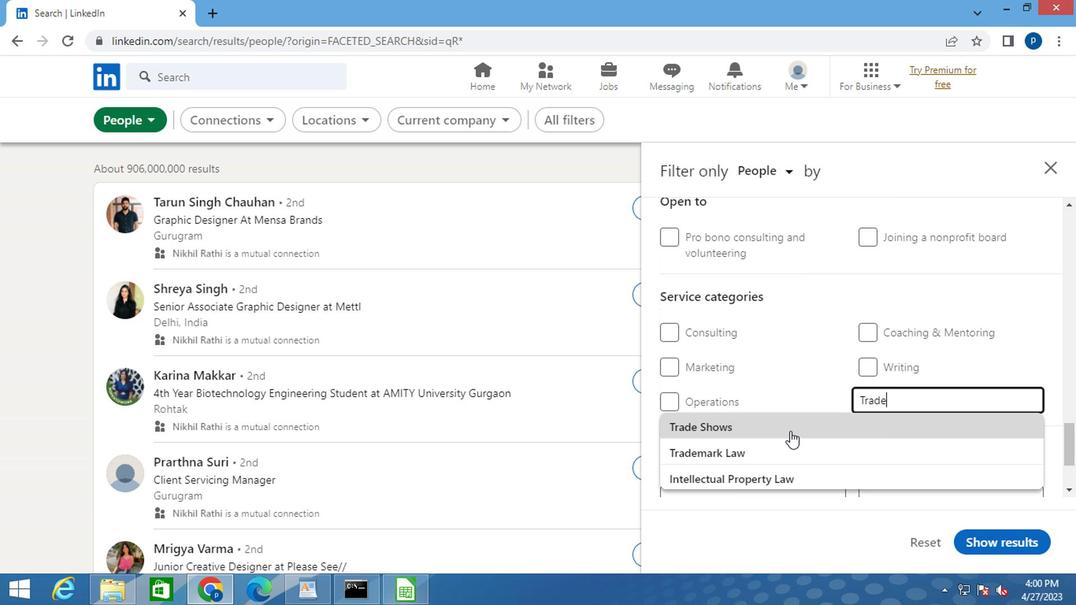 
Action: Mouse pressed left at (782, 421)
Screenshot: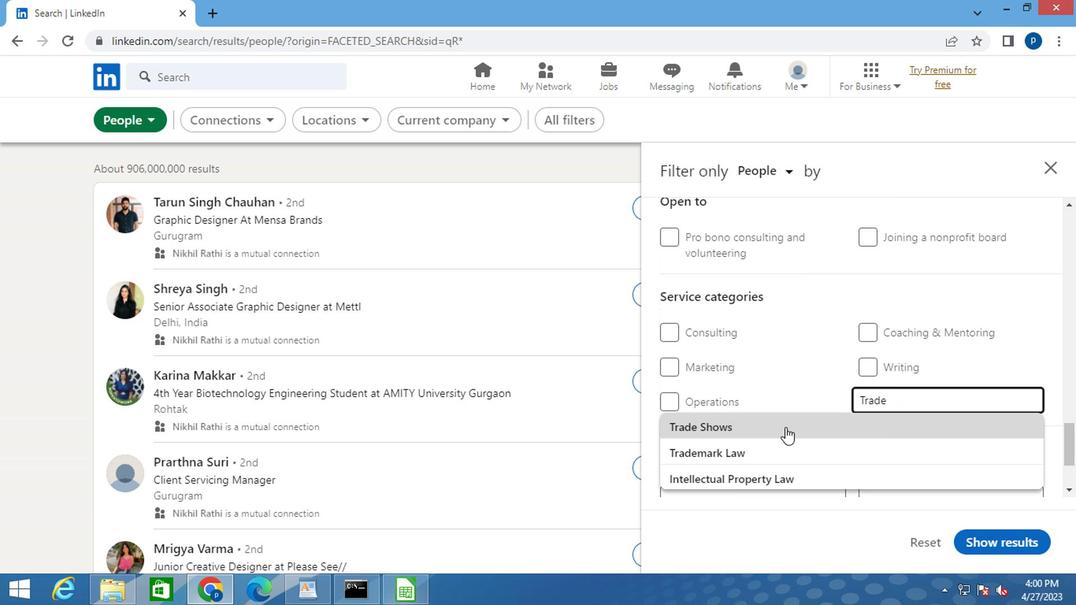 
Action: Mouse moved to (770, 413)
Screenshot: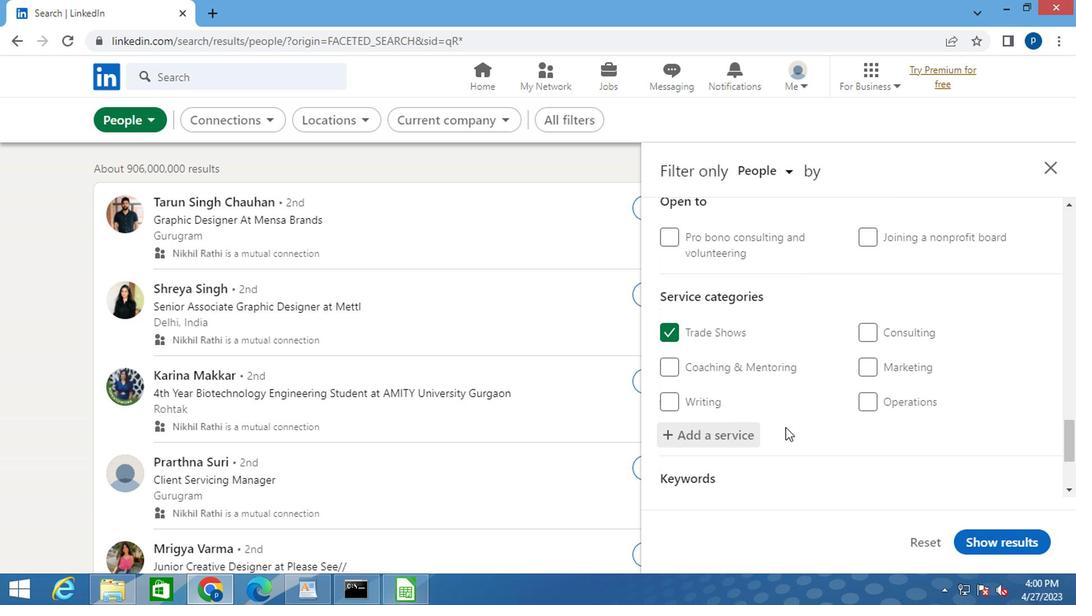 
Action: Mouse scrolled (770, 413) with delta (0, 0)
Screenshot: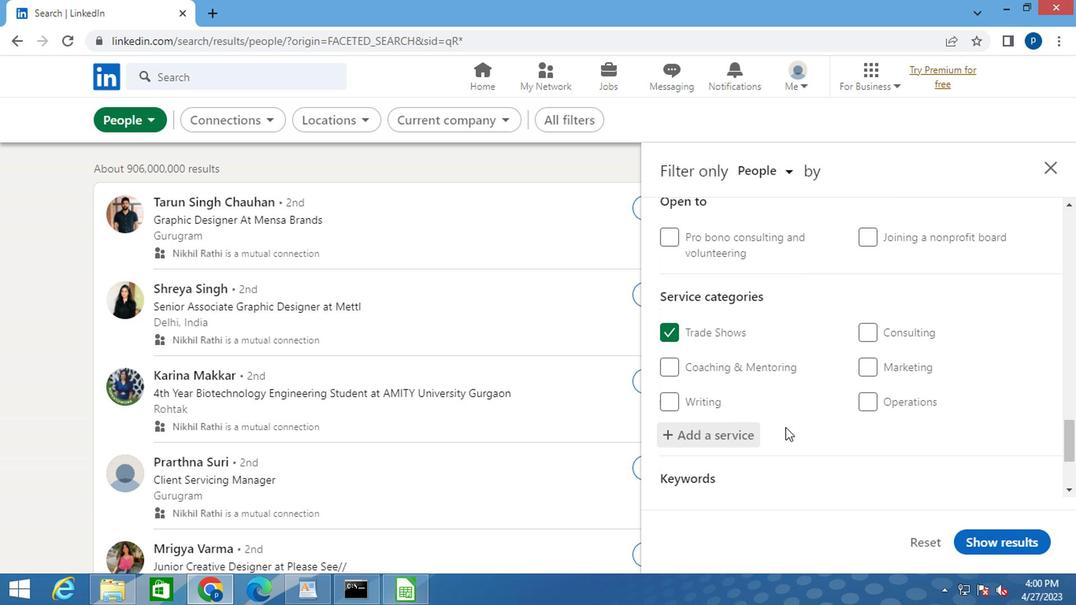 
Action: Mouse scrolled (770, 413) with delta (0, 0)
Screenshot: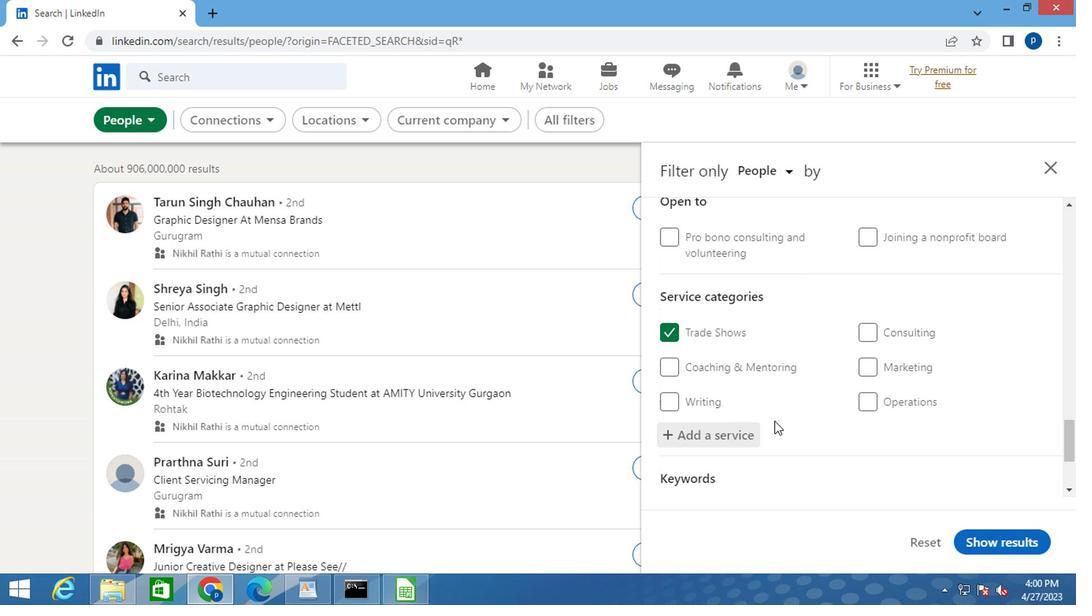 
Action: Mouse moved to (734, 412)
Screenshot: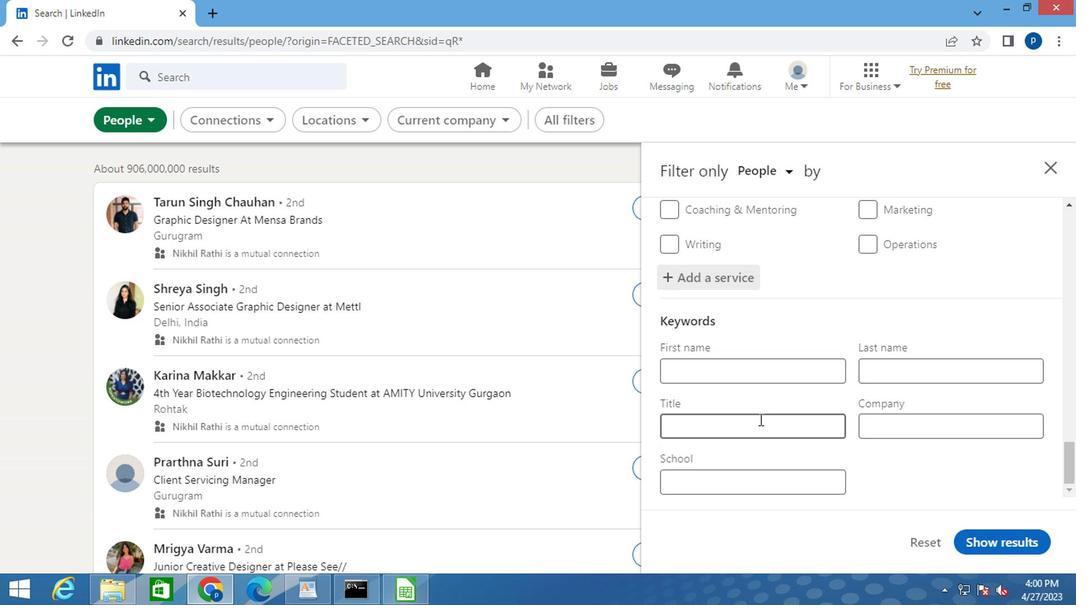 
Action: Mouse pressed left at (734, 412)
Screenshot: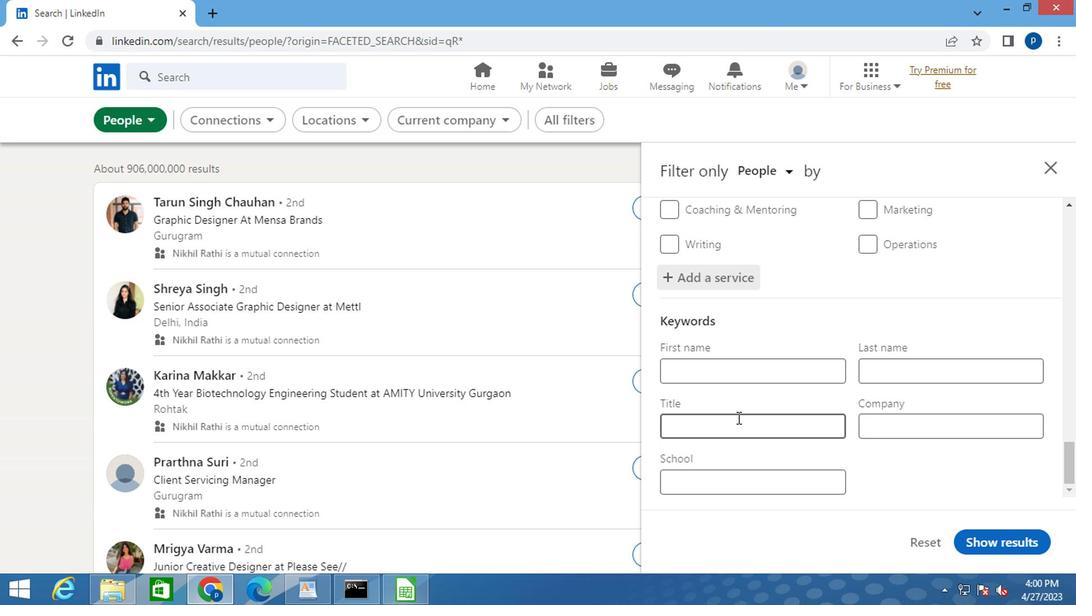 
Action: Key pressed <Key.caps_lock>A<Key.caps_lock>CCOUNT<Key.space><Key.caps_lock>C<Key.caps_lock>OLLECTOR<Key.space>
Screenshot: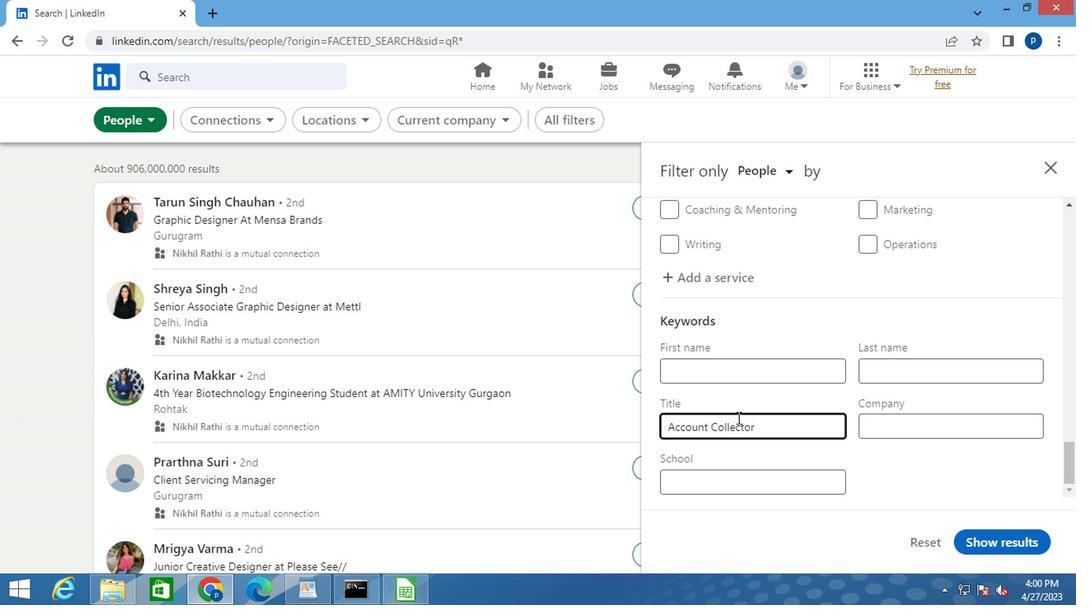 
Action: Mouse moved to (985, 530)
Screenshot: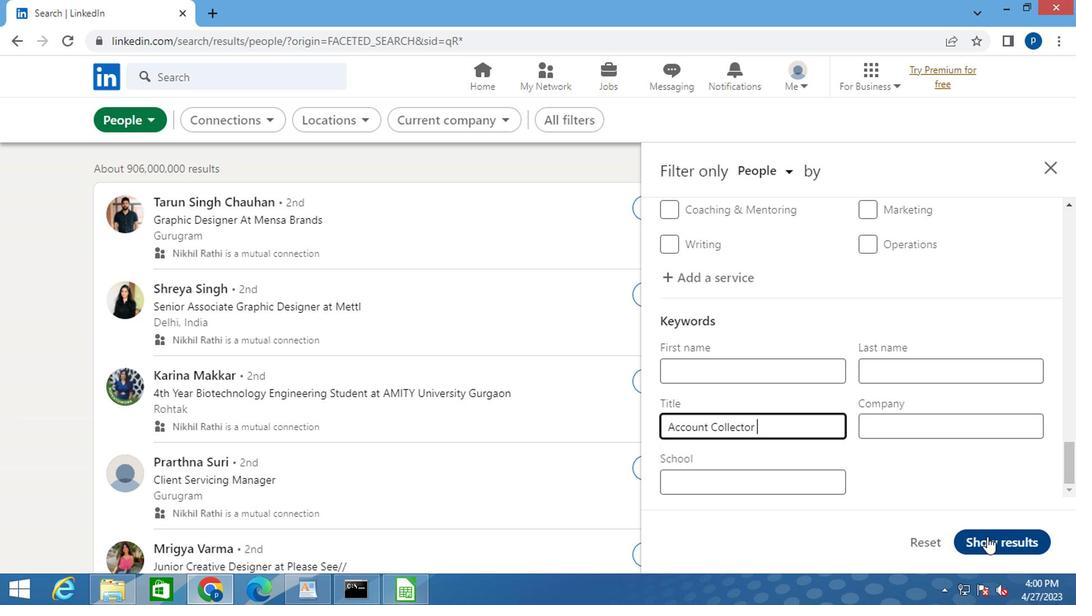 
Action: Mouse pressed left at (985, 530)
Screenshot: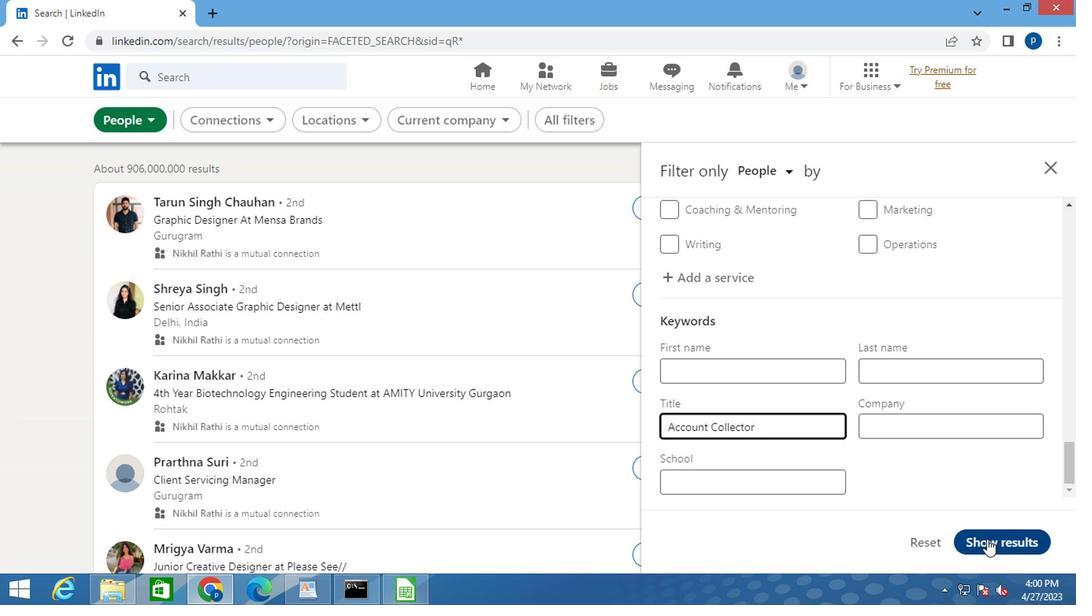 
Action: Mouse moved to (985, 530)
Screenshot: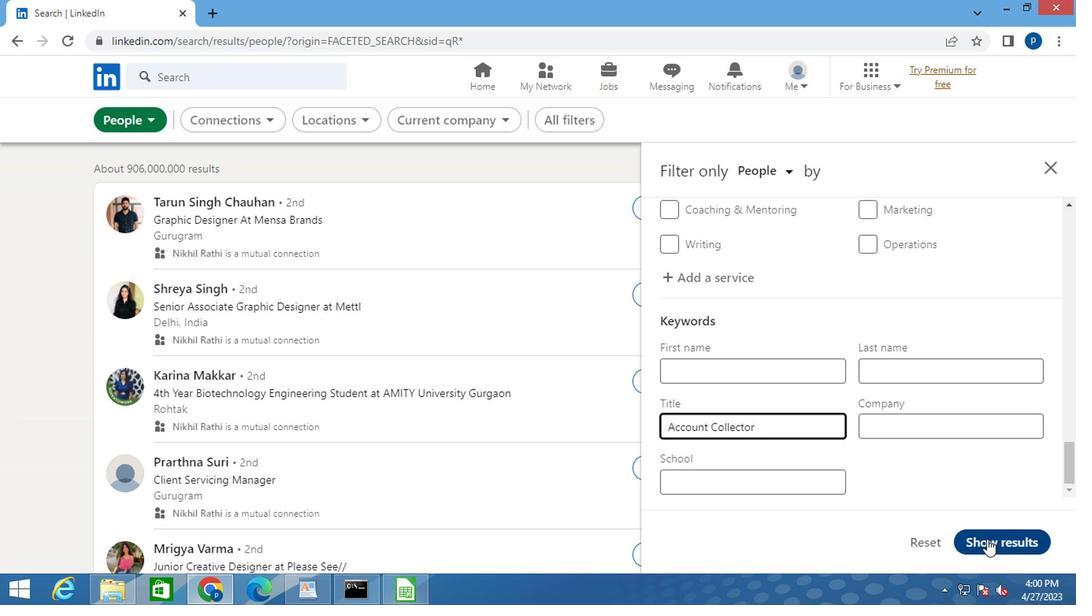 
